 Task: Send an email with the signature Lorenzo Gonzalez with the subject Request for a sponsorship follow-up and the message I would like to follow up on the project risks and mitigation plan. from softage.9@softage.net to softage.3@softage.net and move the email from Sent Items to the folder Business plans
Action: Mouse moved to (945, 70)
Screenshot: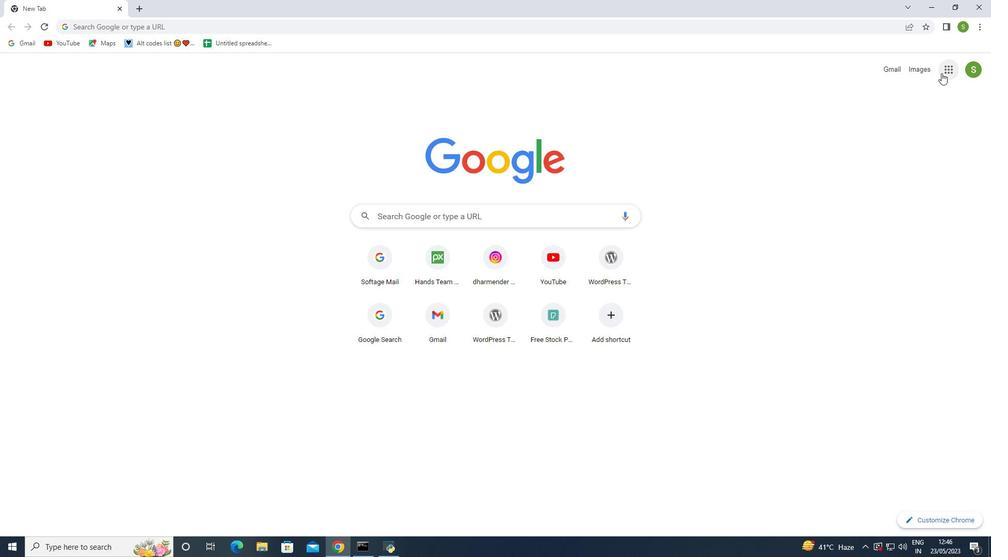 
Action: Mouse pressed left at (945, 70)
Screenshot: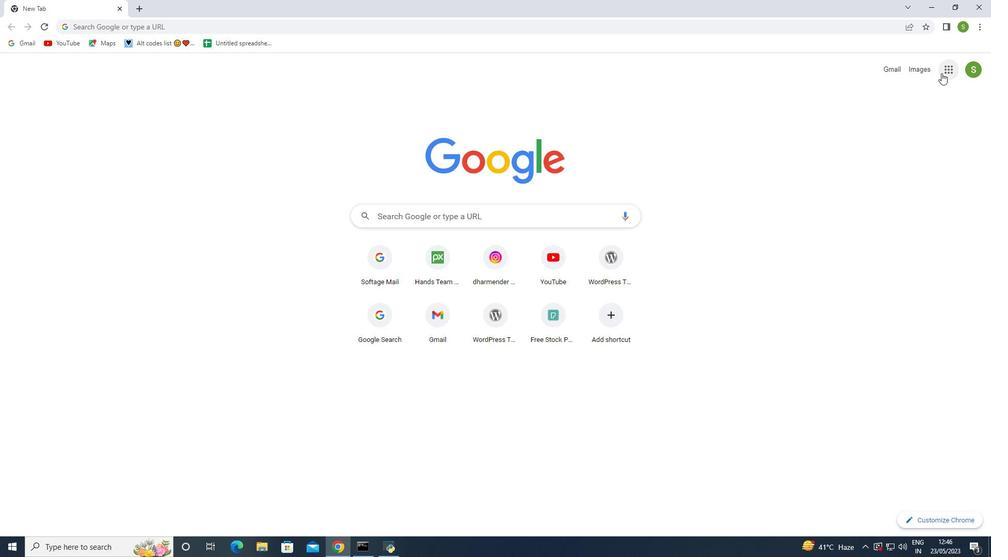 
Action: Mouse moved to (917, 103)
Screenshot: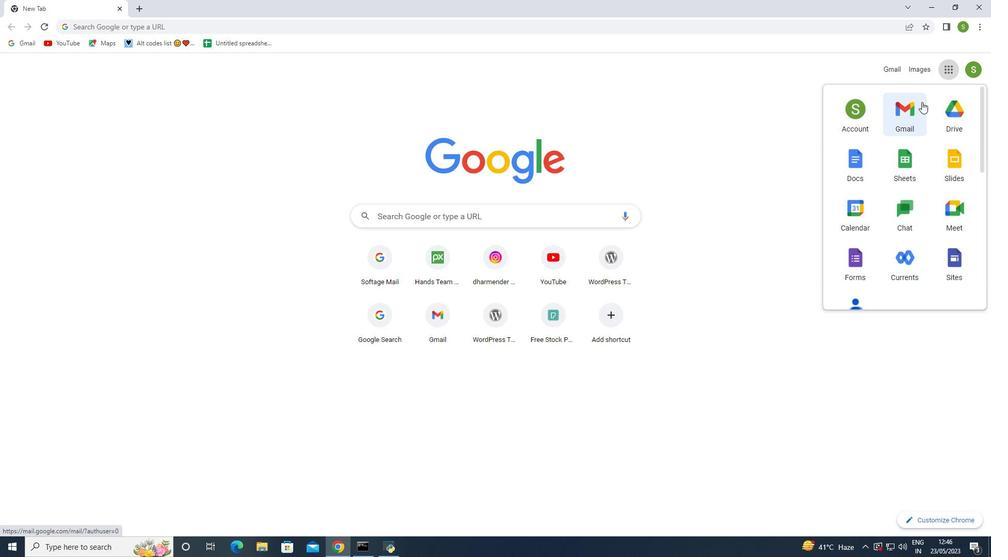 
Action: Mouse pressed left at (917, 103)
Screenshot: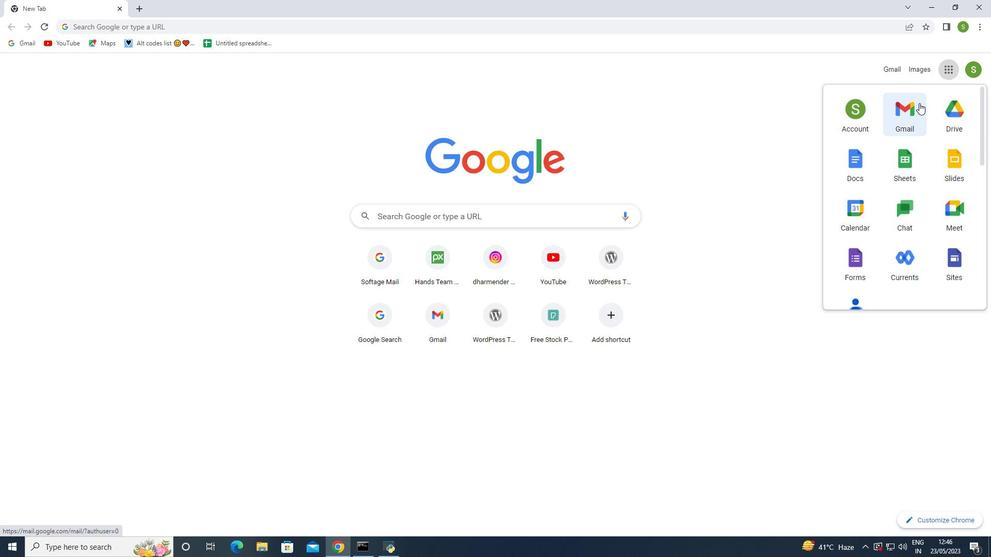 
Action: Mouse moved to (867, 72)
Screenshot: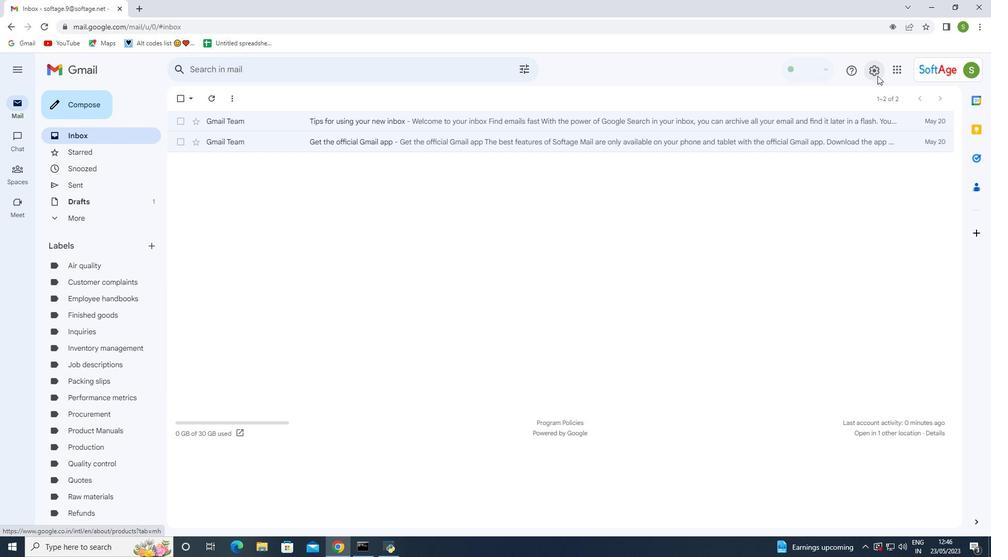 
Action: Mouse pressed left at (867, 72)
Screenshot: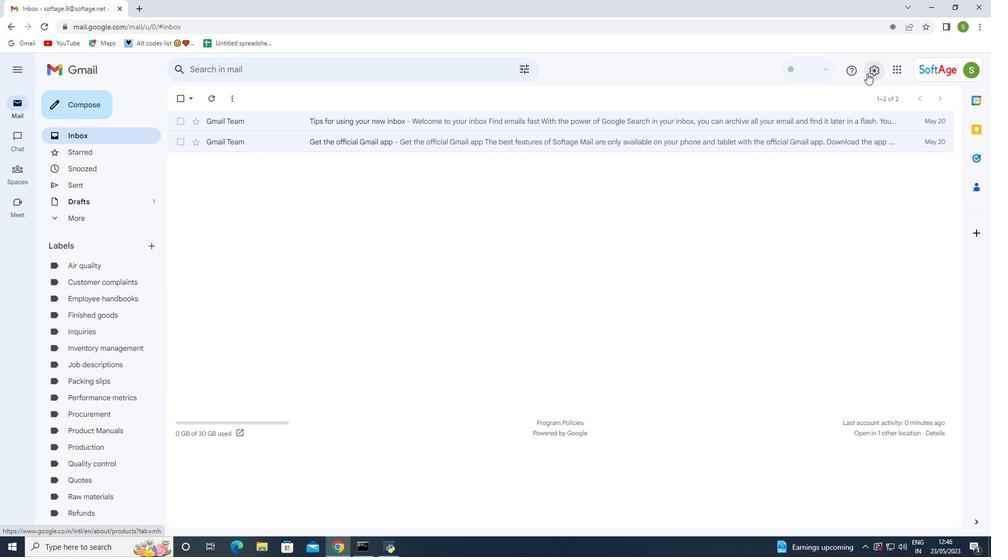 
Action: Mouse moved to (859, 120)
Screenshot: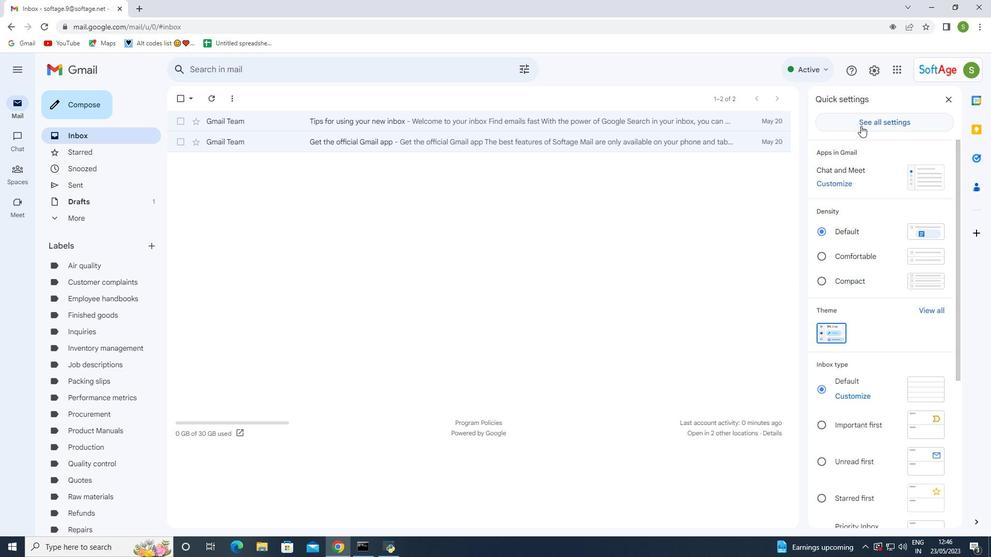 
Action: Mouse pressed left at (859, 120)
Screenshot: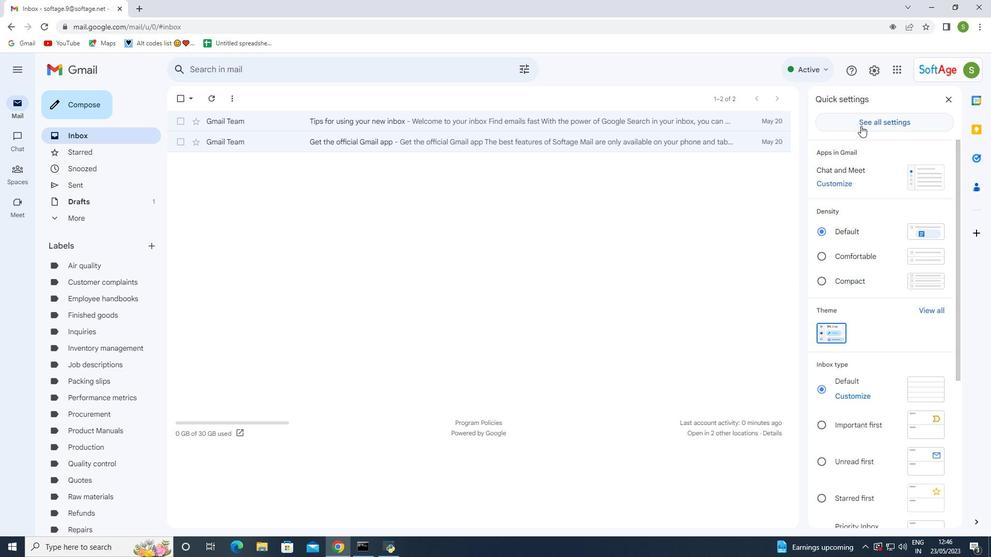 
Action: Mouse moved to (381, 343)
Screenshot: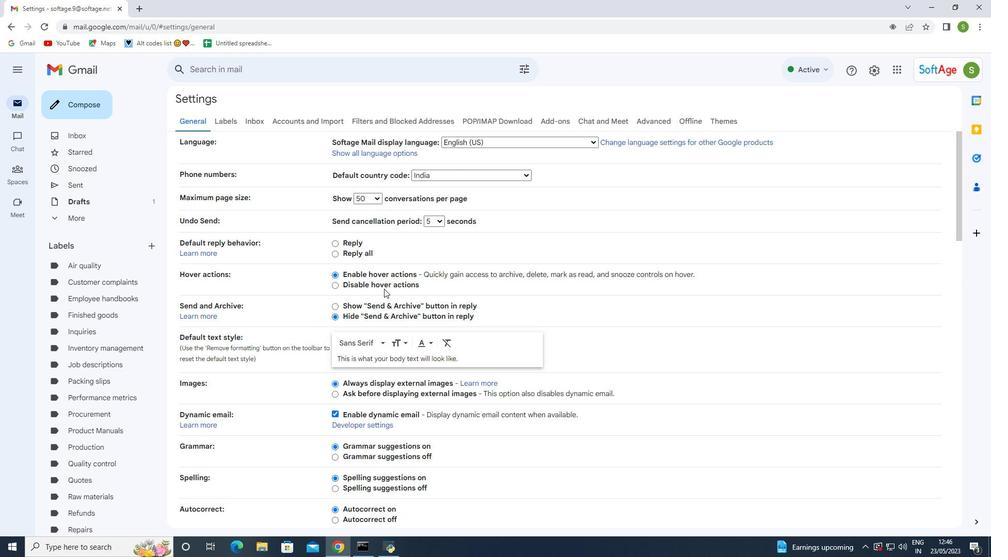 
Action: Mouse scrolled (381, 342) with delta (0, 0)
Screenshot: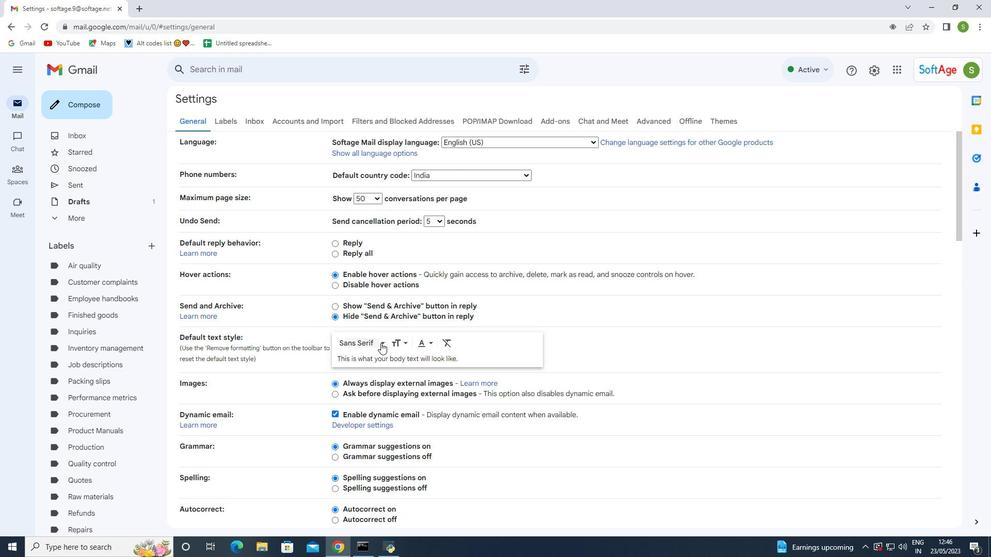 
Action: Mouse scrolled (381, 342) with delta (0, 0)
Screenshot: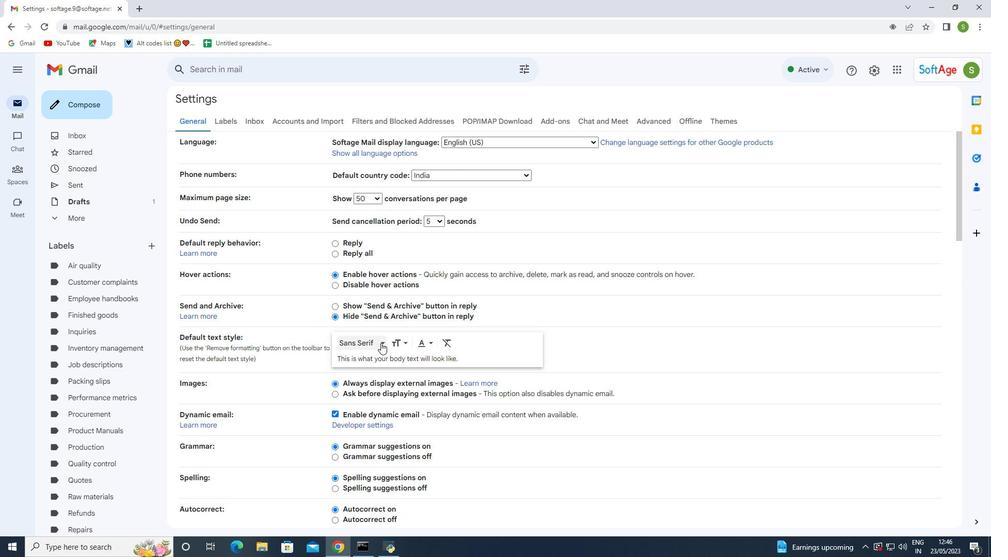 
Action: Mouse scrolled (381, 342) with delta (0, 0)
Screenshot: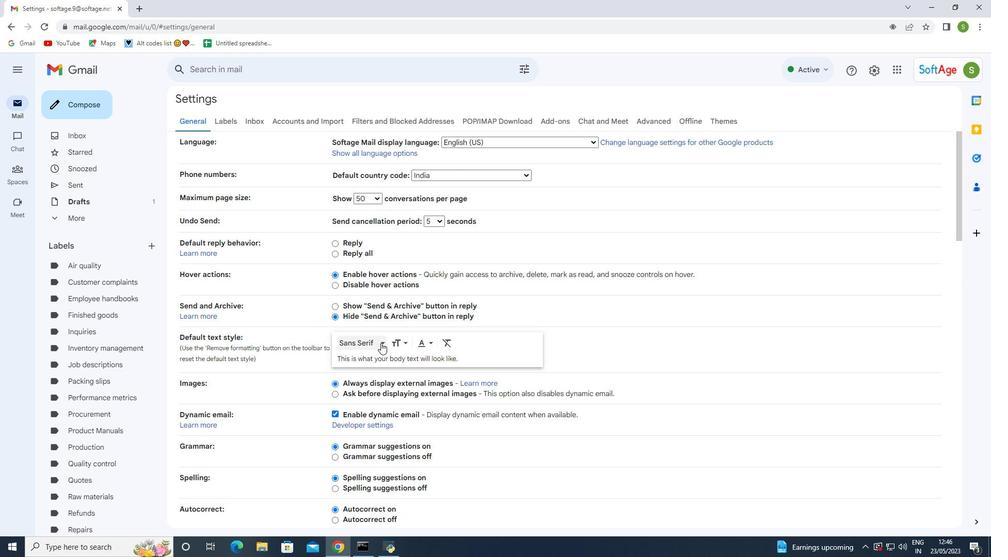 
Action: Mouse scrolled (381, 342) with delta (0, 0)
Screenshot: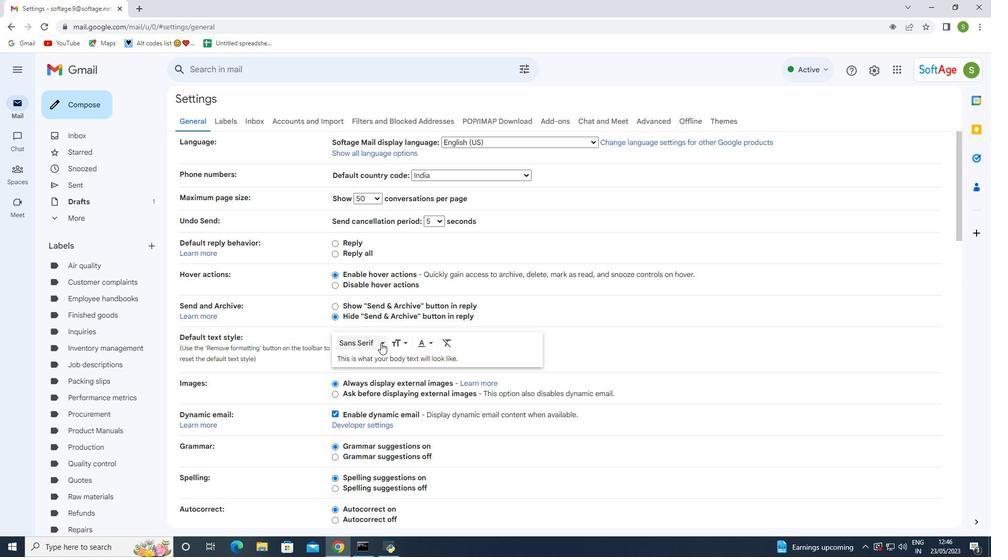 
Action: Mouse scrolled (381, 342) with delta (0, 0)
Screenshot: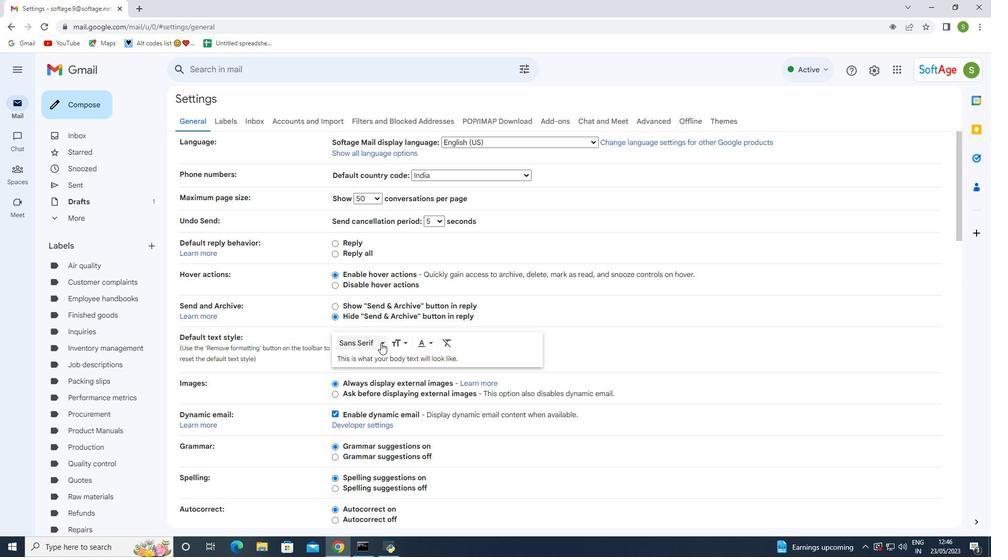 
Action: Mouse scrolled (381, 342) with delta (0, 0)
Screenshot: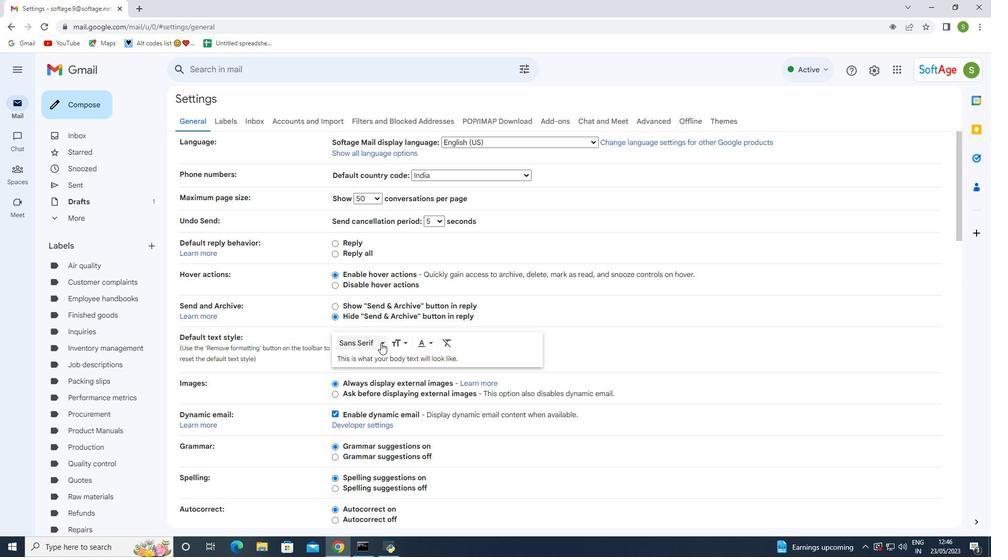 
Action: Mouse moved to (385, 334)
Screenshot: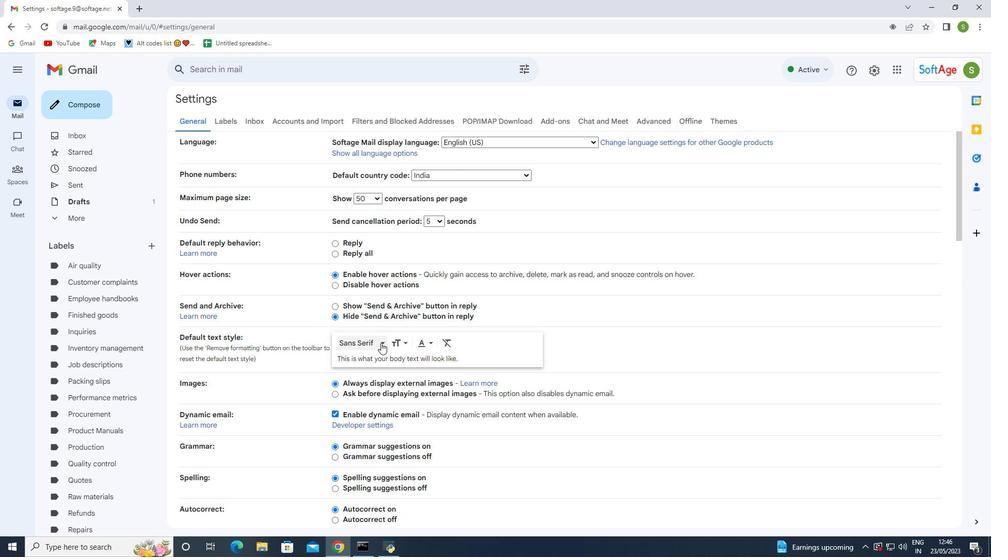 
Action: Mouse scrolled (382, 339) with delta (0, 0)
Screenshot: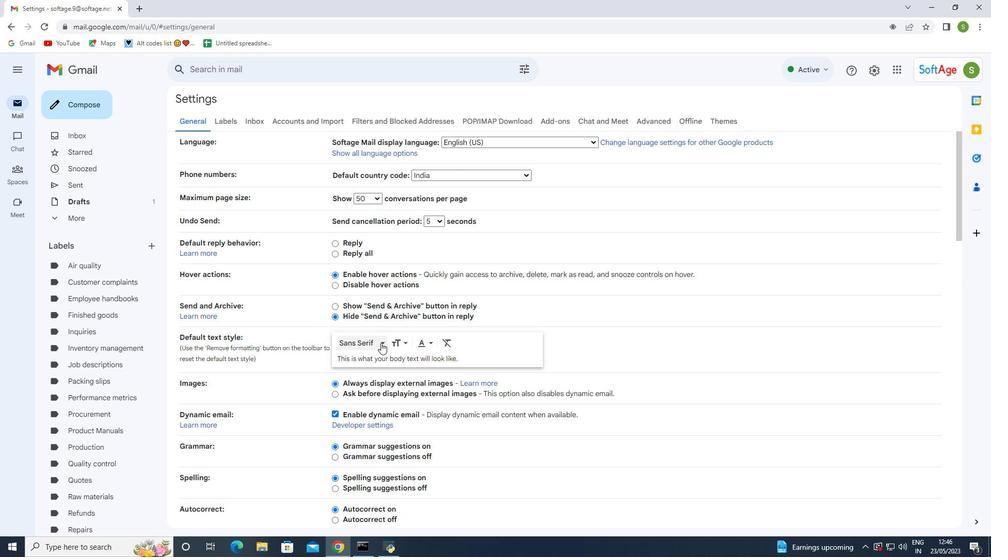 
Action: Mouse moved to (388, 325)
Screenshot: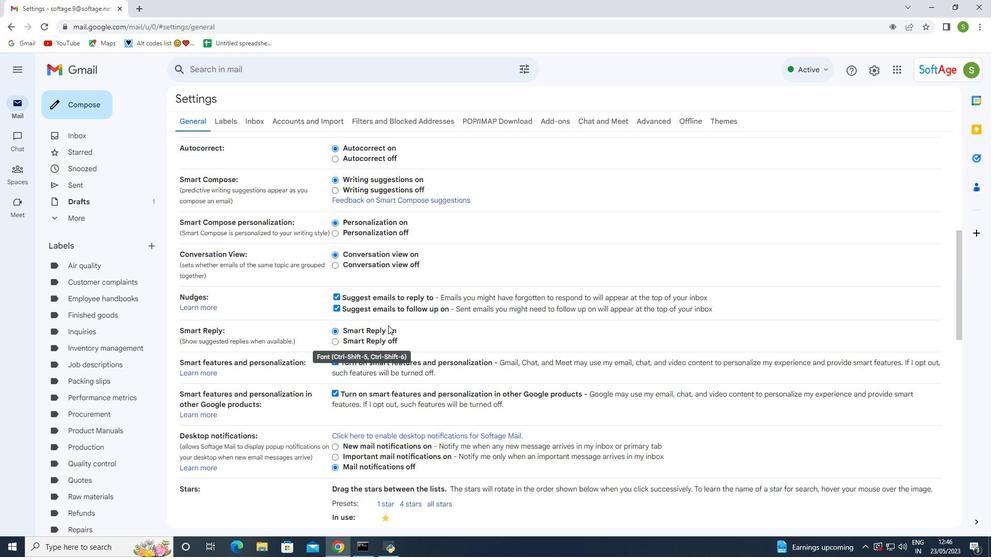 
Action: Mouse scrolled (388, 325) with delta (0, 0)
Screenshot: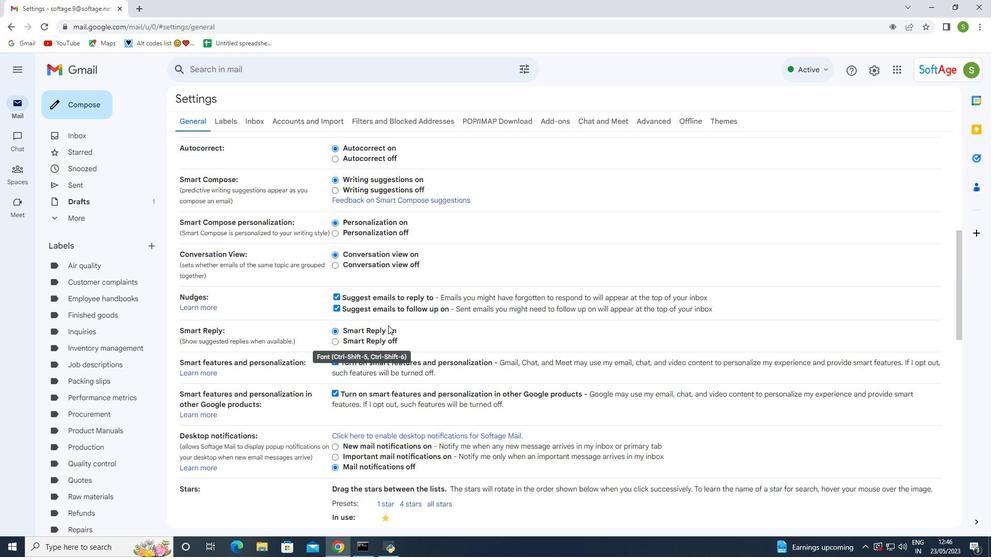 
Action: Mouse moved to (389, 325)
Screenshot: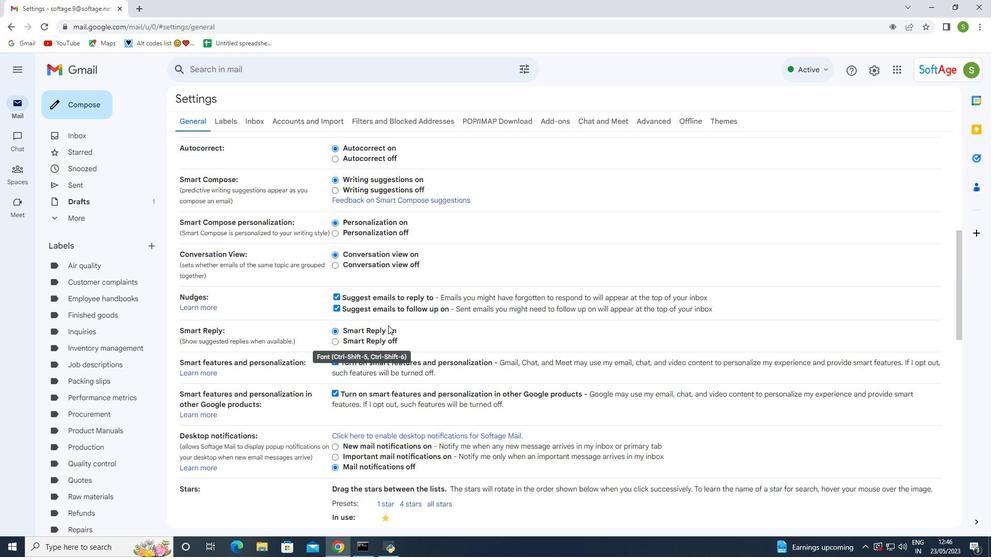 
Action: Mouse scrolled (389, 325) with delta (0, 0)
Screenshot: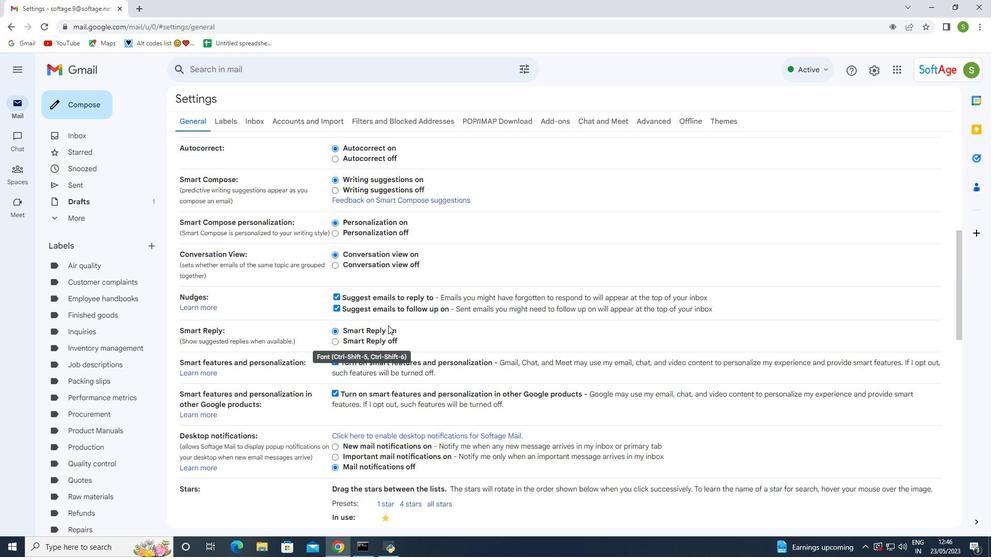 
Action: Mouse moved to (389, 325)
Screenshot: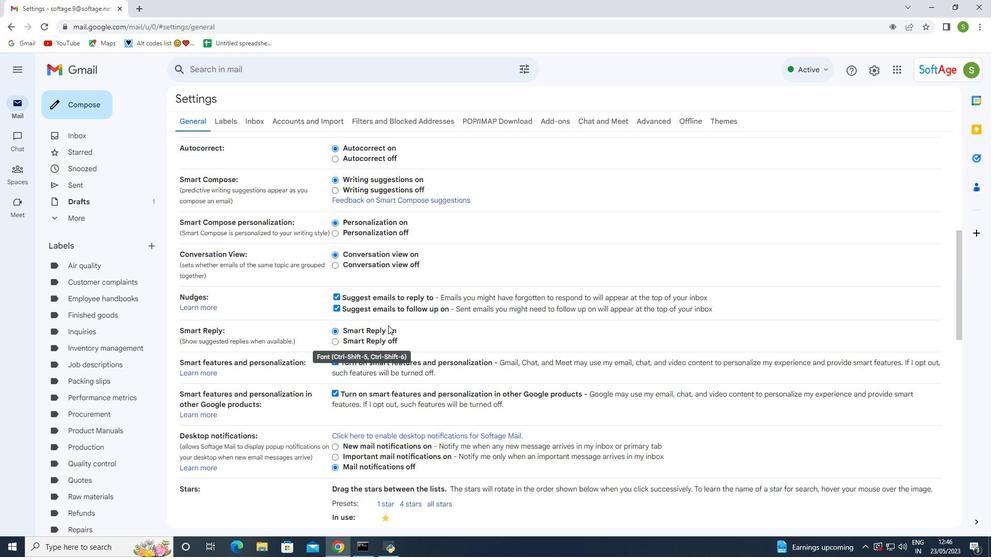 
Action: Mouse scrolled (389, 325) with delta (0, 0)
Screenshot: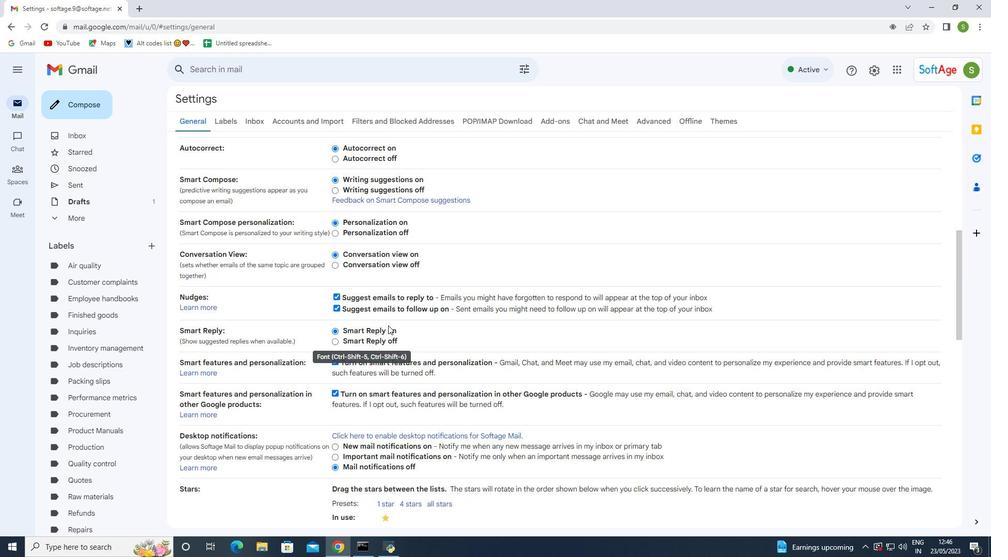 
Action: Mouse moved to (389, 325)
Screenshot: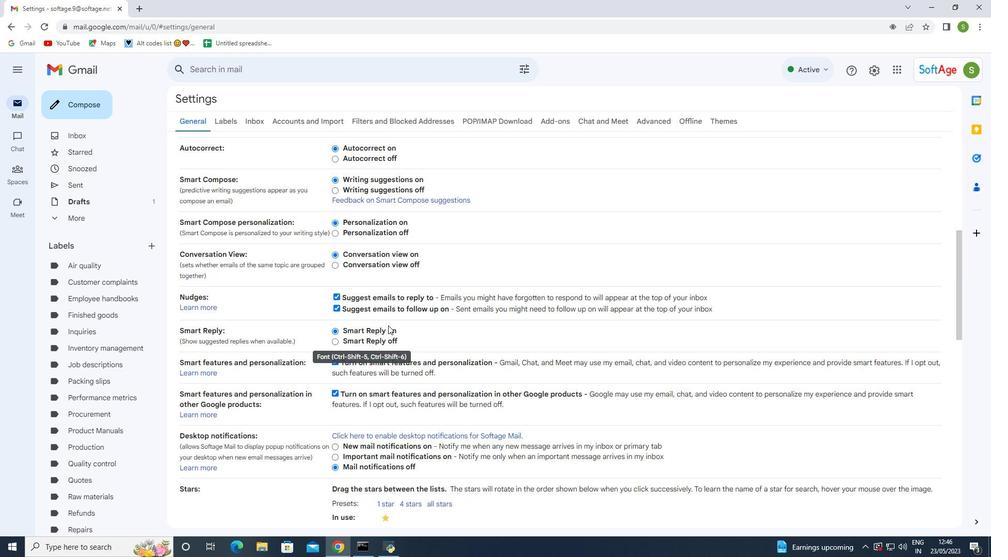 
Action: Mouse scrolled (389, 325) with delta (0, 0)
Screenshot: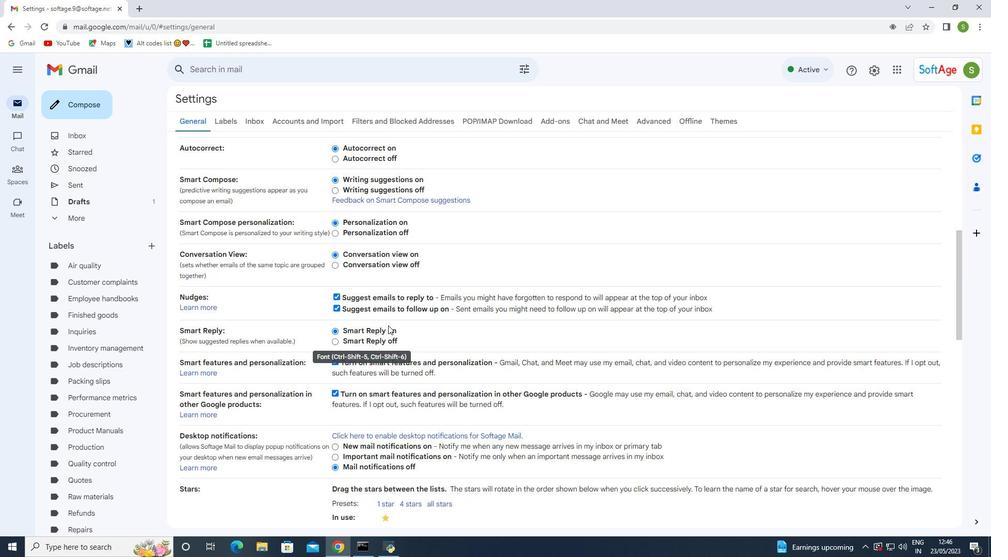 
Action: Mouse scrolled (389, 325) with delta (0, 0)
Screenshot: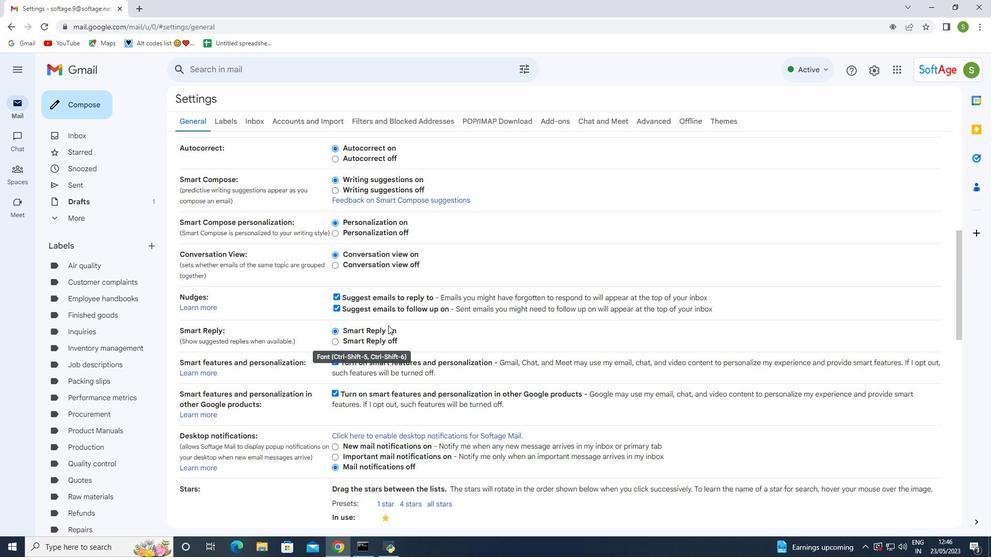 
Action: Mouse moved to (392, 325)
Screenshot: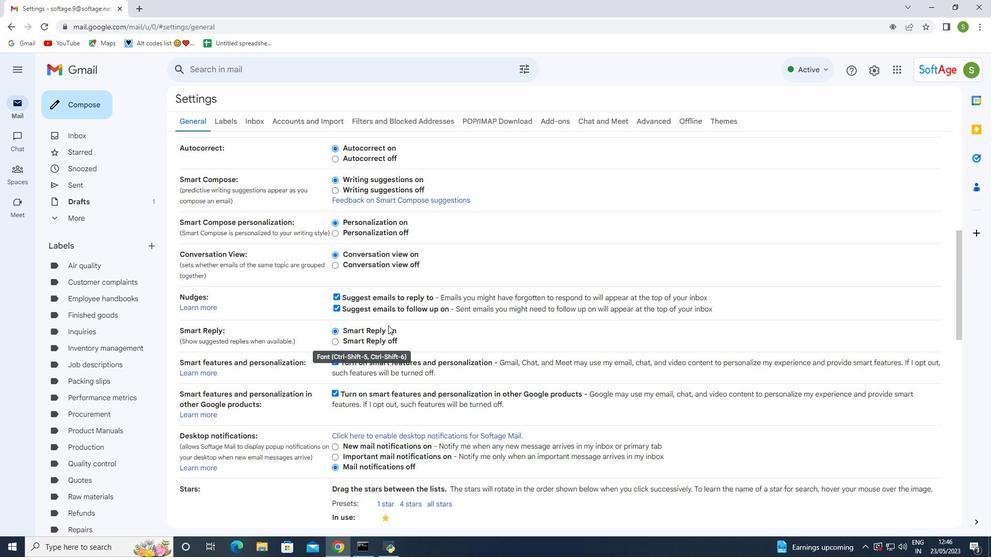 
Action: Mouse scrolled (392, 325) with delta (0, 0)
Screenshot: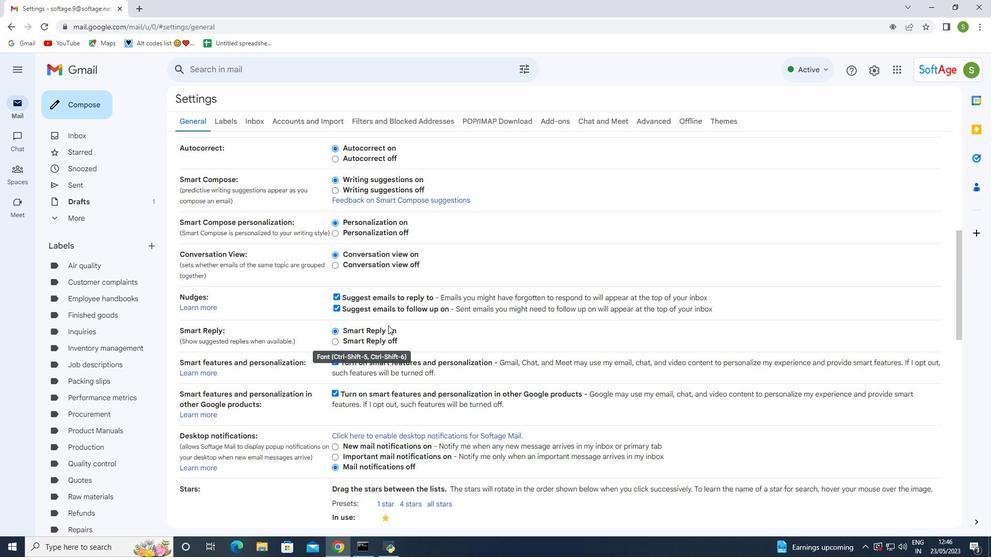 
Action: Mouse moved to (396, 322)
Screenshot: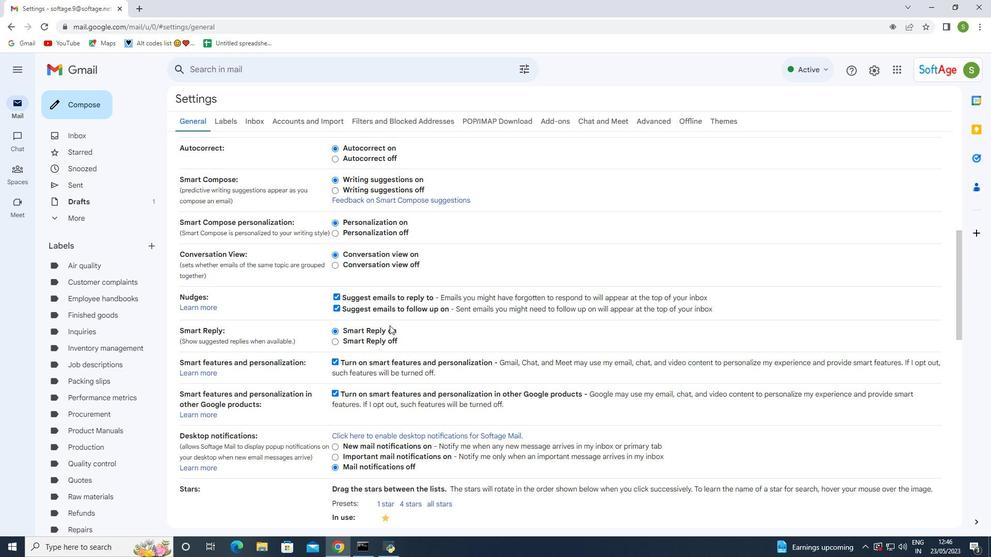 
Action: Mouse scrolled (396, 321) with delta (0, 0)
Screenshot: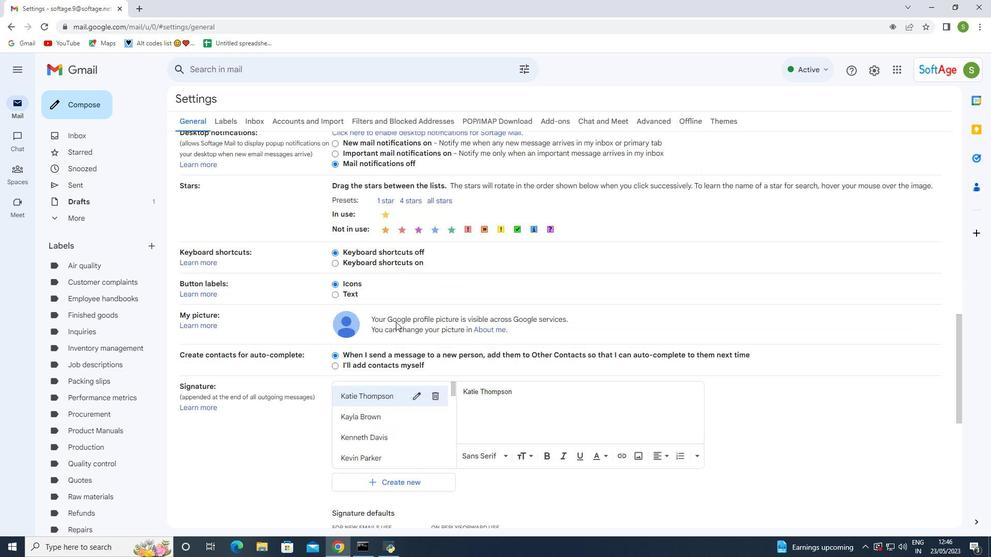 
Action: Mouse scrolled (396, 321) with delta (0, 0)
Screenshot: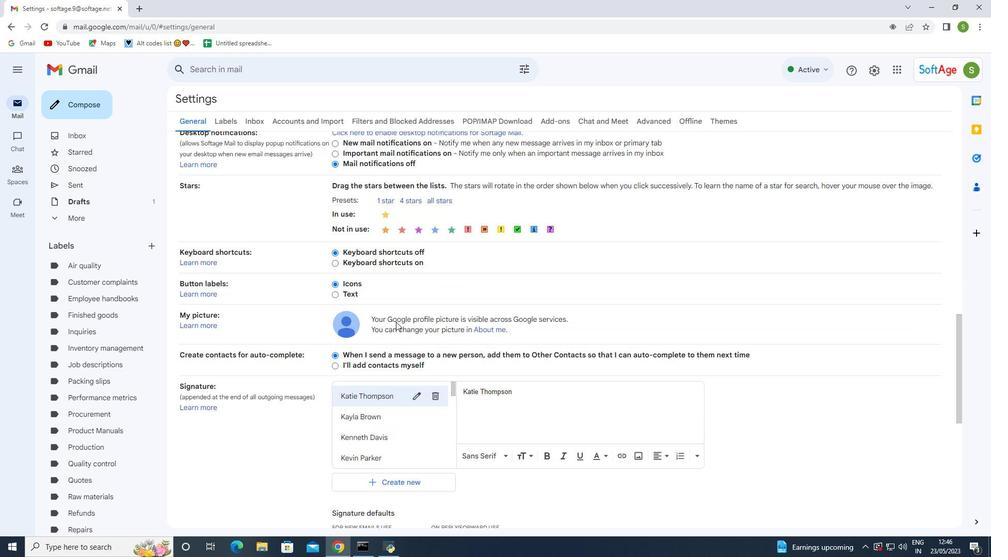 
Action: Mouse scrolled (396, 321) with delta (0, 0)
Screenshot: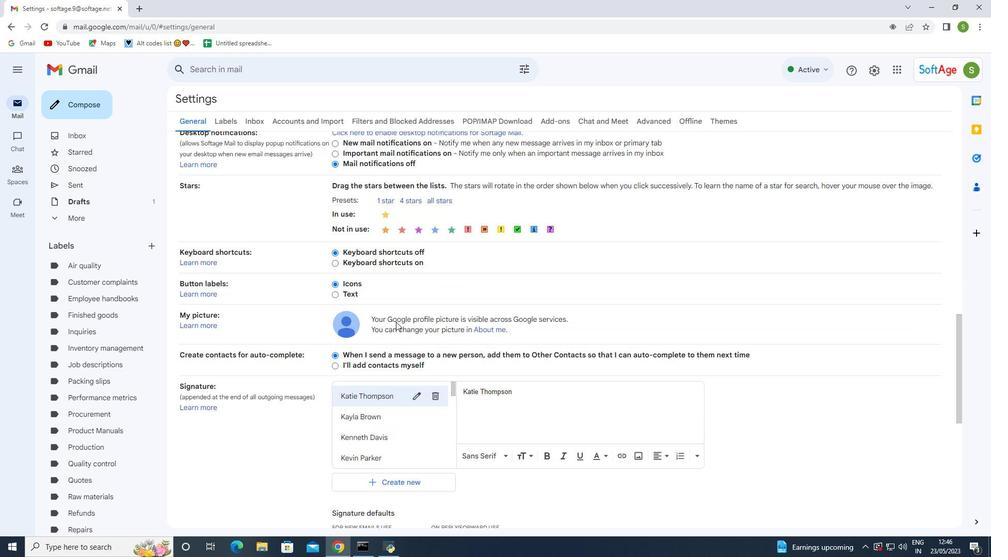 
Action: Mouse scrolled (396, 321) with delta (0, 0)
Screenshot: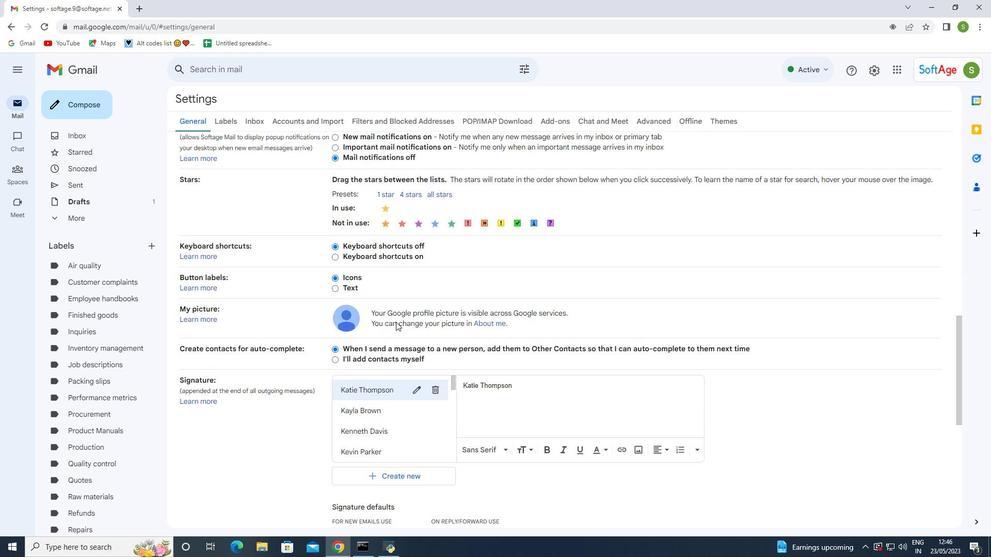 
Action: Mouse scrolled (396, 321) with delta (0, 0)
Screenshot: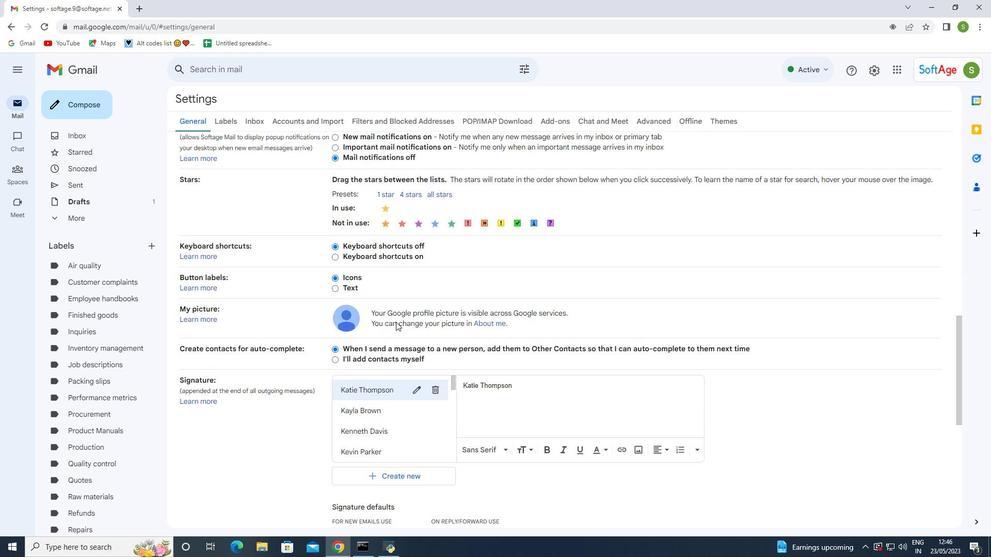 
Action: Mouse scrolled (396, 321) with delta (0, 0)
Screenshot: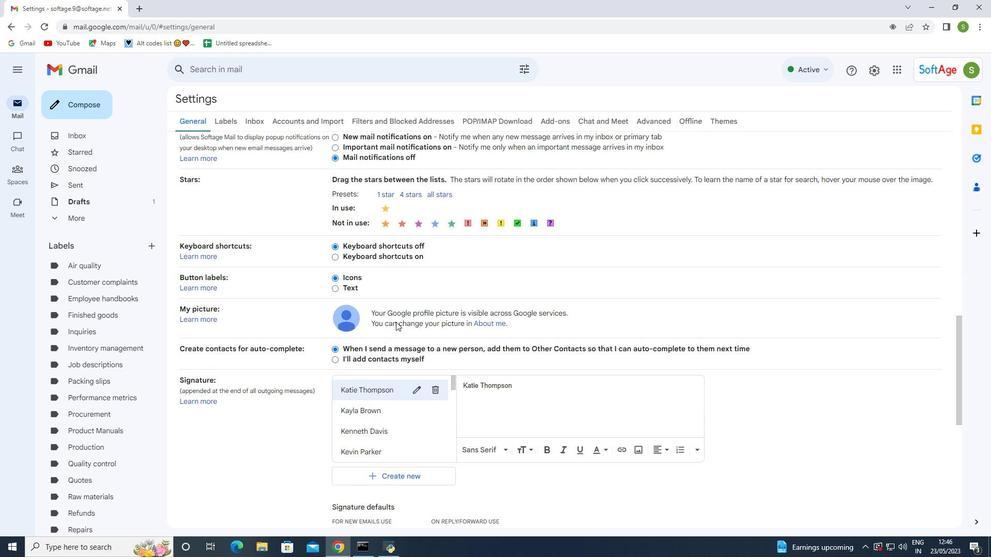
Action: Mouse scrolled (396, 321) with delta (0, 0)
Screenshot: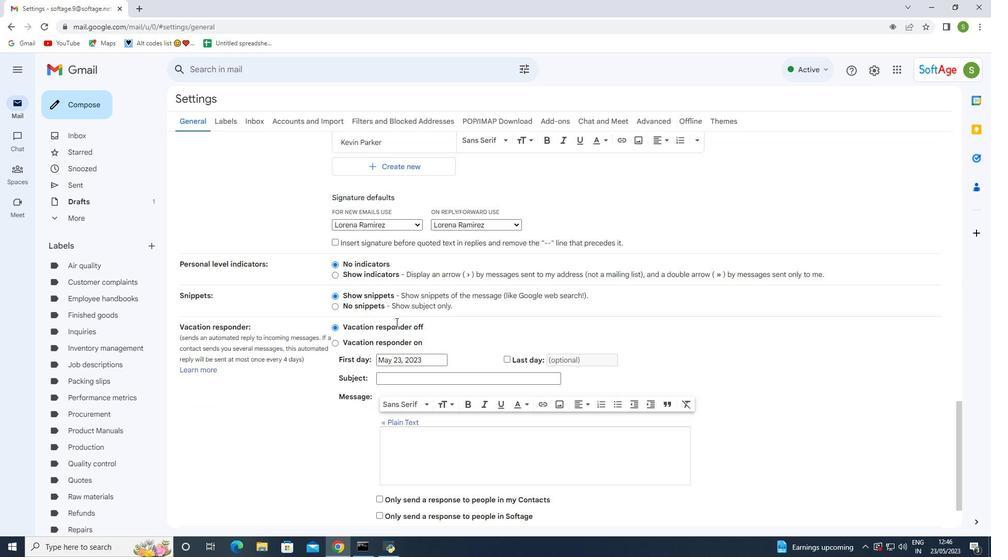 
Action: Mouse scrolled (396, 321) with delta (0, 0)
Screenshot: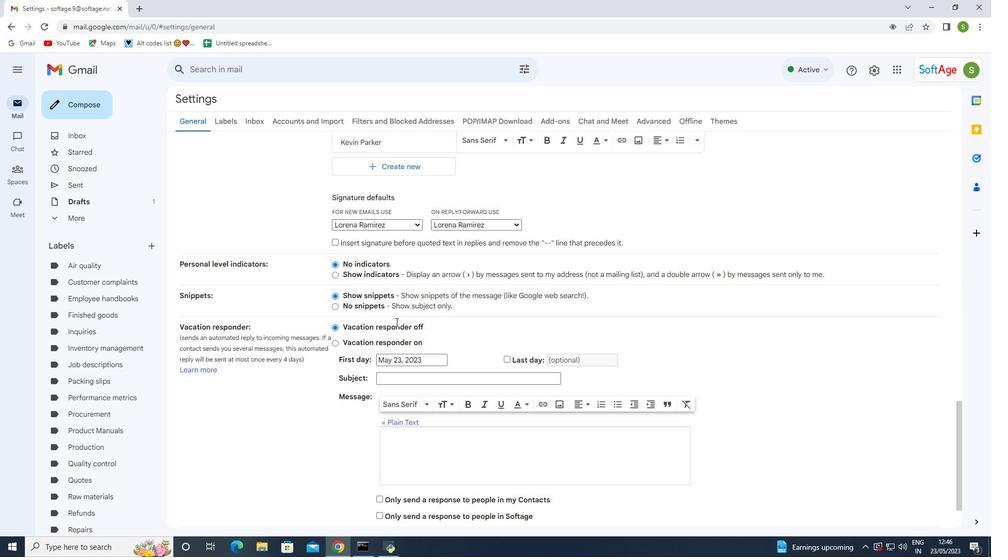 
Action: Mouse scrolled (396, 321) with delta (0, 0)
Screenshot: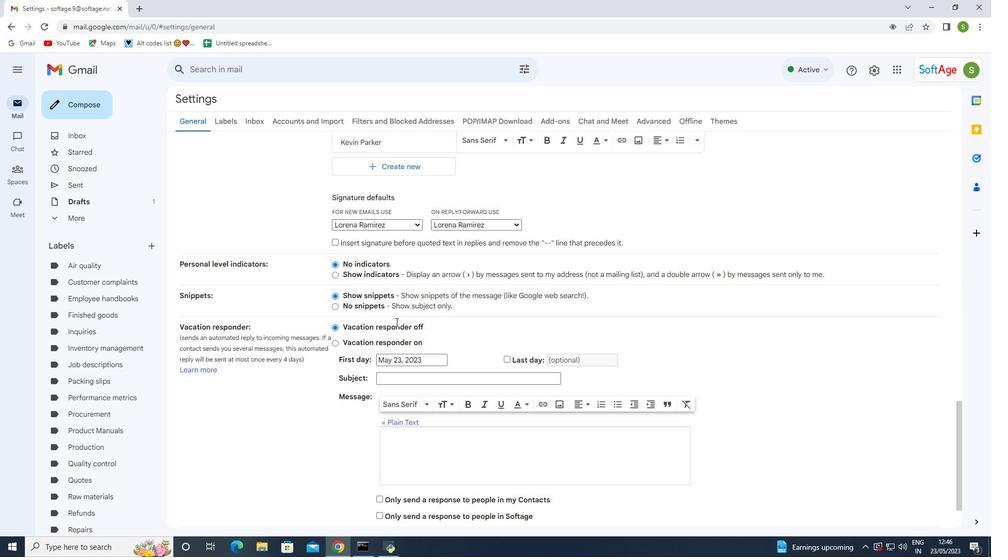
Action: Mouse moved to (394, 313)
Screenshot: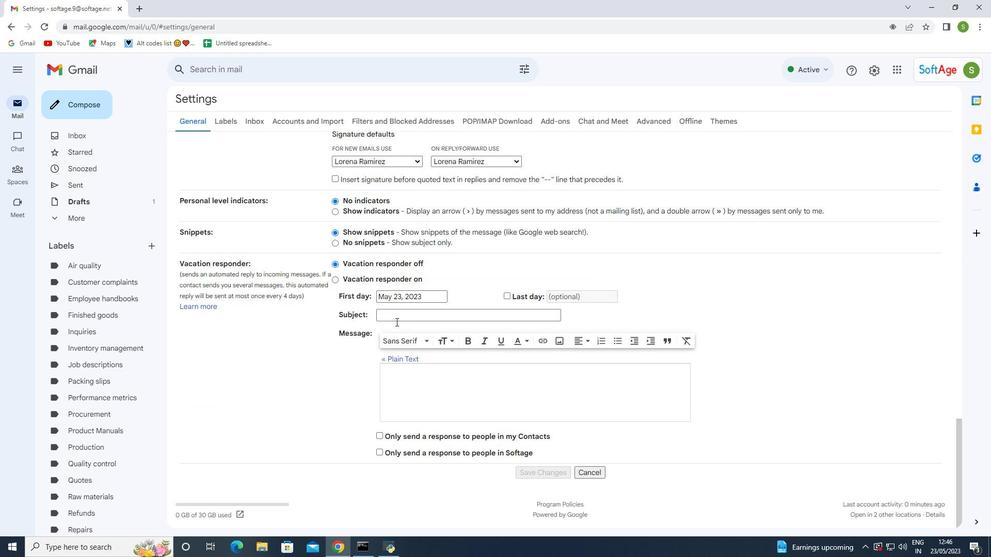 
Action: Mouse scrolled (394, 314) with delta (0, 0)
Screenshot: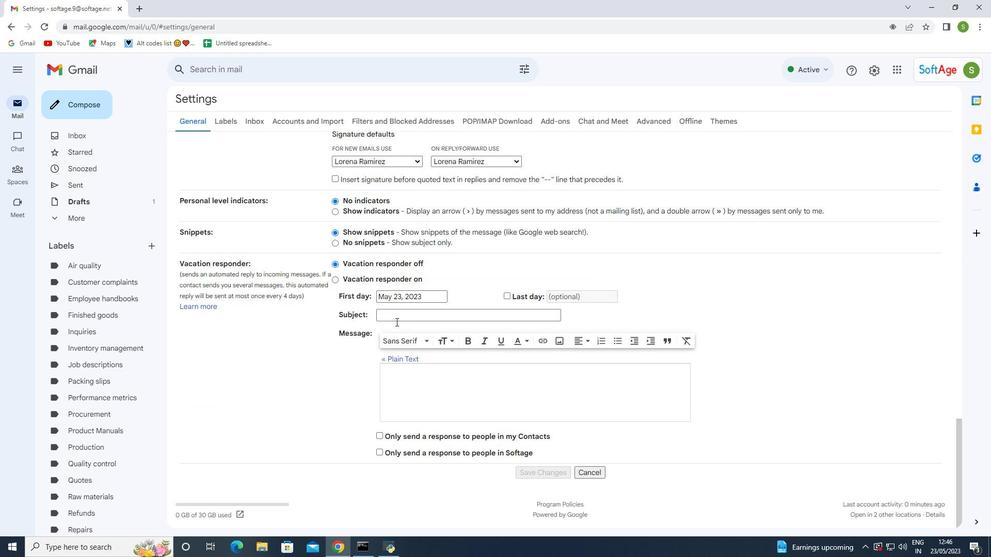 
Action: Mouse moved to (394, 313)
Screenshot: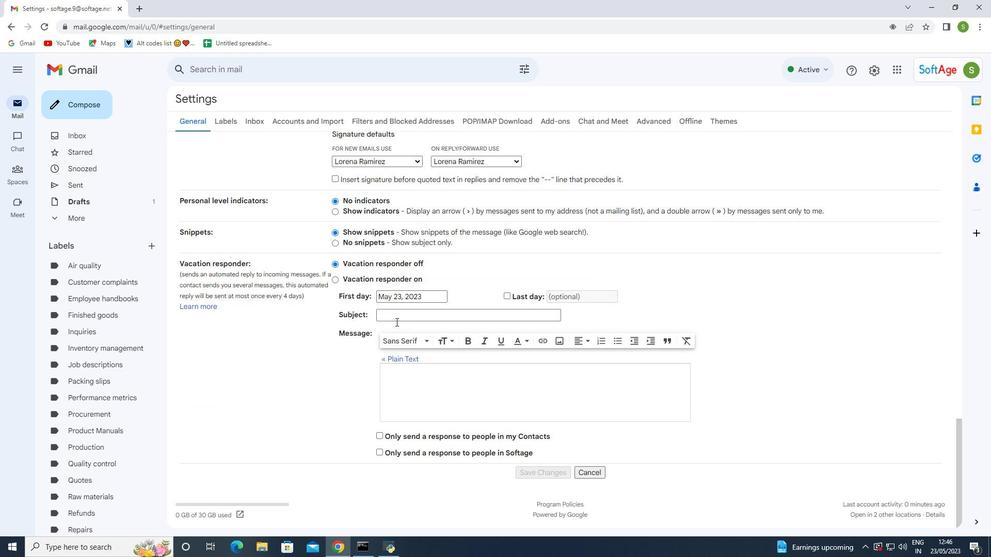 
Action: Mouse scrolled (394, 314) with delta (0, 0)
Screenshot: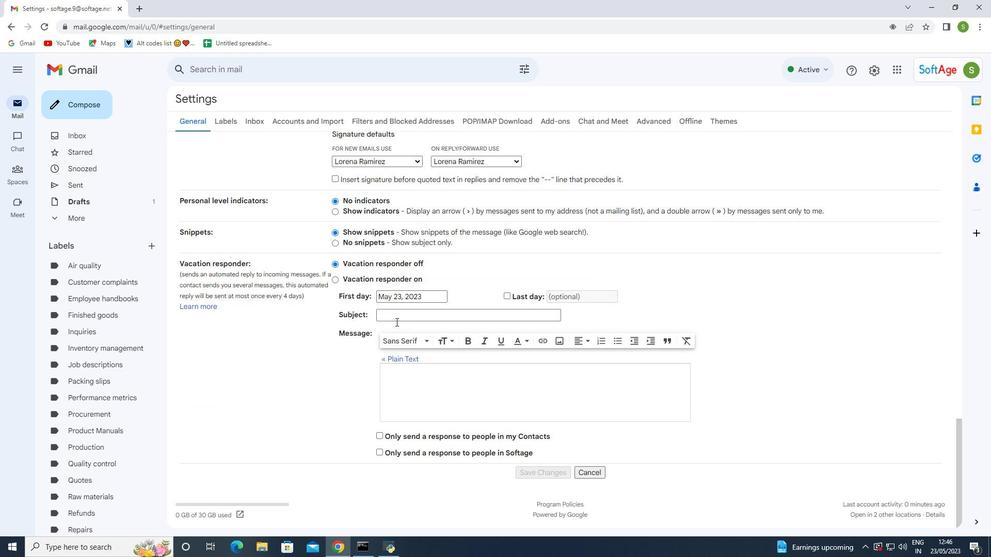 
Action: Mouse scrolled (394, 314) with delta (0, 0)
Screenshot: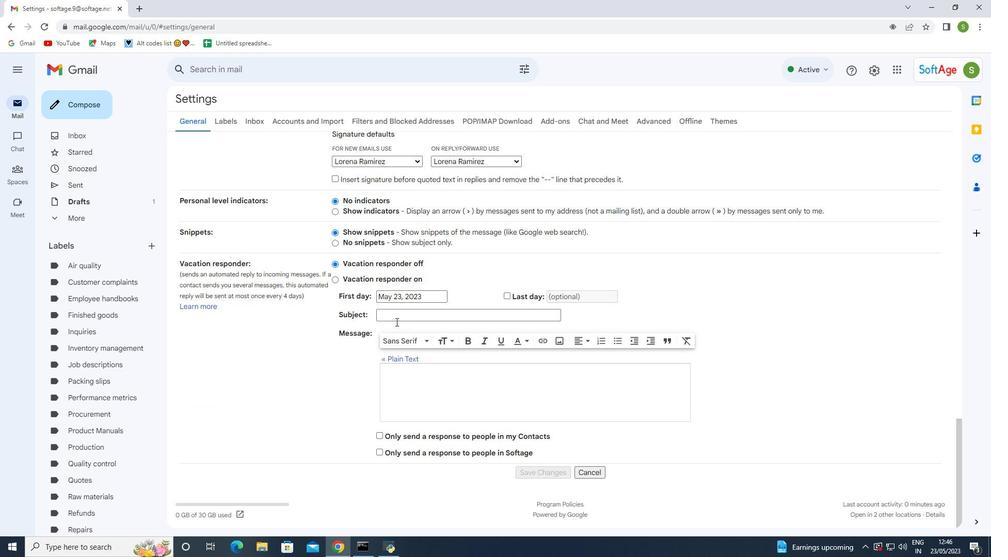 
Action: Mouse scrolled (394, 314) with delta (0, 0)
Screenshot: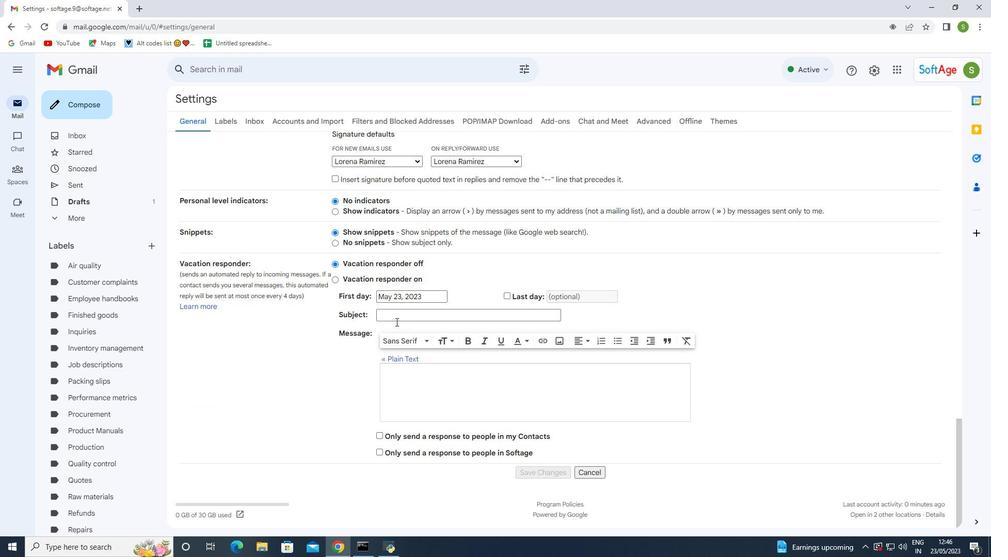 
Action: Mouse moved to (403, 308)
Screenshot: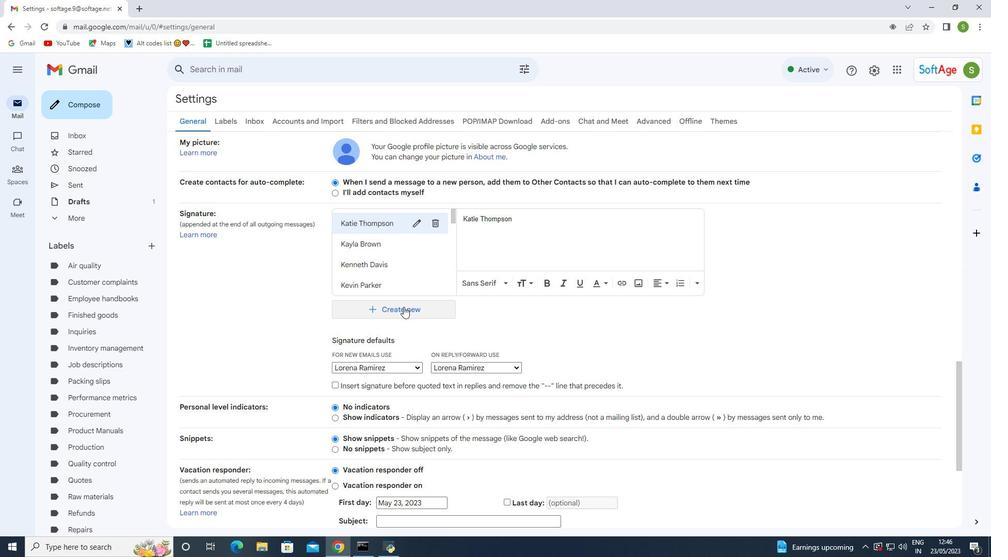 
Action: Mouse pressed left at (403, 308)
Screenshot: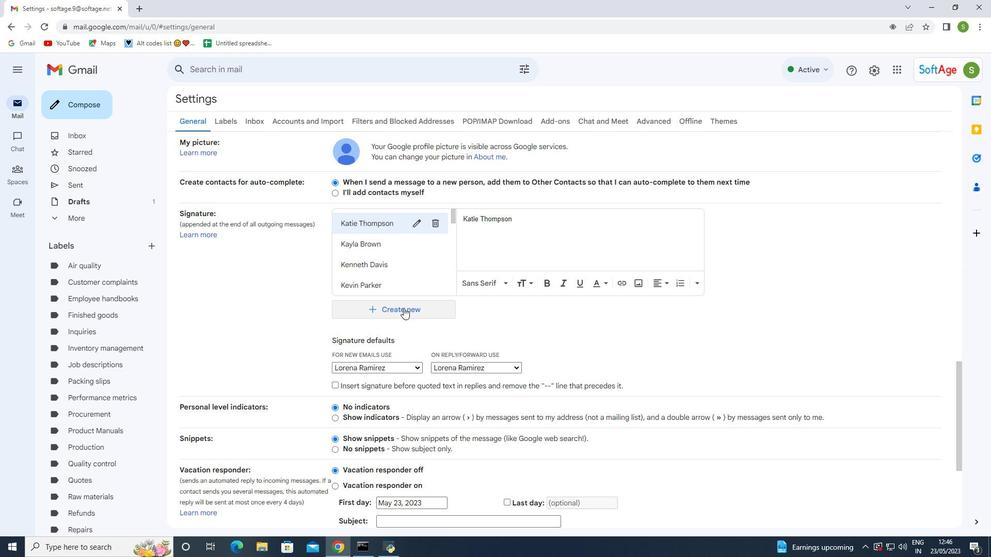 
Action: Mouse moved to (412, 291)
Screenshot: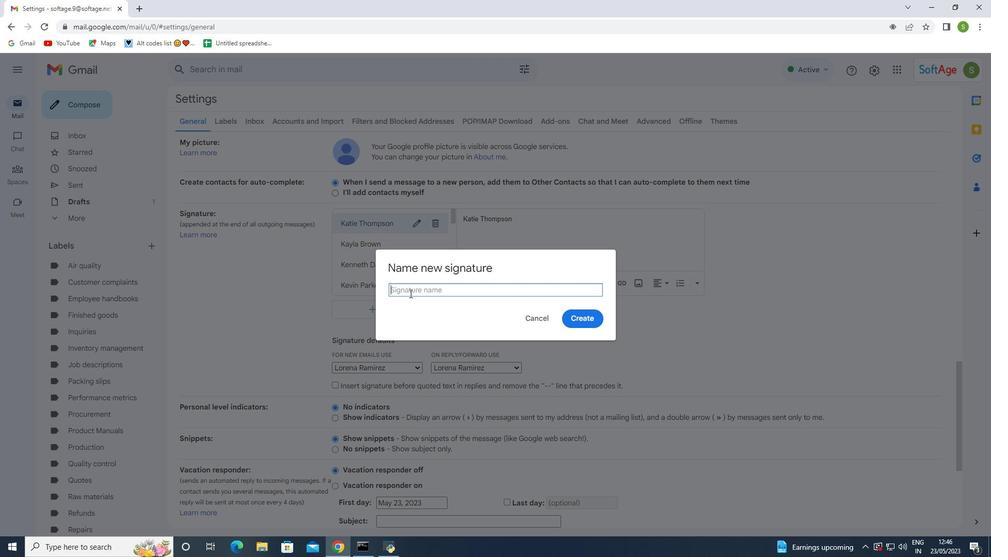 
Action: Mouse pressed left at (412, 291)
Screenshot: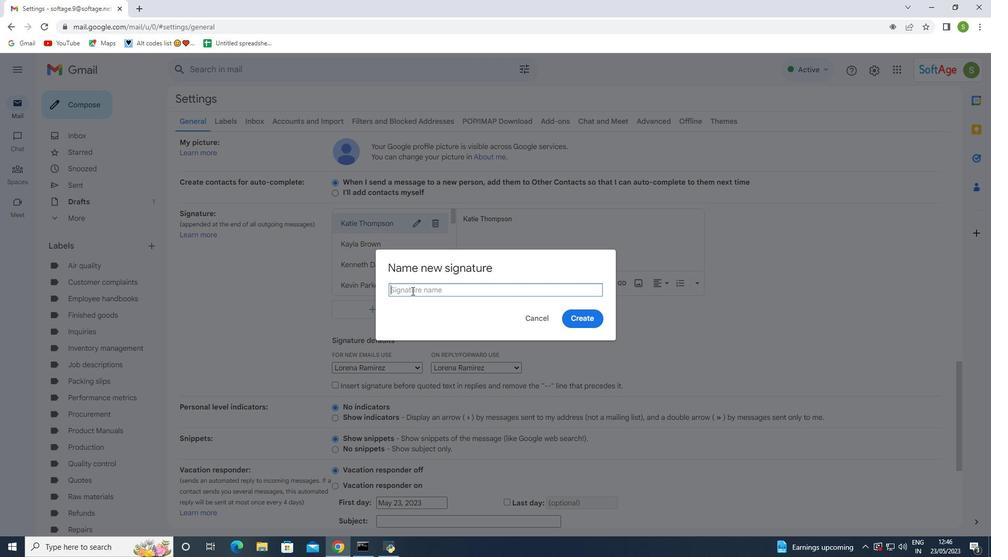 
Action: Key pressed <Key.shift><Key.shift><Key.shift><Key.shift><Key.shift><Key.shift><Key.shift><Key.shift><Key.shift><Key.shift><Key.shift><Key.shift><Key.shift><Key.shift><Key.shift><Key.shift><Key.shift><Key.shift><Key.shift><Key.shift><Key.shift><Key.shift><Key.shift><Key.shift>Le<Key.backspace>orenzo<Key.space><Key.shift>Gonzalez
Screenshot: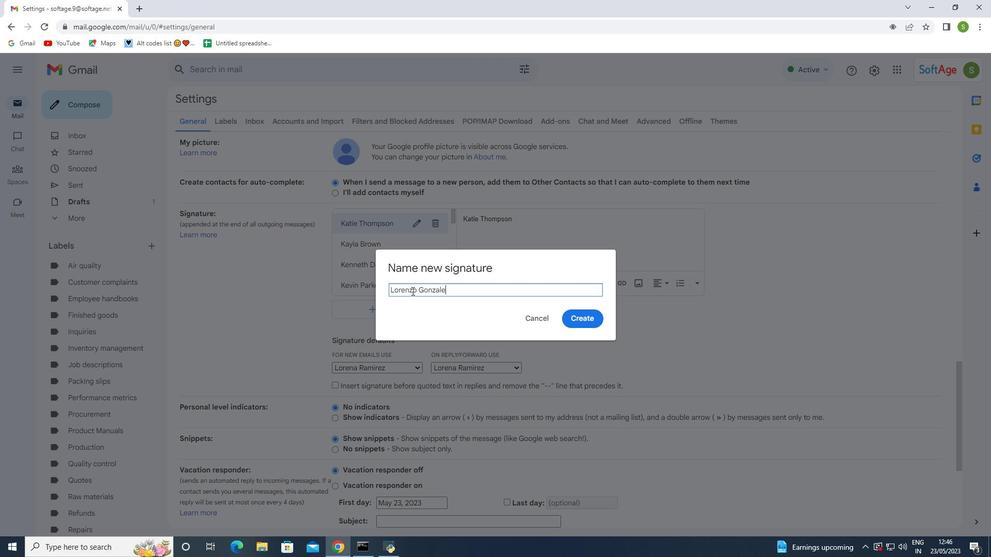
Action: Mouse moved to (586, 320)
Screenshot: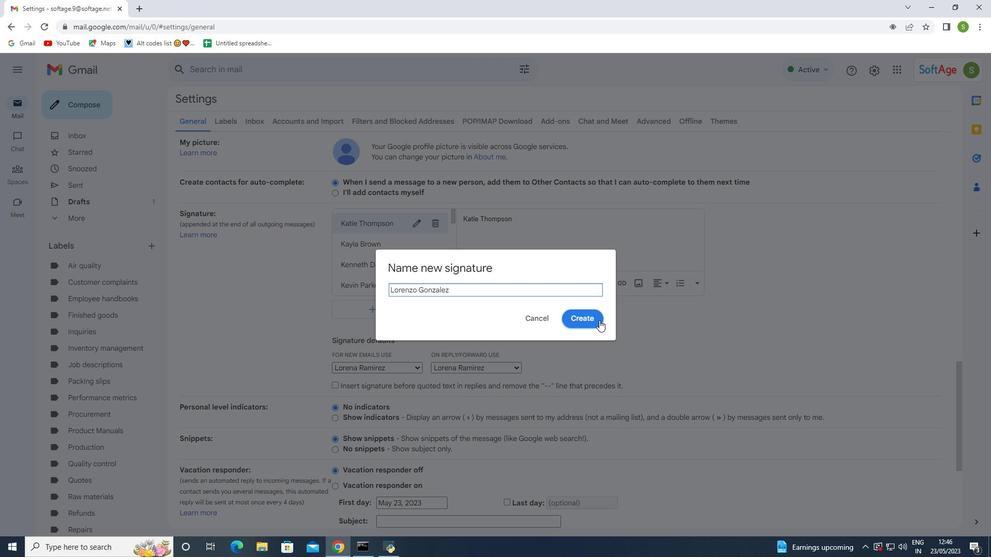 
Action: Mouse pressed left at (586, 320)
Screenshot: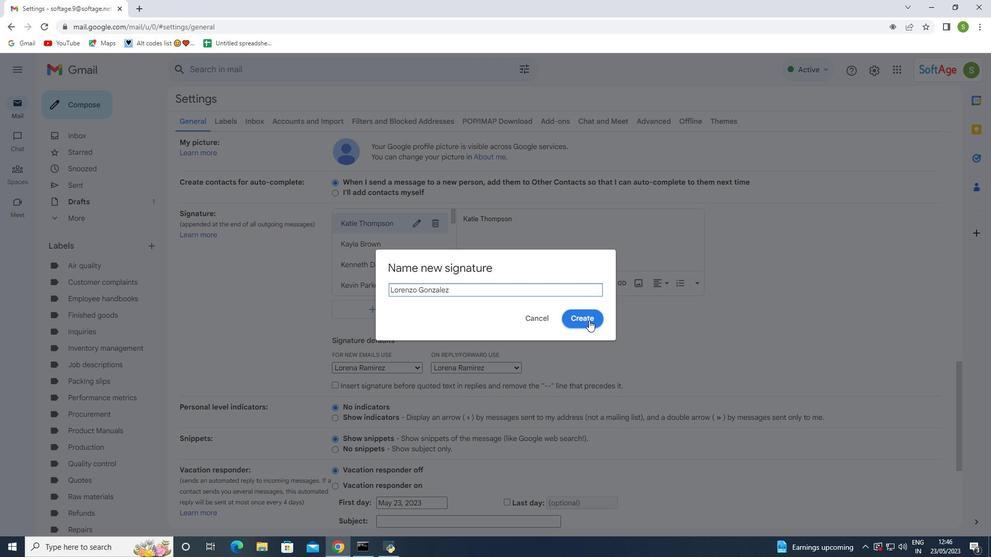 
Action: Mouse moved to (451, 347)
Screenshot: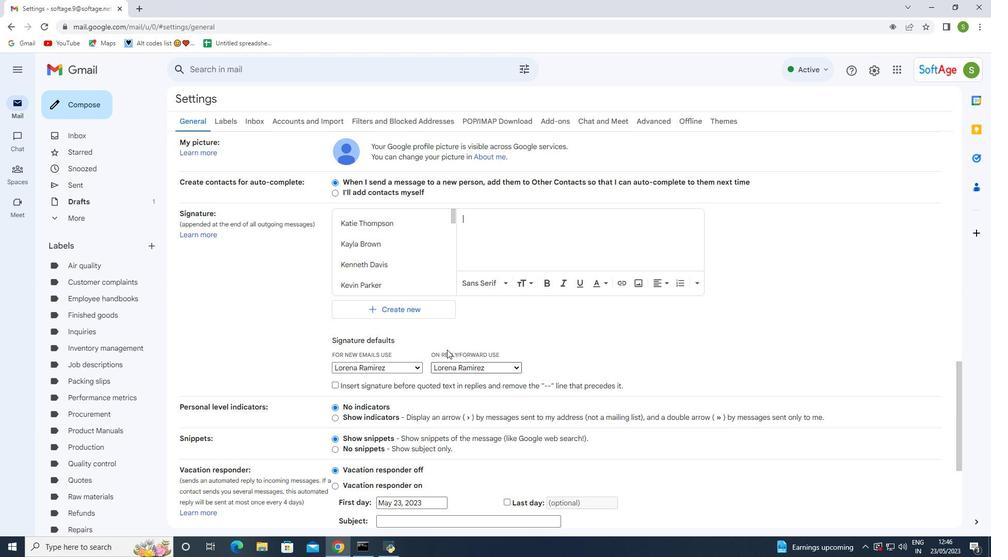 
Action: Mouse scrolled (451, 346) with delta (0, 0)
Screenshot: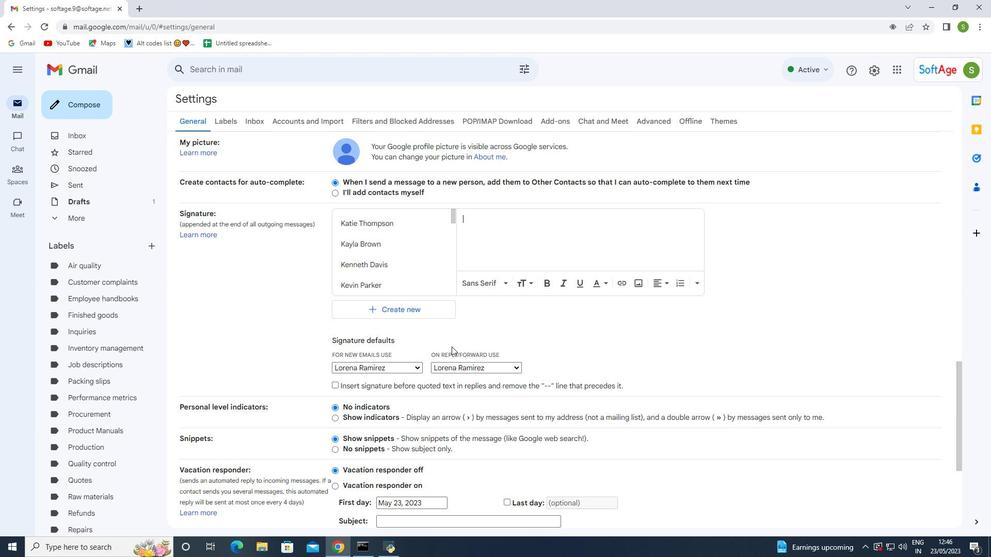 
Action: Mouse moved to (451, 347)
Screenshot: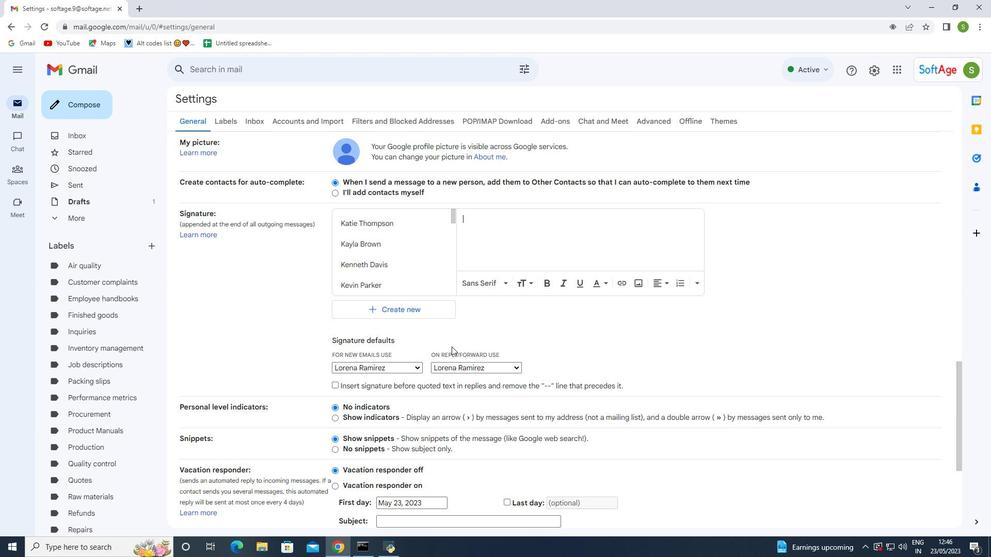 
Action: Mouse scrolled (451, 346) with delta (0, 0)
Screenshot: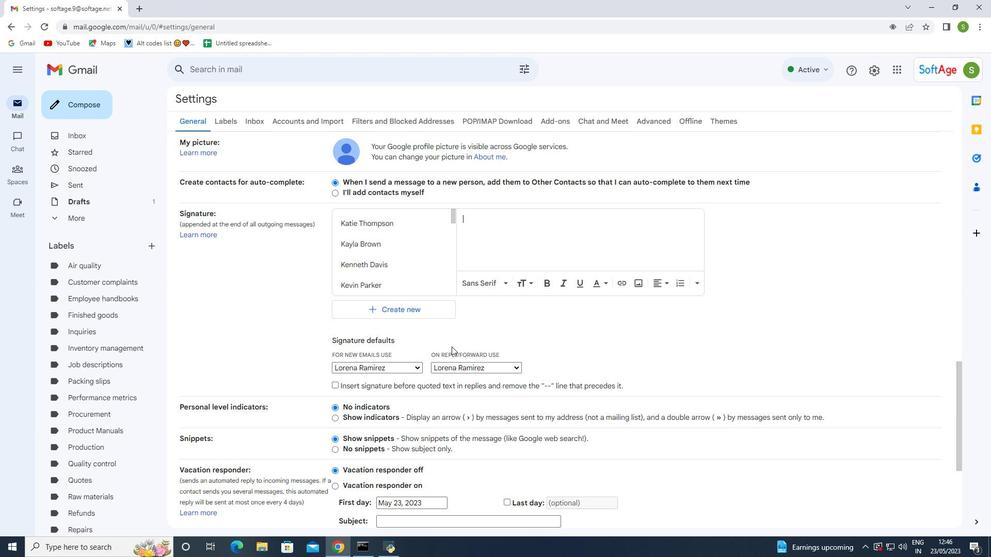 
Action: Mouse moved to (477, 233)
Screenshot: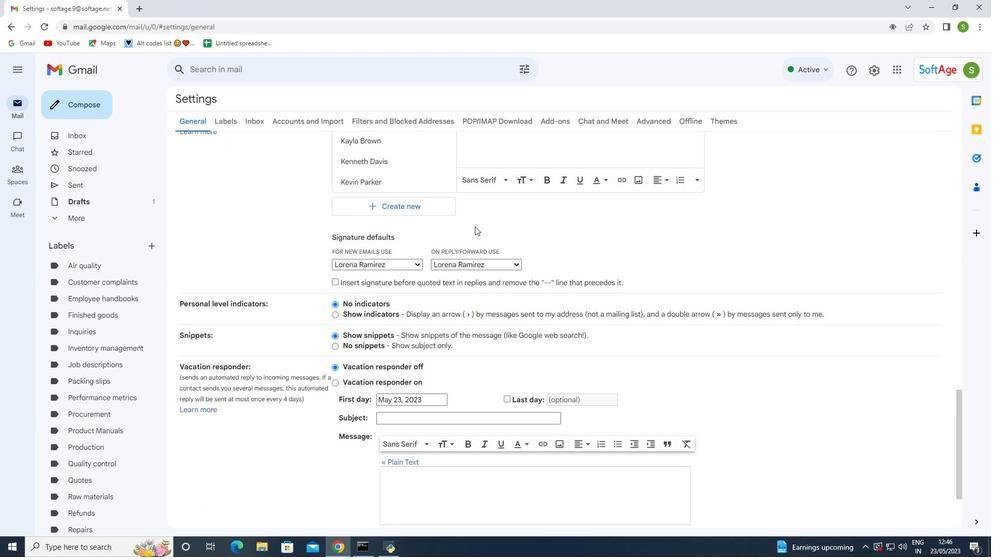 
Action: Mouse scrolled (477, 234) with delta (0, 0)
Screenshot: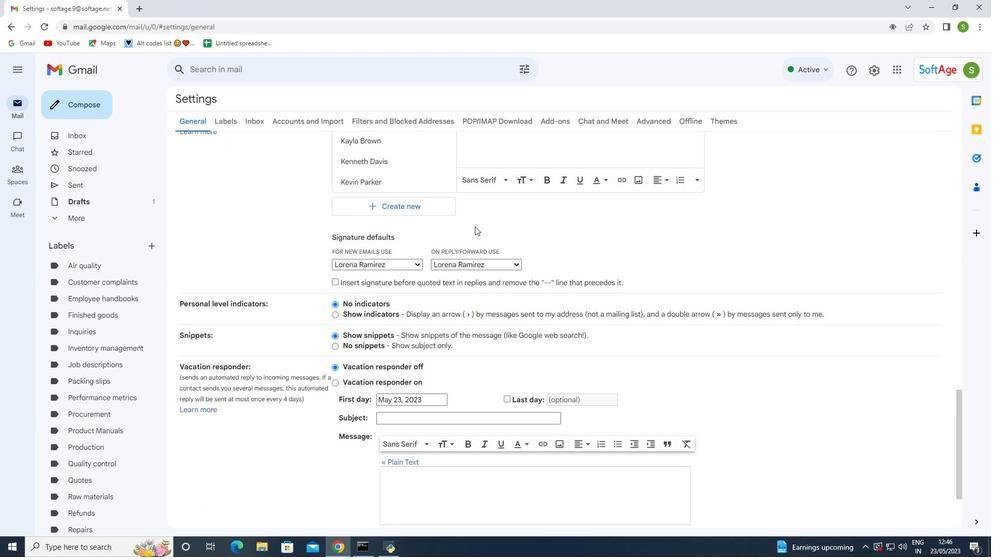 
Action: Mouse moved to (477, 234)
Screenshot: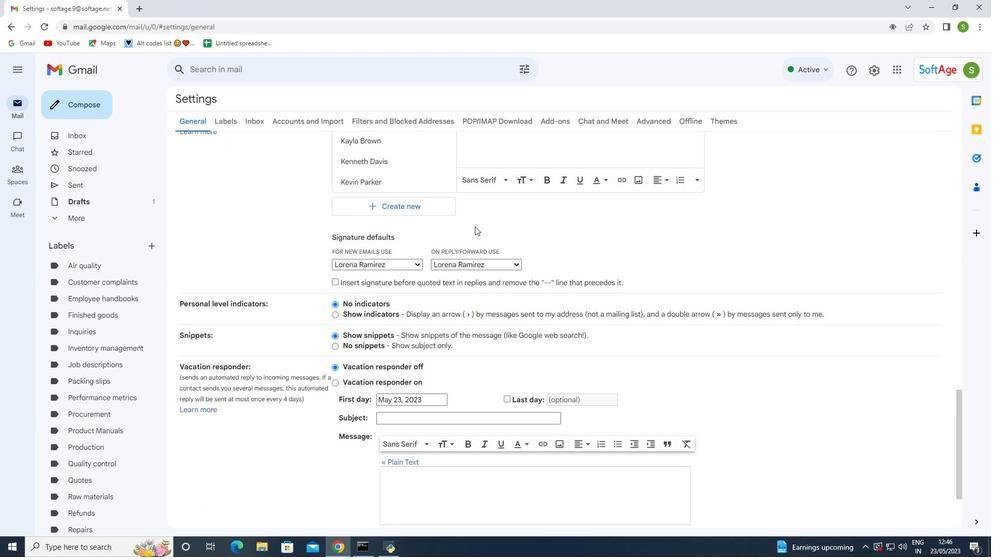 
Action: Mouse scrolled (477, 235) with delta (0, 0)
Screenshot: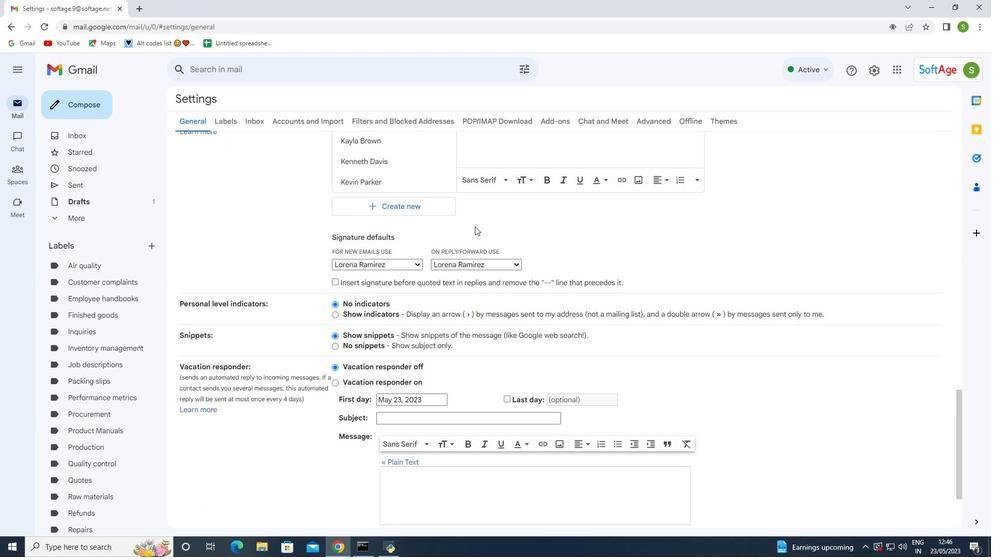 
Action: Mouse moved to (479, 230)
Screenshot: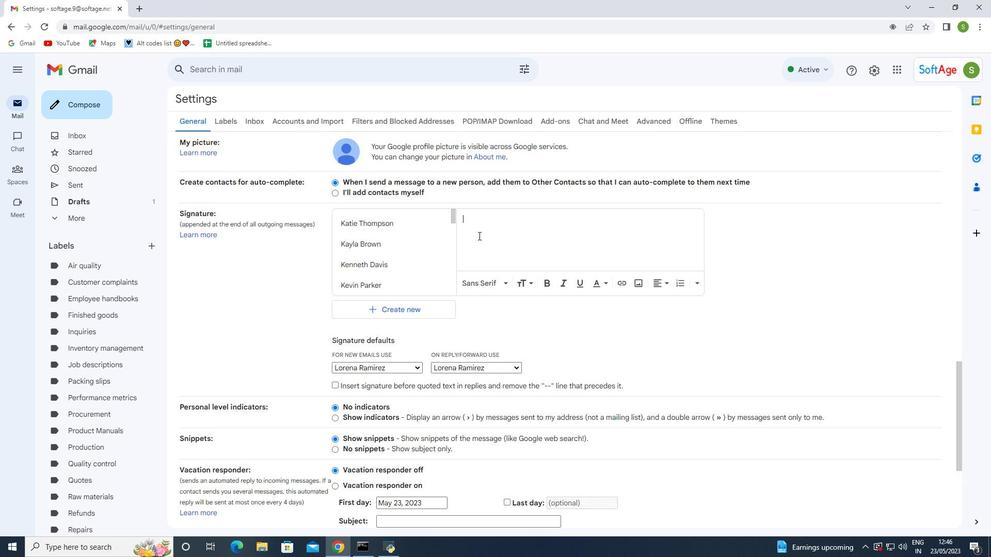
Action: Key pressed <Key.shift>Lorenzo<Key.space><Key.shift><Key.shift>Gonzalez
Screenshot: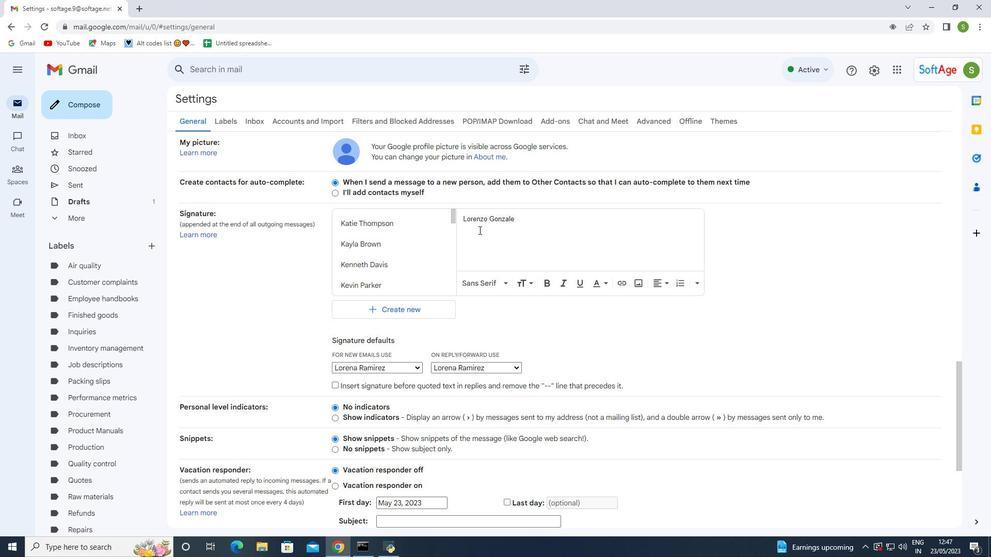 
Action: Mouse moved to (416, 365)
Screenshot: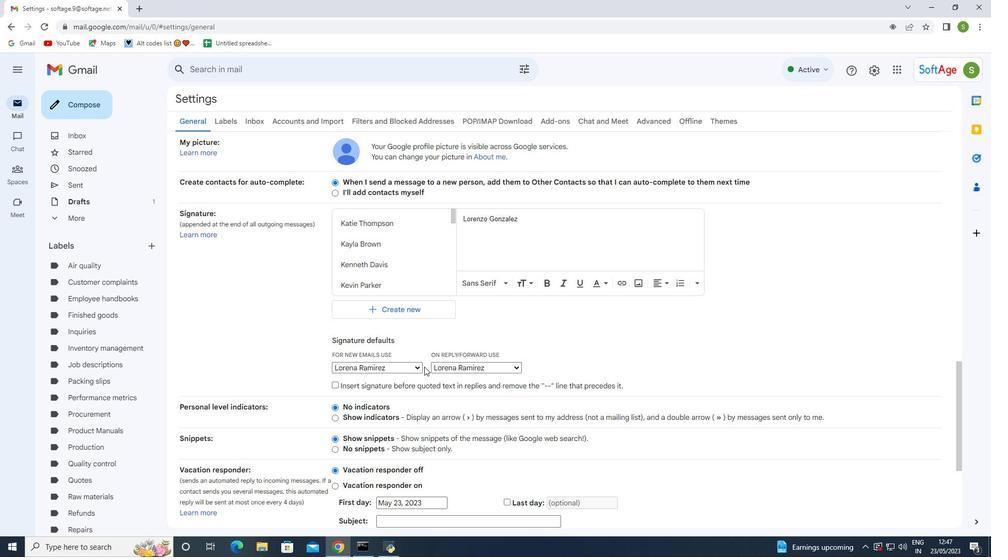 
Action: Mouse pressed left at (416, 365)
Screenshot: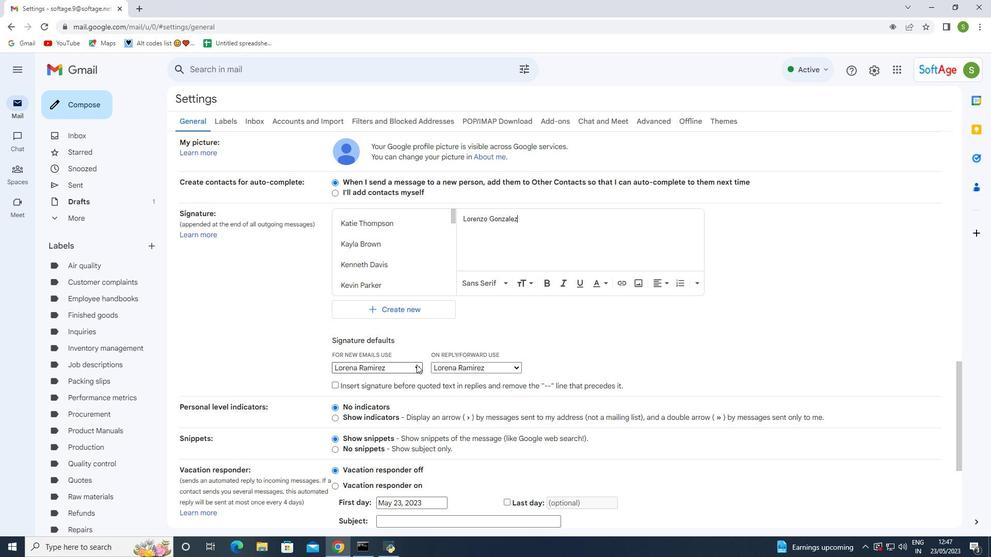 
Action: Mouse moved to (419, 354)
Screenshot: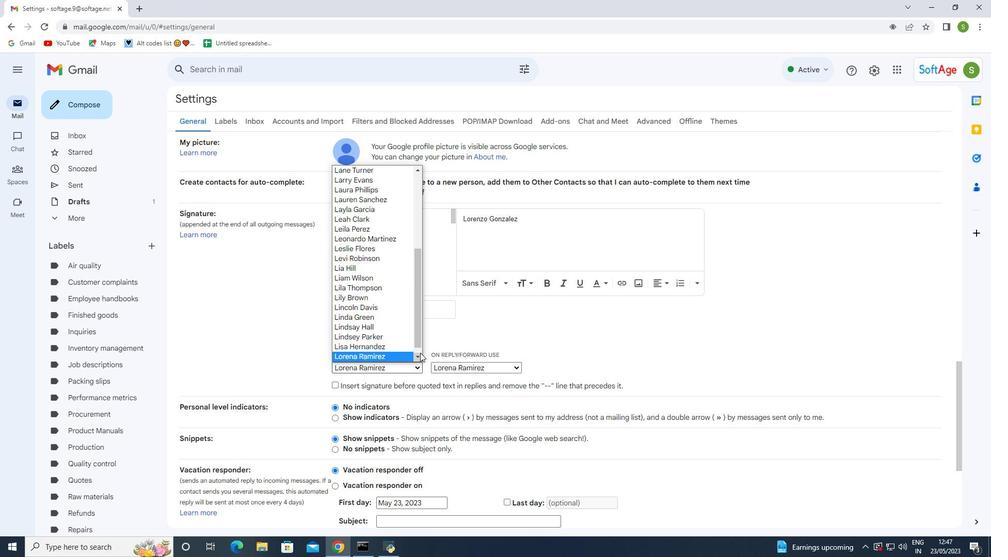 
Action: Mouse pressed left at (419, 354)
Screenshot: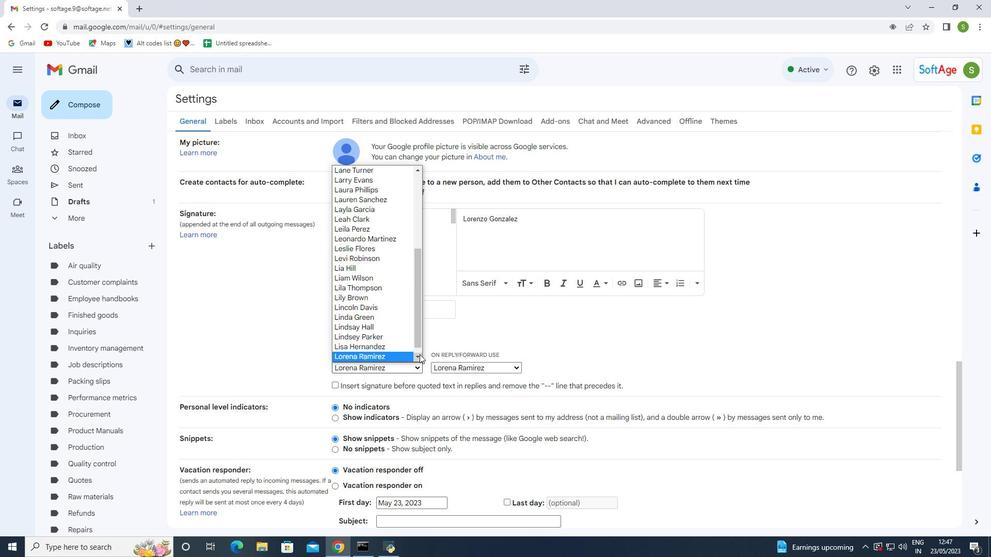 
Action: Mouse pressed left at (419, 354)
Screenshot: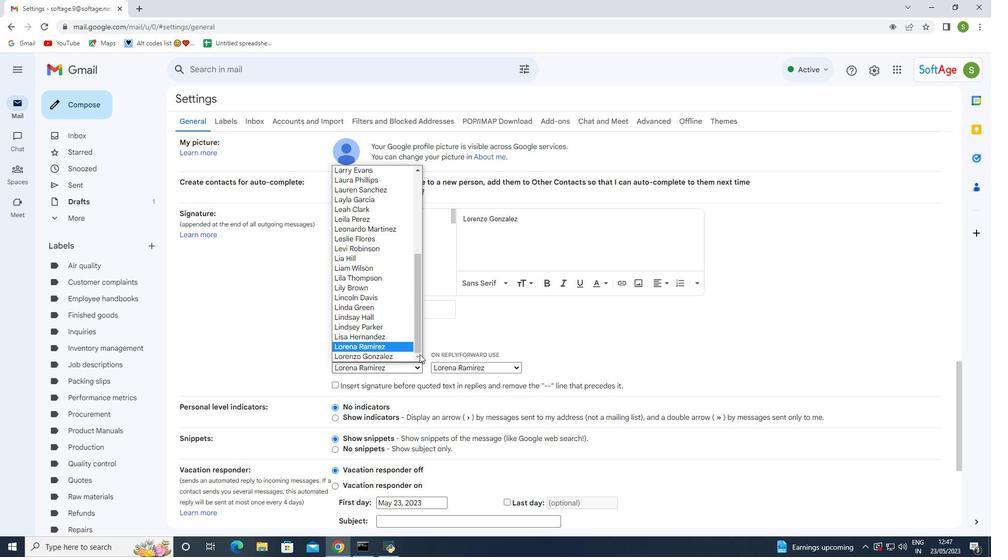 
Action: Mouse moved to (411, 358)
Screenshot: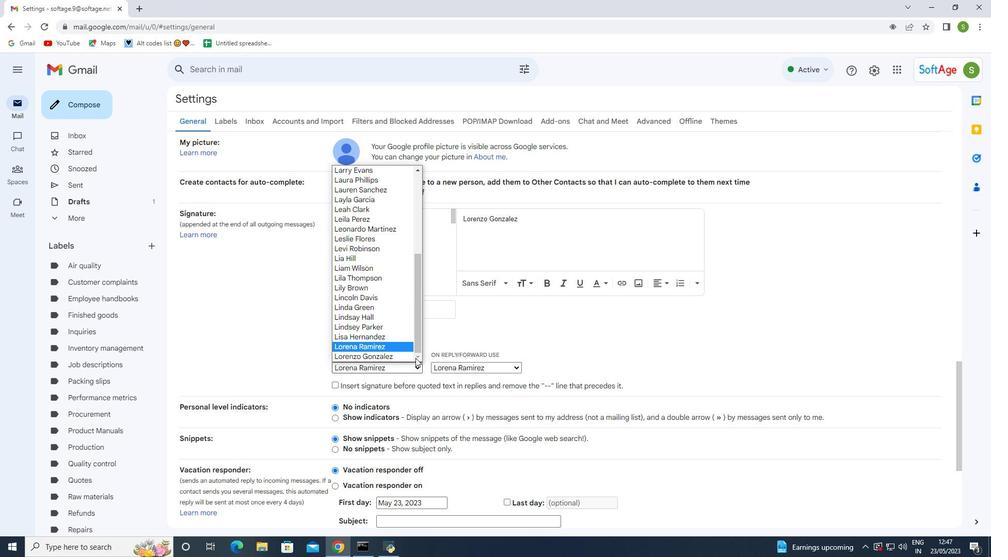 
Action: Mouse pressed left at (411, 358)
Screenshot: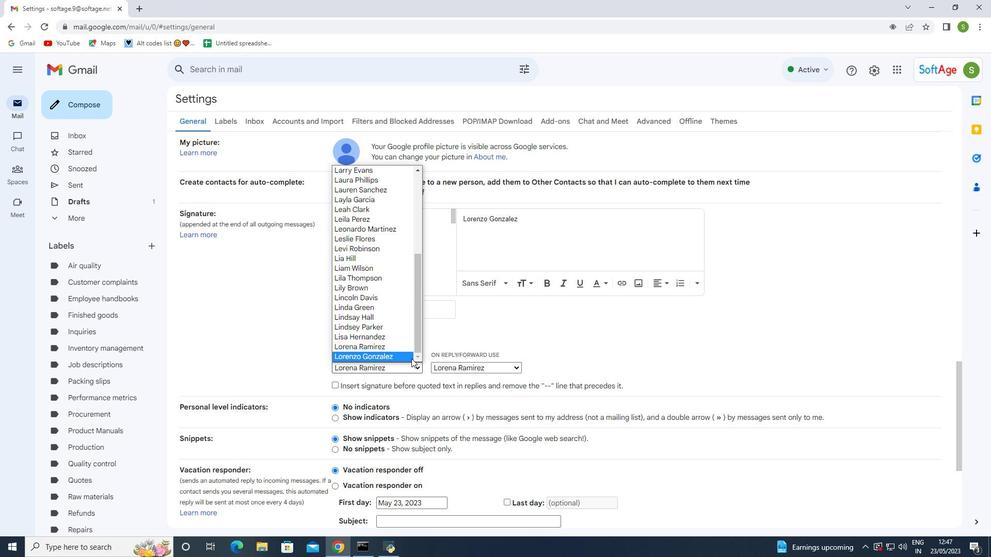 
Action: Mouse moved to (515, 368)
Screenshot: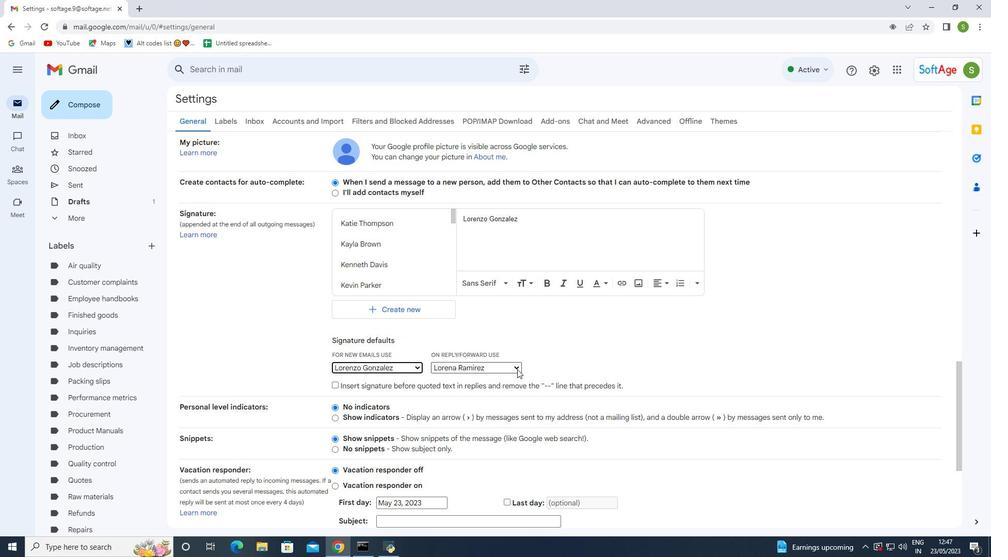 
Action: Mouse pressed left at (515, 368)
Screenshot: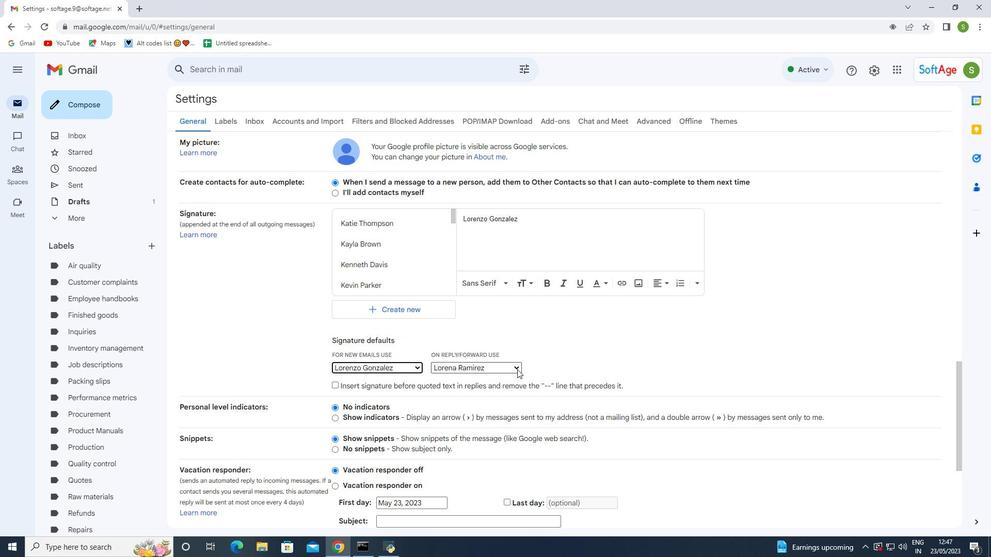 
Action: Mouse moved to (518, 355)
Screenshot: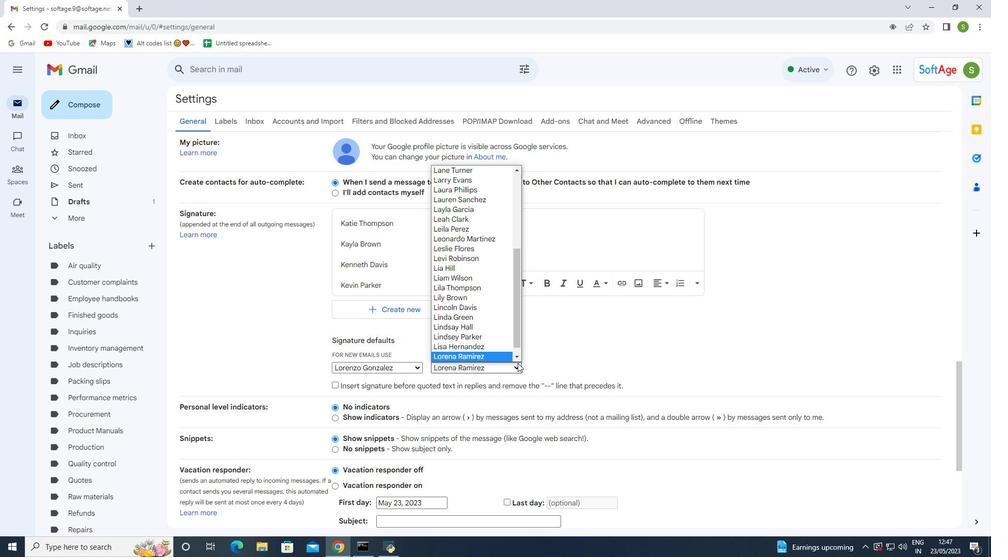 
Action: Mouse pressed left at (518, 355)
Screenshot: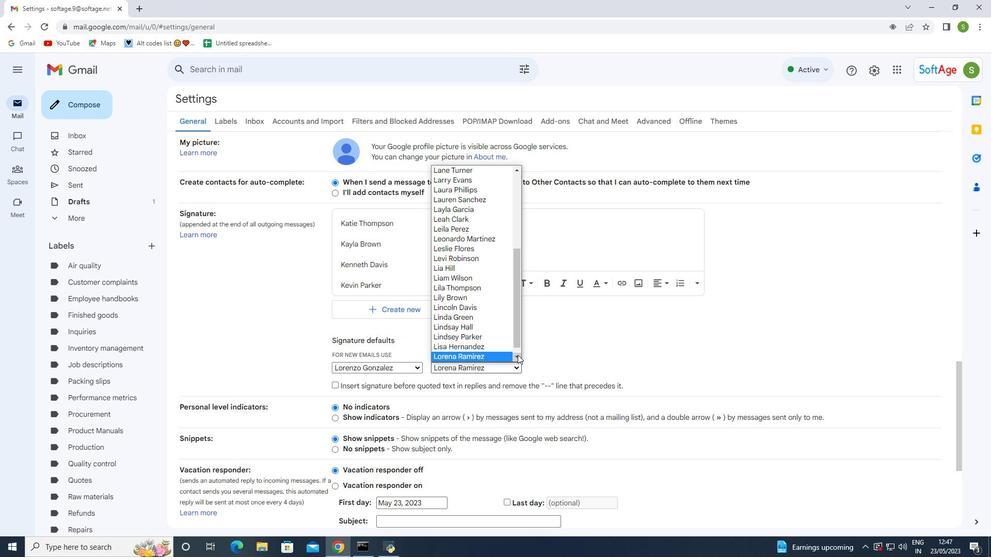
Action: Mouse moved to (474, 357)
Screenshot: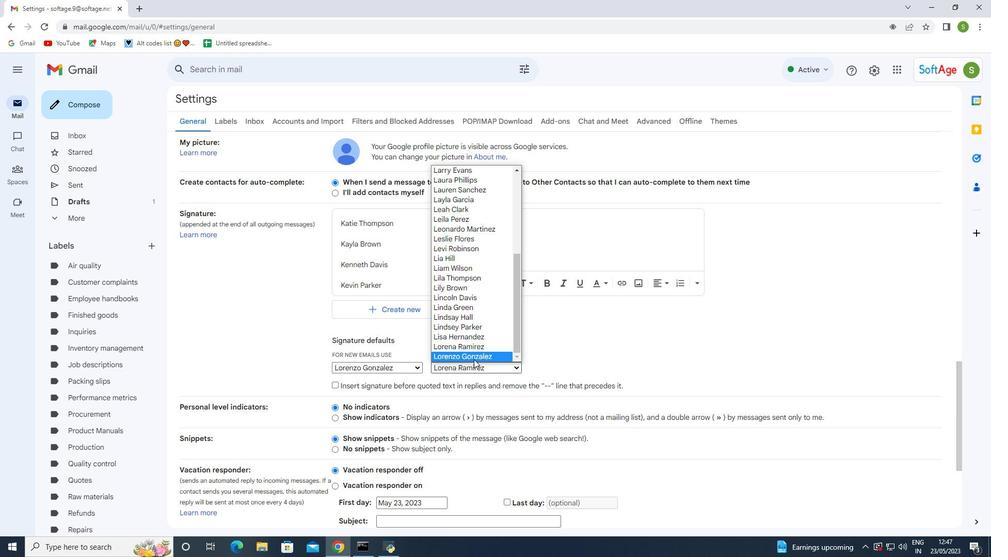 
Action: Mouse pressed left at (474, 357)
Screenshot: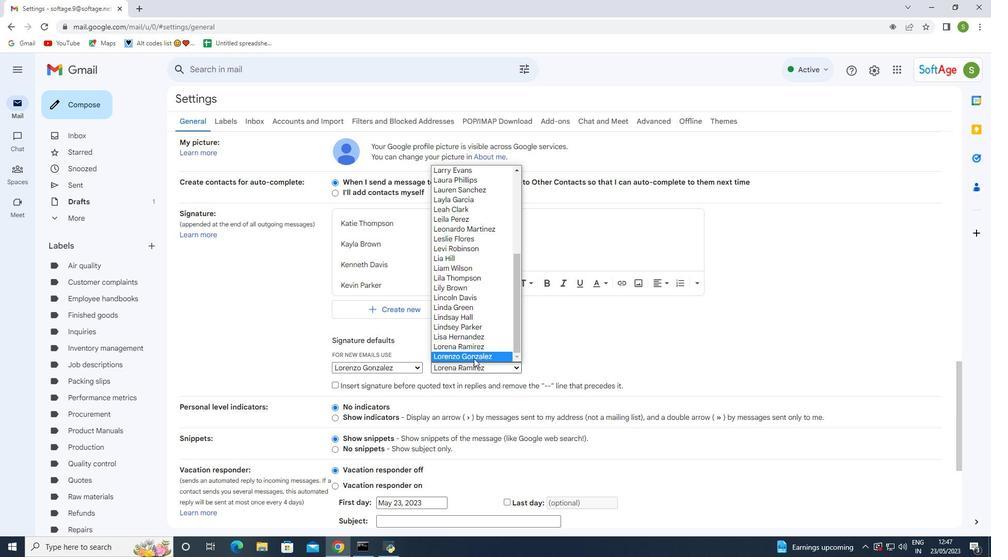 
Action: Mouse moved to (474, 363)
Screenshot: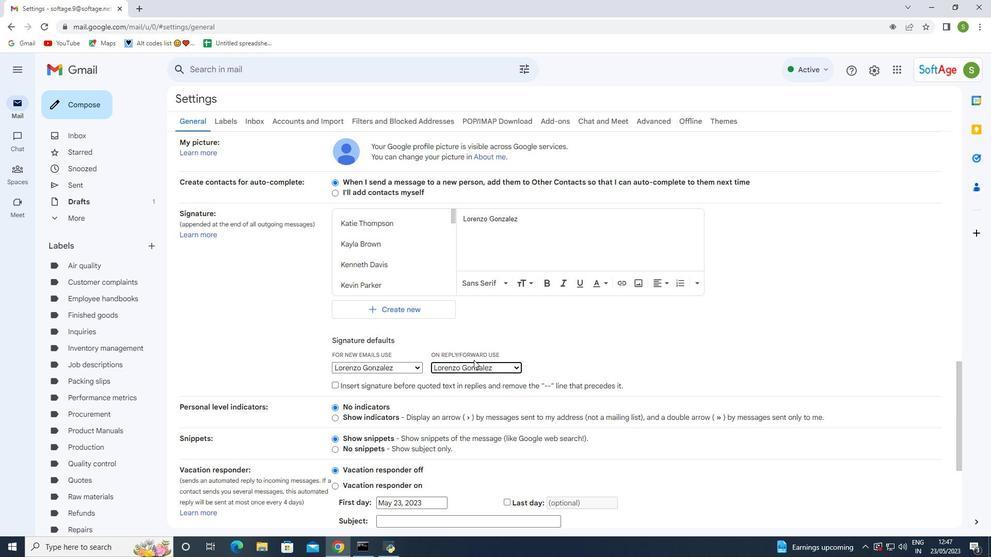 
Action: Mouse scrolled (474, 362) with delta (0, 0)
Screenshot: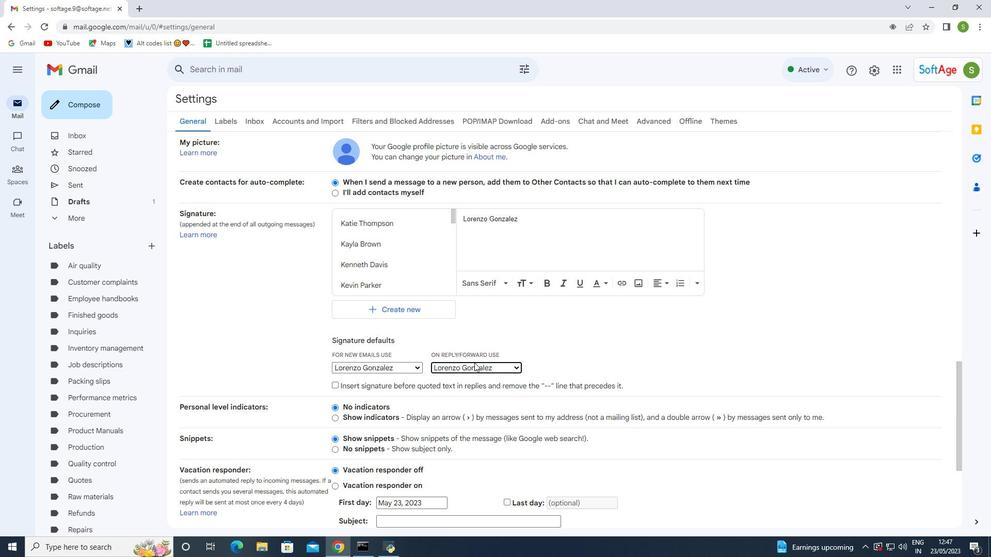 
Action: Mouse scrolled (474, 362) with delta (0, 0)
Screenshot: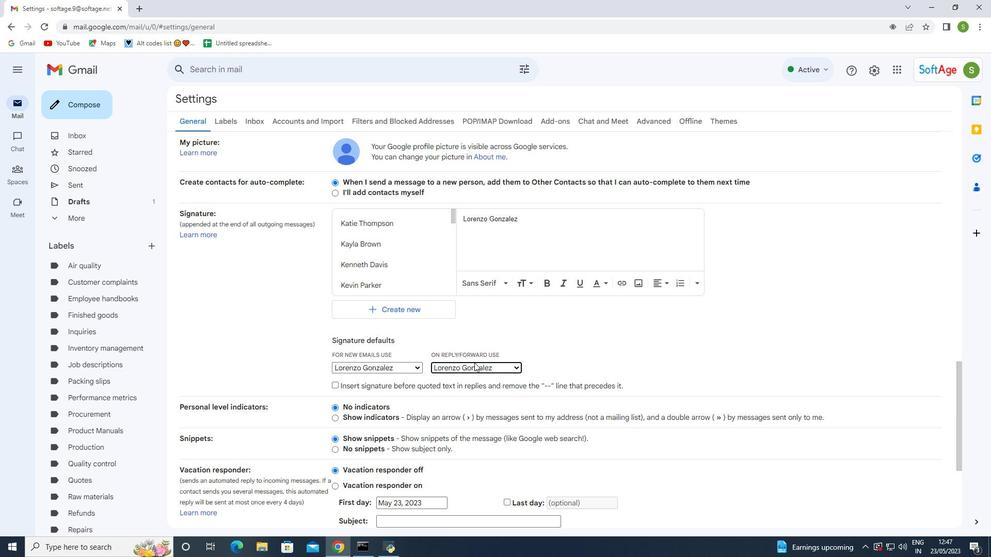 
Action: Mouse moved to (474, 364)
Screenshot: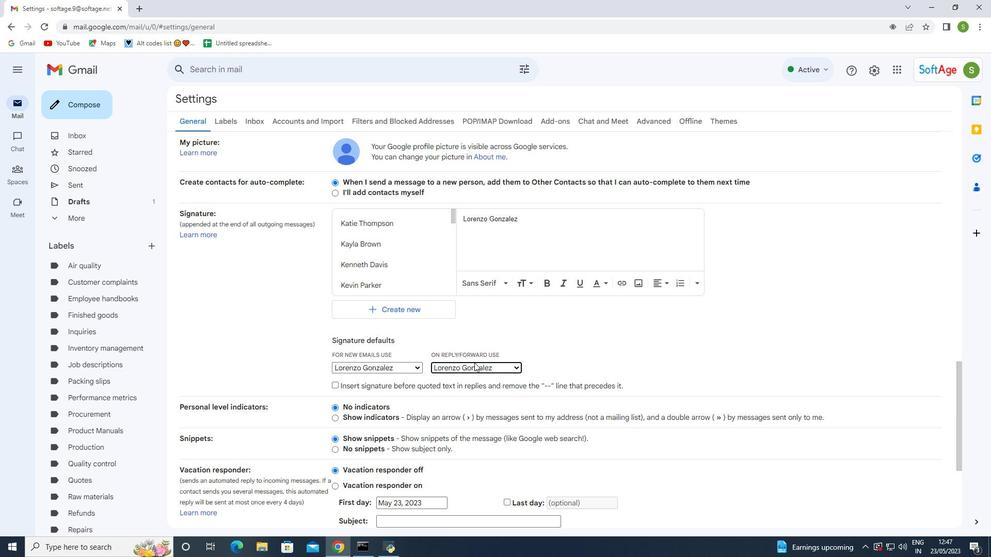 
Action: Mouse scrolled (474, 364) with delta (0, 0)
Screenshot: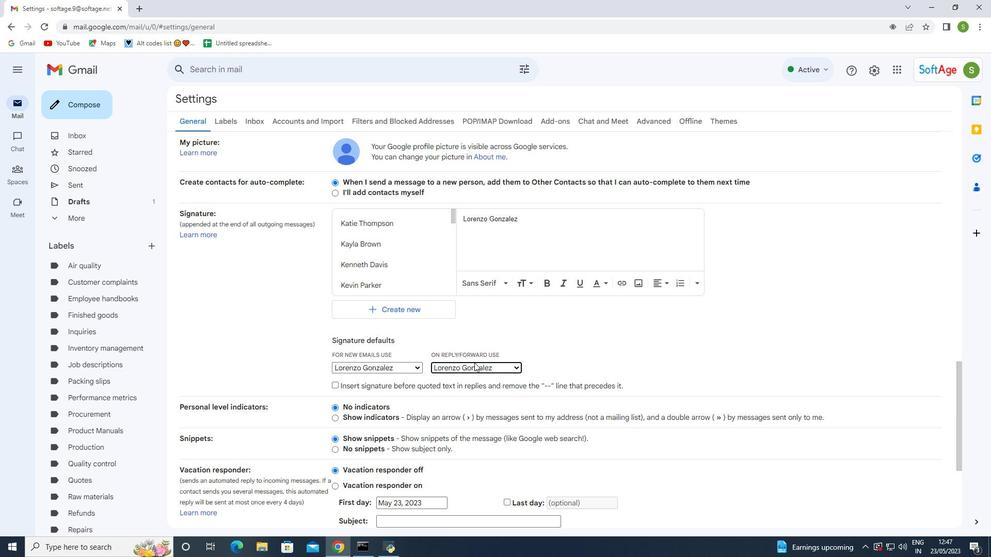 
Action: Mouse moved to (474, 366)
Screenshot: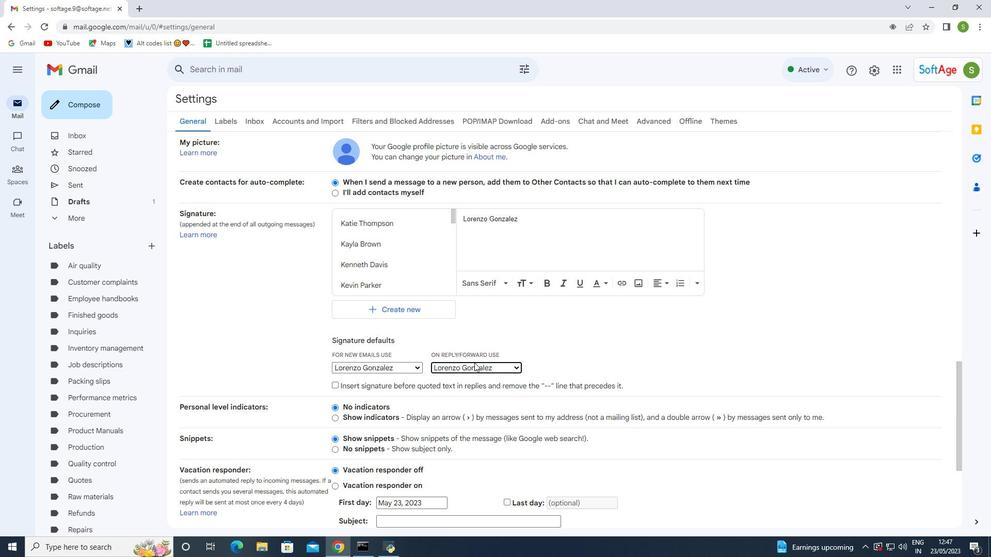 
Action: Mouse scrolled (474, 365) with delta (0, 0)
Screenshot: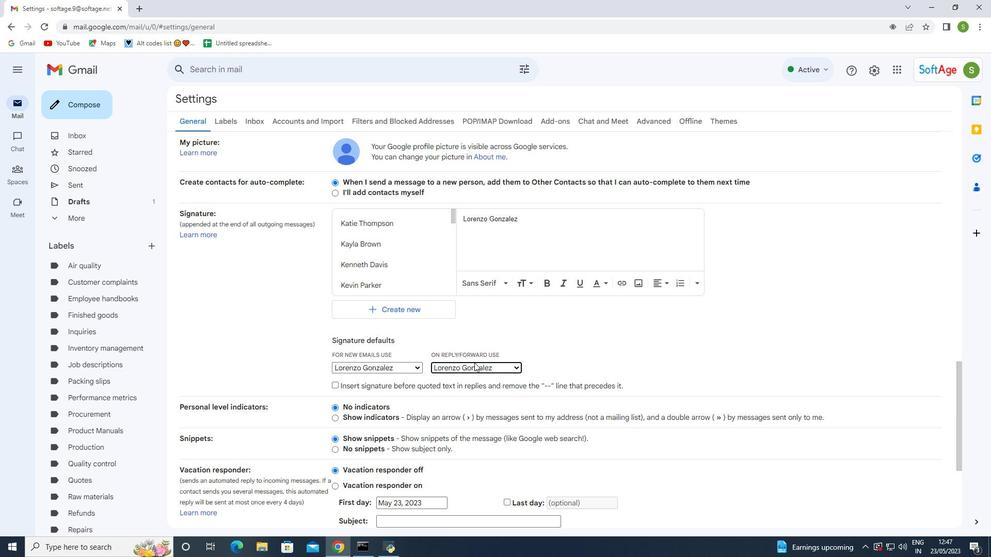 
Action: Mouse moved to (429, 366)
Screenshot: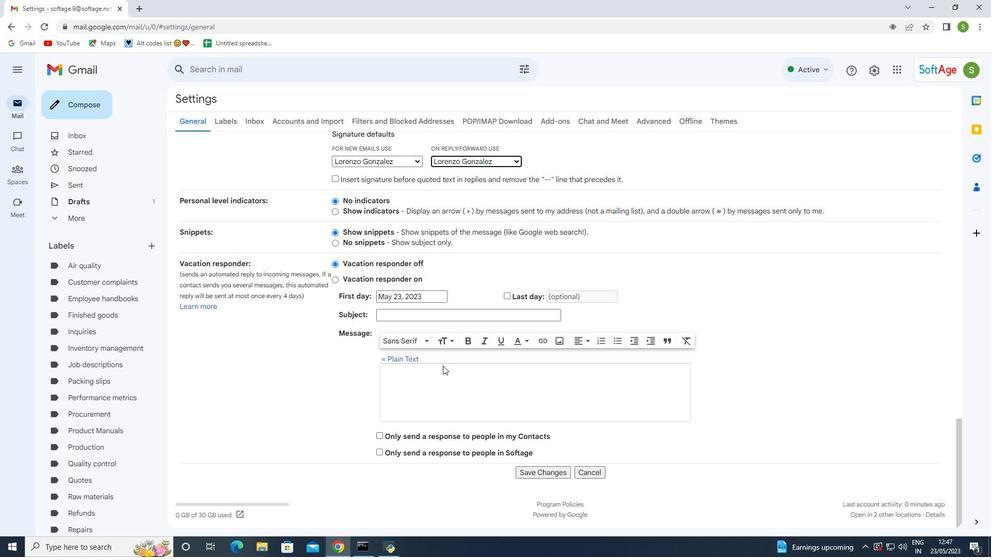 
Action: Mouse scrolled (429, 366) with delta (0, 0)
Screenshot: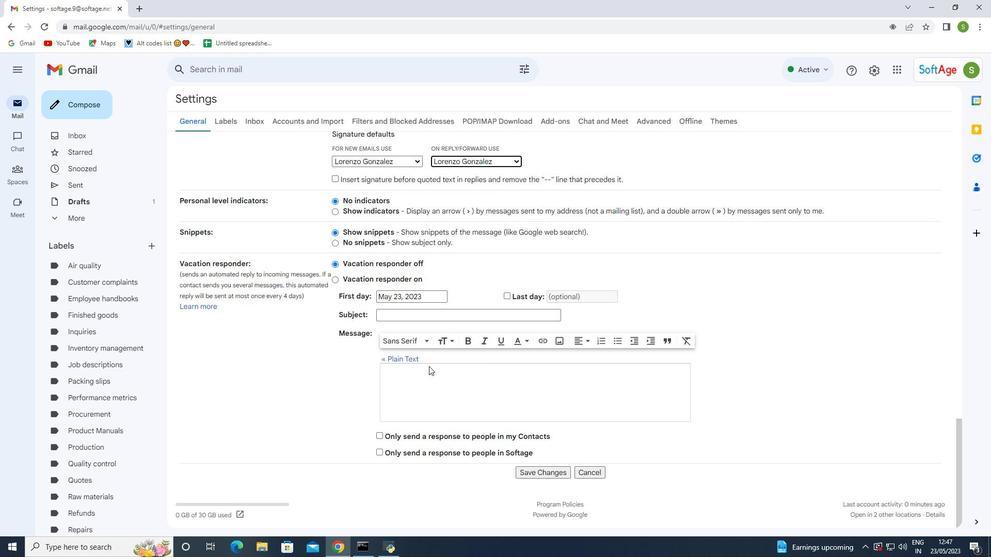 
Action: Mouse scrolled (429, 366) with delta (0, 0)
Screenshot: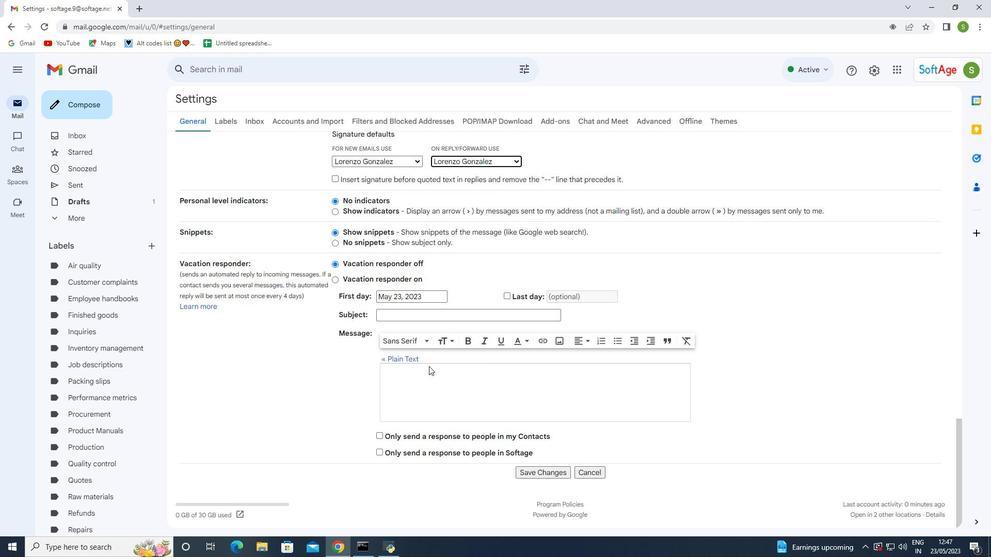 
Action: Mouse scrolled (429, 366) with delta (0, 0)
Screenshot: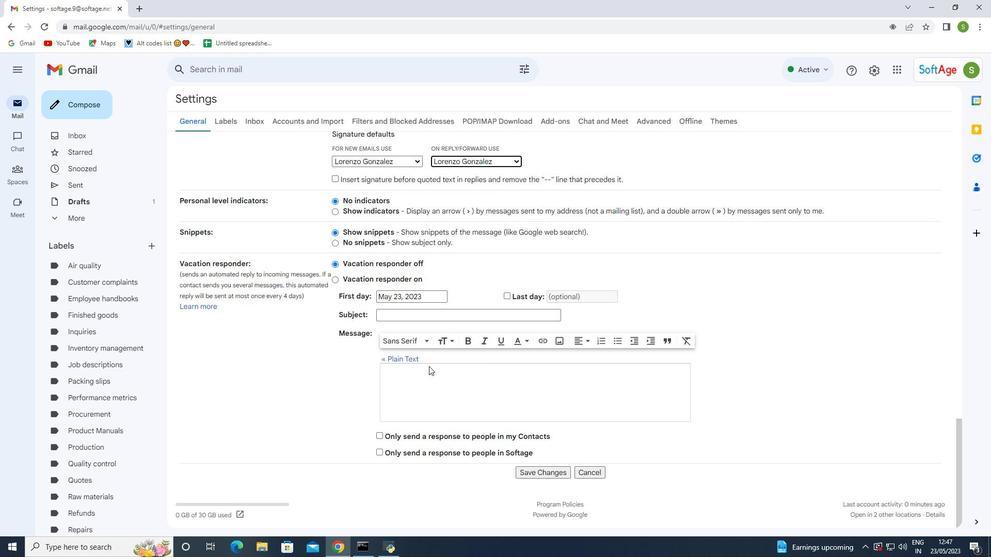 
Action: Mouse moved to (560, 467)
Screenshot: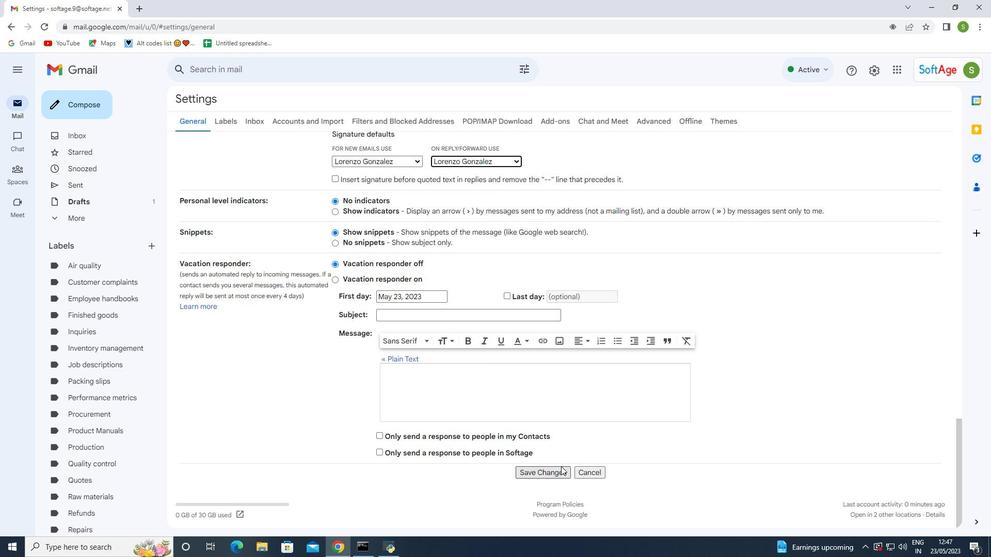 
Action: Mouse pressed left at (560, 467)
Screenshot: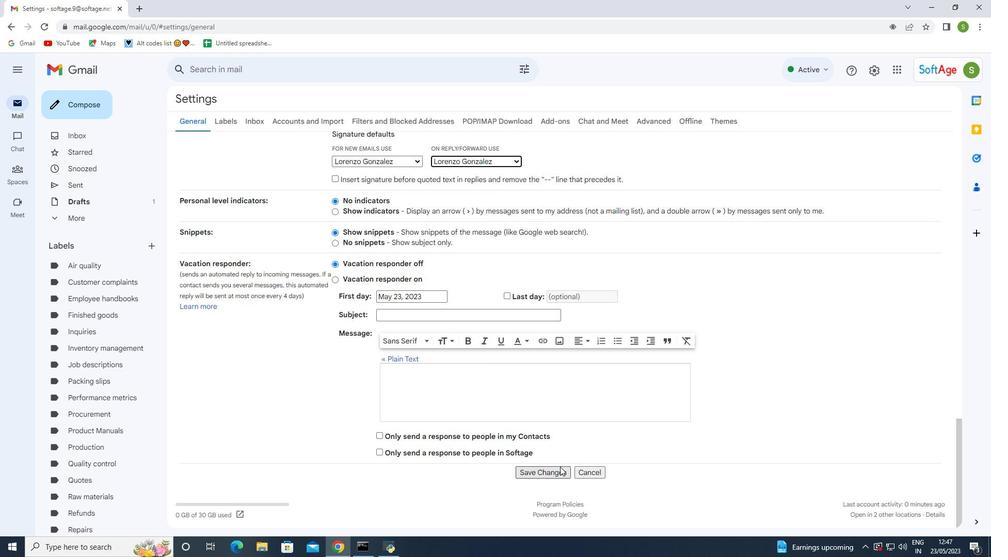 
Action: Mouse moved to (92, 108)
Screenshot: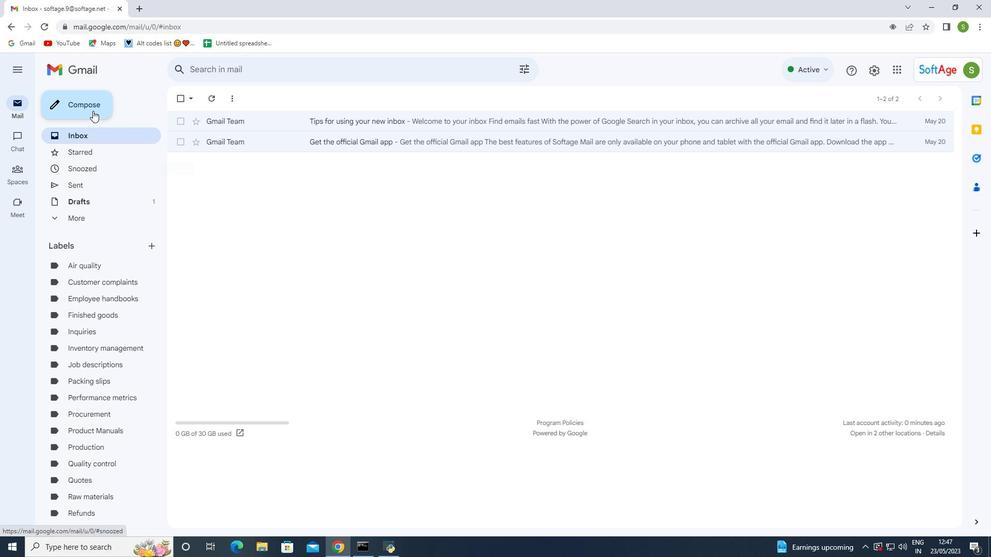 
Action: Mouse pressed left at (92, 108)
Screenshot: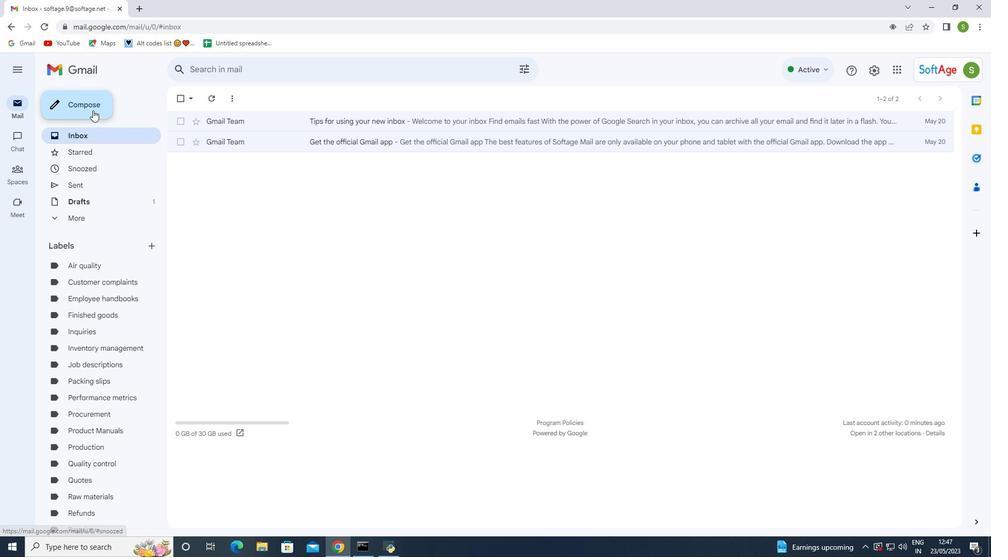 
Action: Mouse moved to (674, 248)
Screenshot: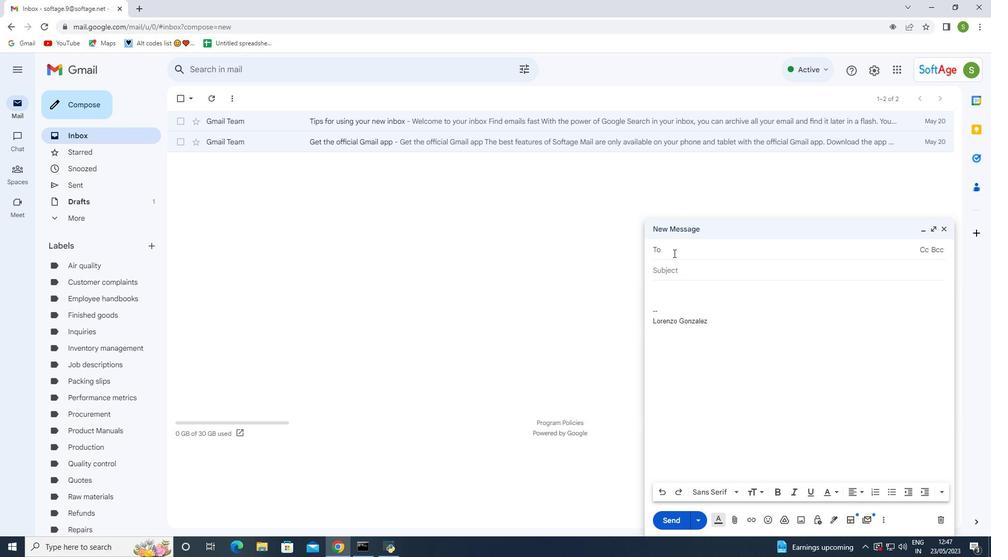 
Action: Mouse pressed left at (674, 248)
Screenshot: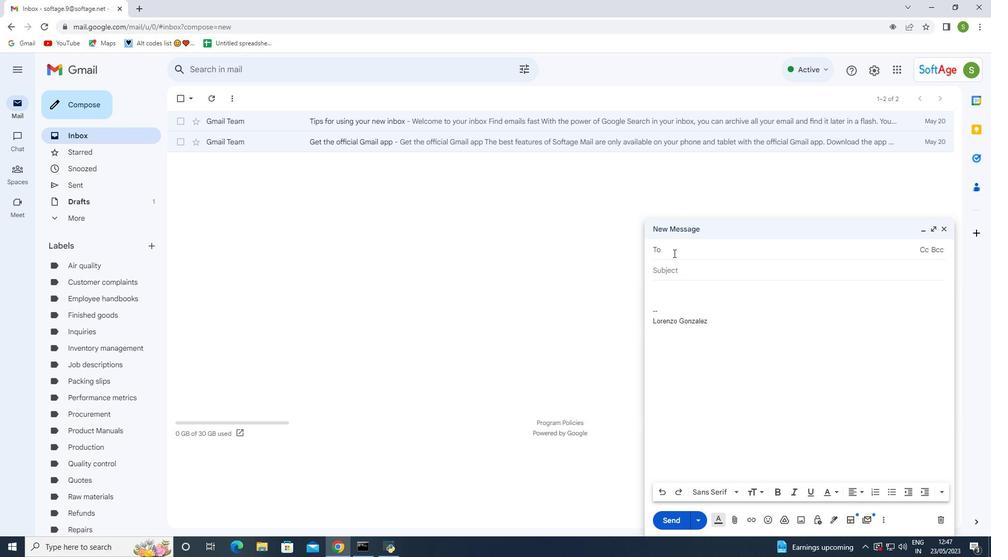 
Action: Key pressed sotage.3<Key.shift>@softage.net
Screenshot: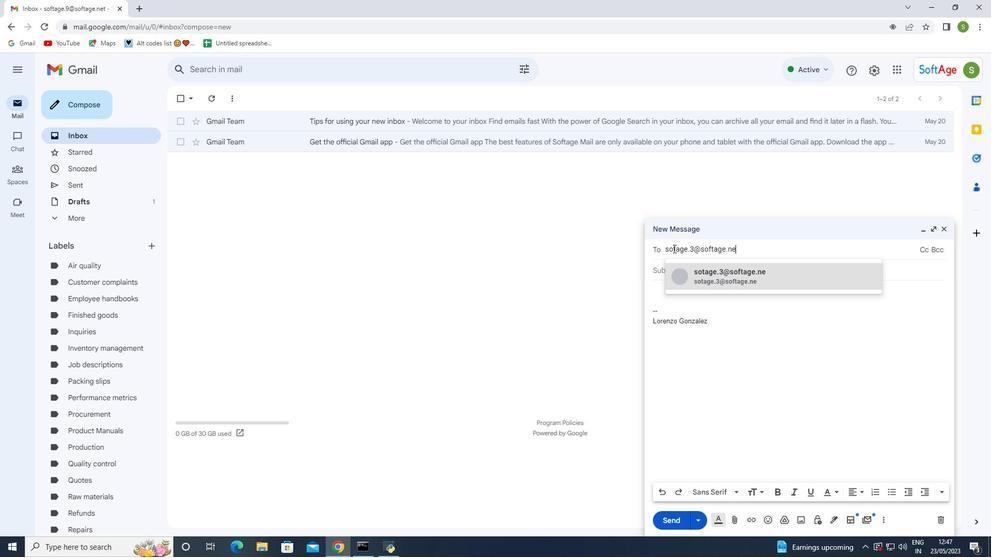 
Action: Mouse moved to (744, 281)
Screenshot: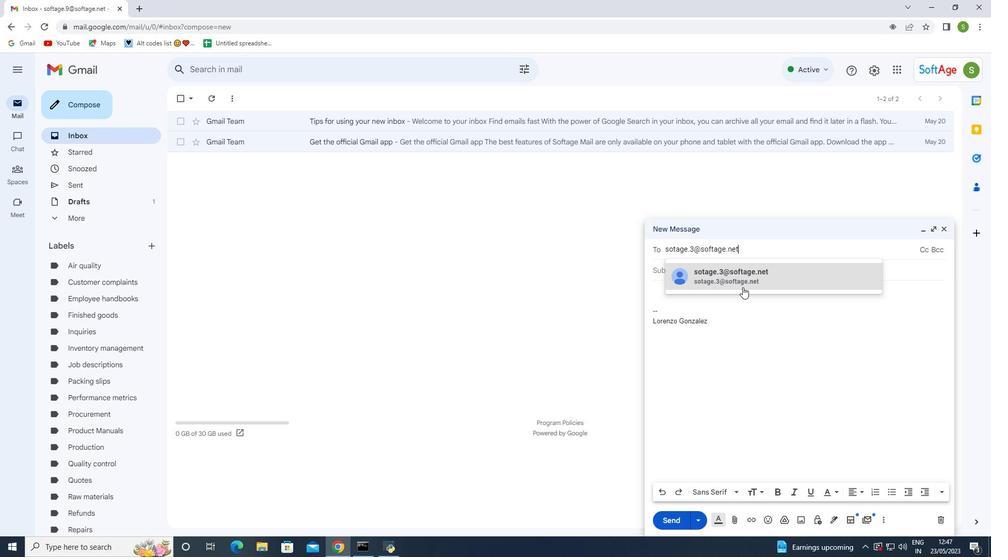 
Action: Mouse pressed left at (744, 281)
Screenshot: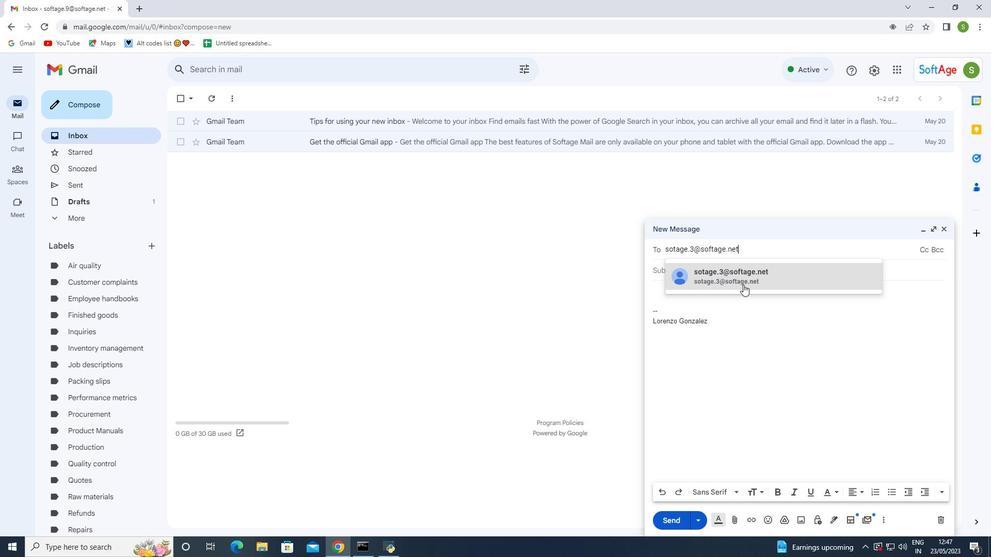 
Action: Mouse moved to (697, 283)
Screenshot: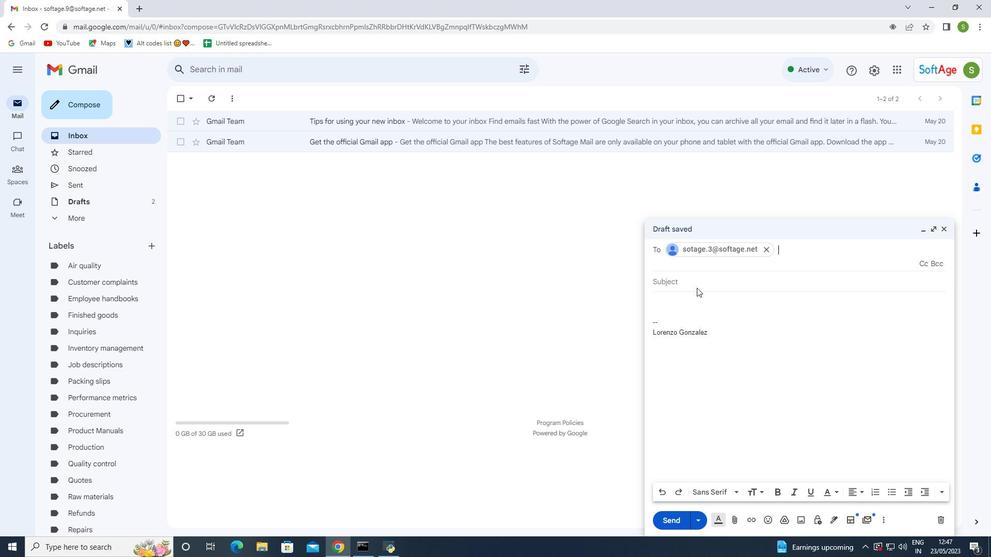 
Action: Mouse pressed left at (697, 283)
Screenshot: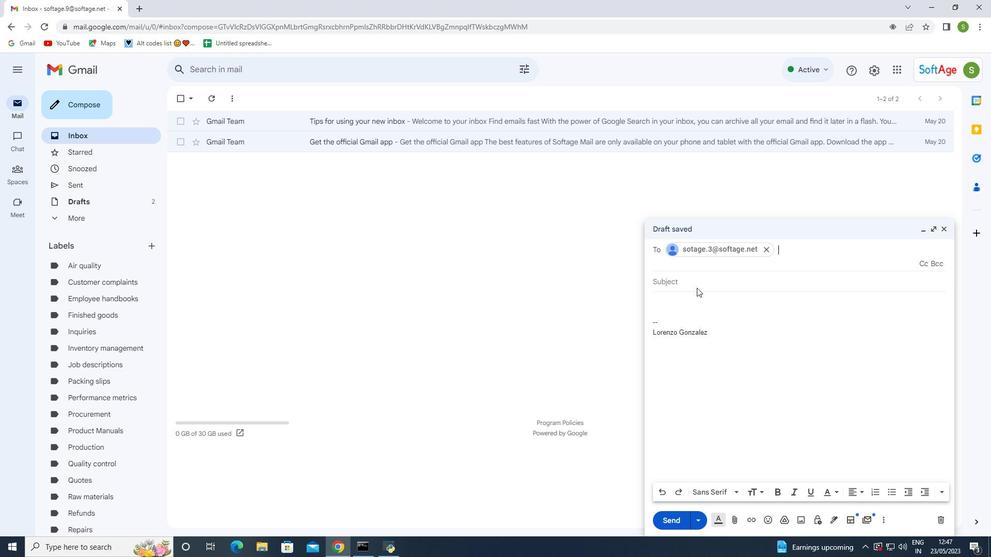 
Action: Key pressed <Key.shift>Request<Key.space>for<Key.space>a<Key.space>sponsorship
Screenshot: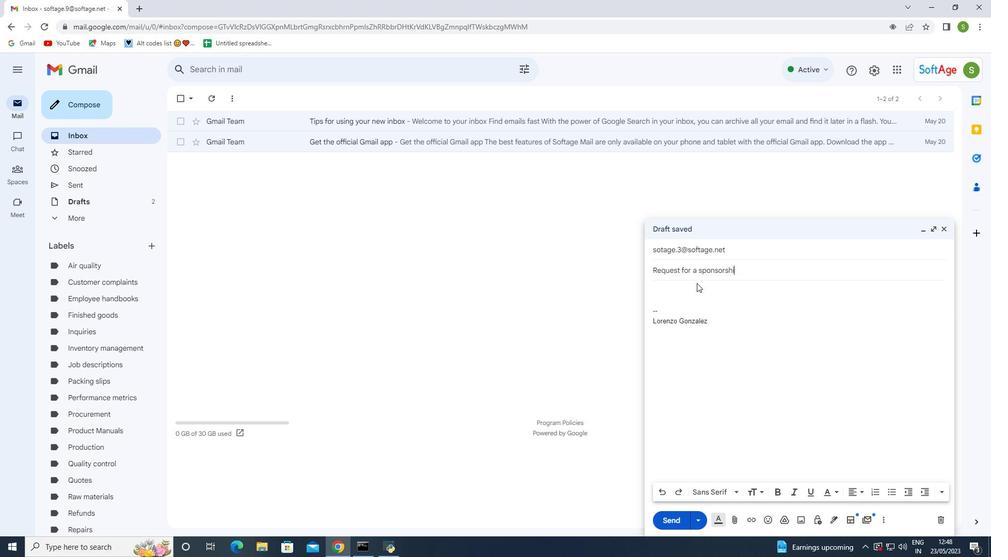 
Action: Mouse moved to (696, 300)
Screenshot: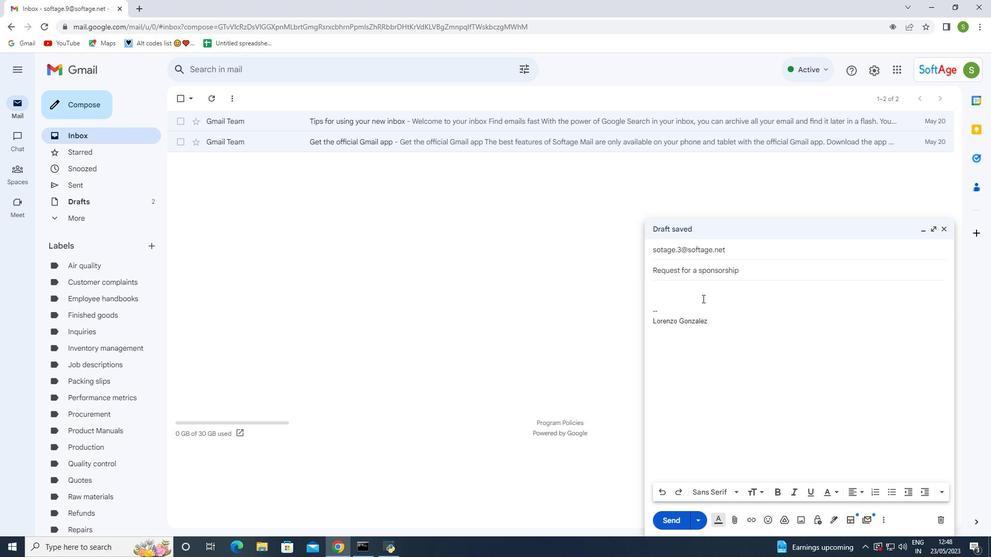
Action: Key pressed <Key.space>follow<Key.space>up
Screenshot: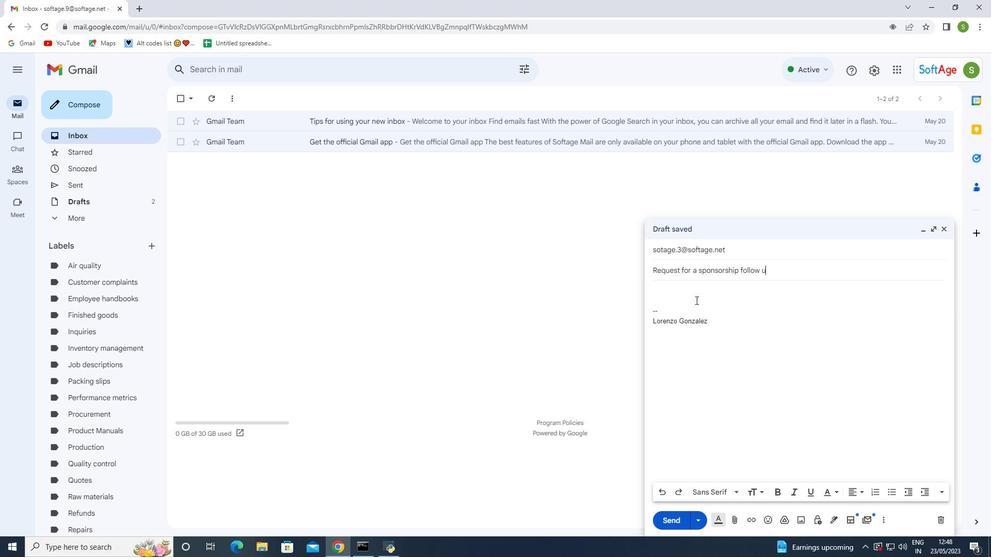 
Action: Mouse moved to (670, 309)
Screenshot: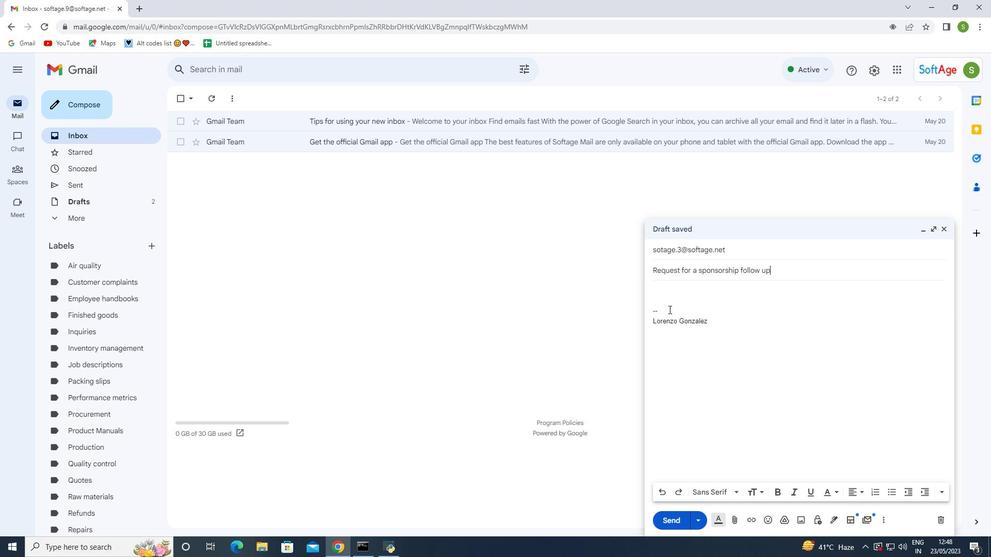 
Action: Mouse pressed left at (670, 309)
Screenshot: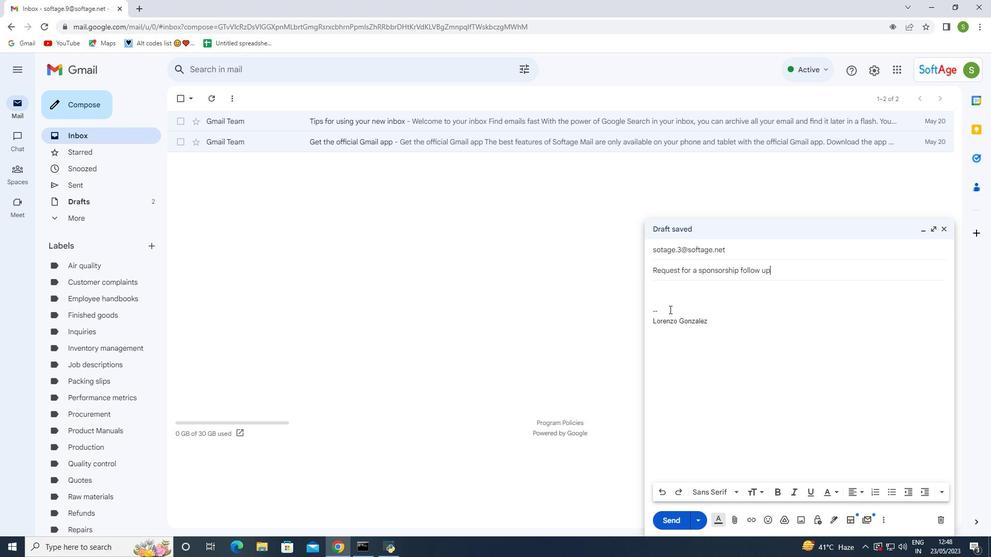 
Action: Mouse moved to (624, 281)
Screenshot: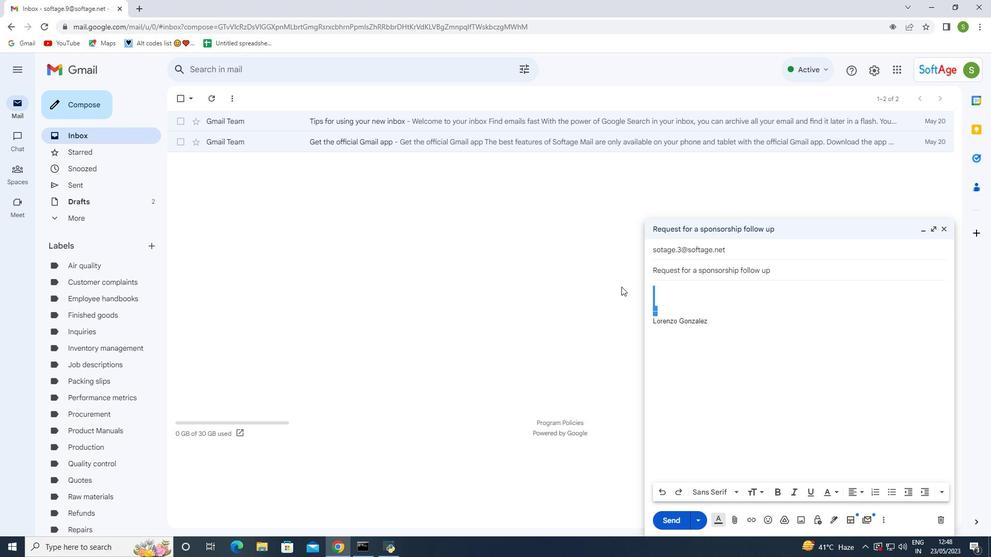 
Action: Key pressed <Key.backspace><Key.enter><Key.up><Key.shift>I<Key.space>would<Key.space>like<Key.space>to<Key.space>follow<Key.space>up<Key.space>on<Key.space>the<Key.space>project<Key.space>risks<Key.space>and<Key.space>mitigation<Key.space>plan,<Key.space><Key.backspace>.
Screenshot: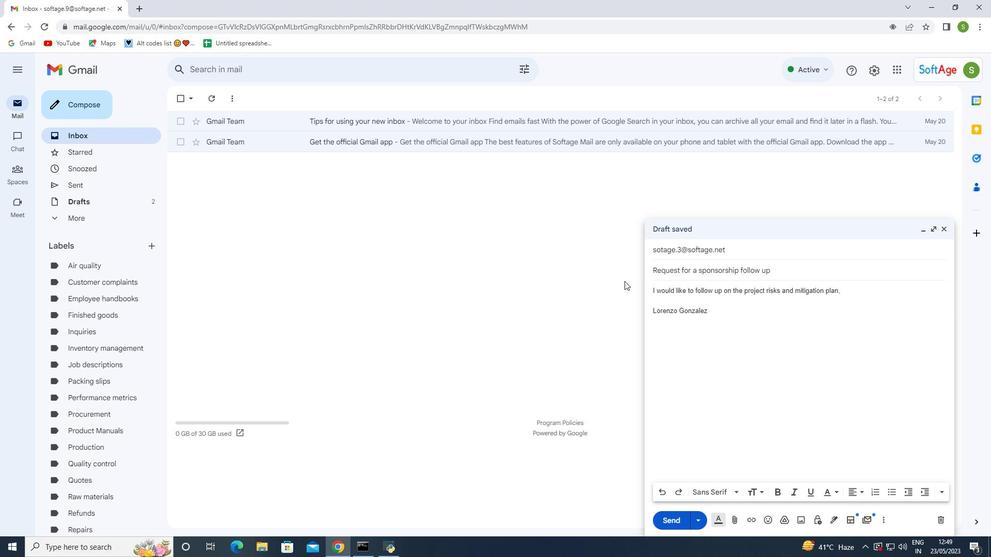 
Action: Mouse moved to (868, 333)
Screenshot: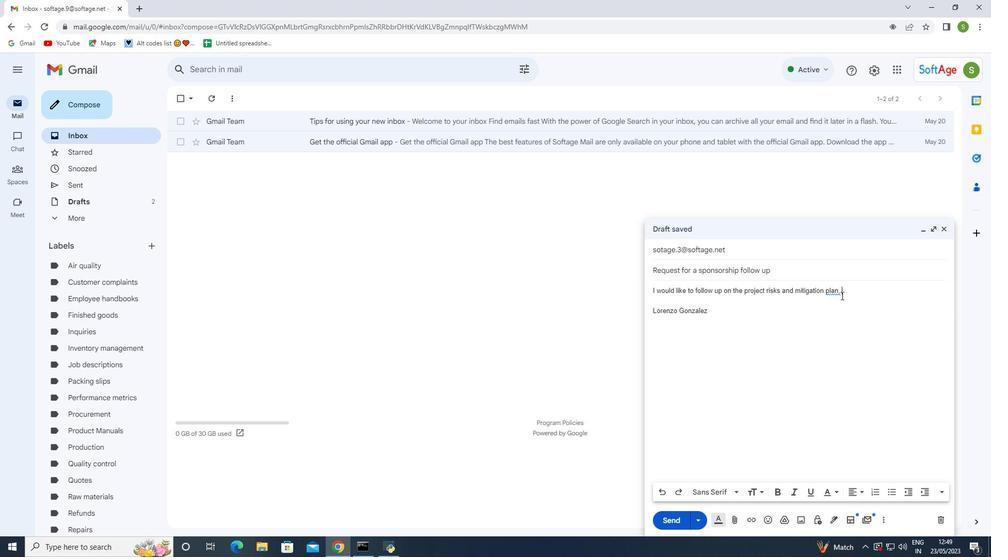 
Action: Key pressed <Key.backspace>
Screenshot: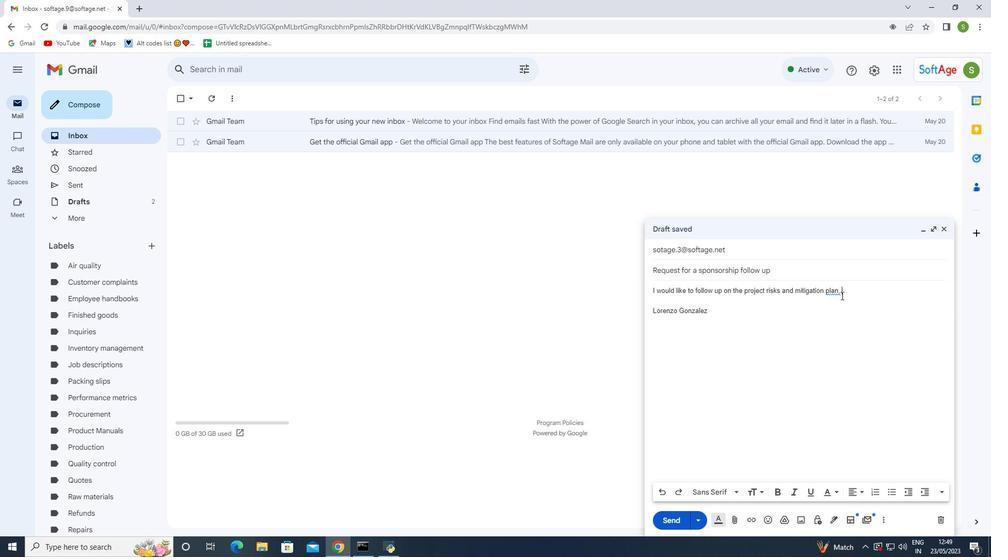 
Action: Mouse moved to (867, 332)
Screenshot: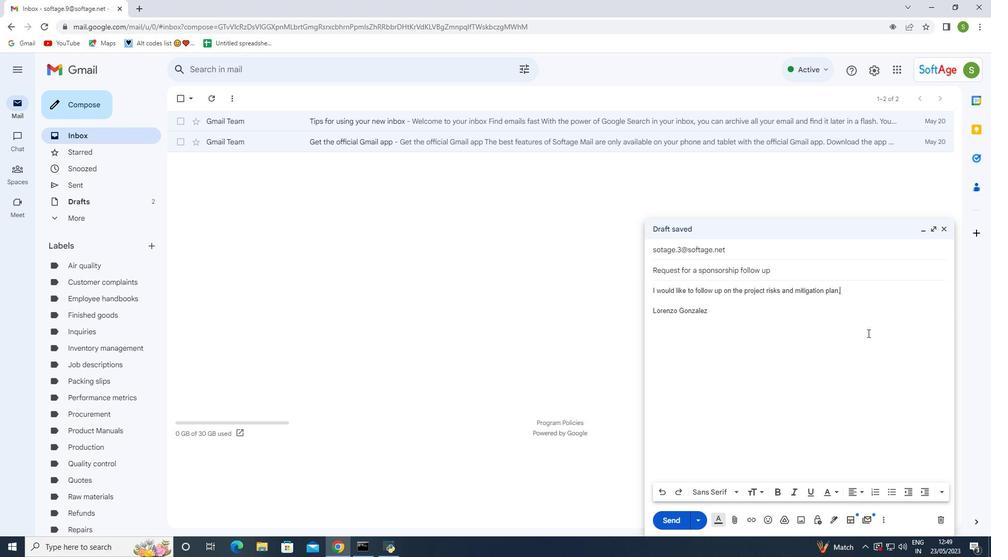 
Action: Key pressed <Key.backspace>
Screenshot: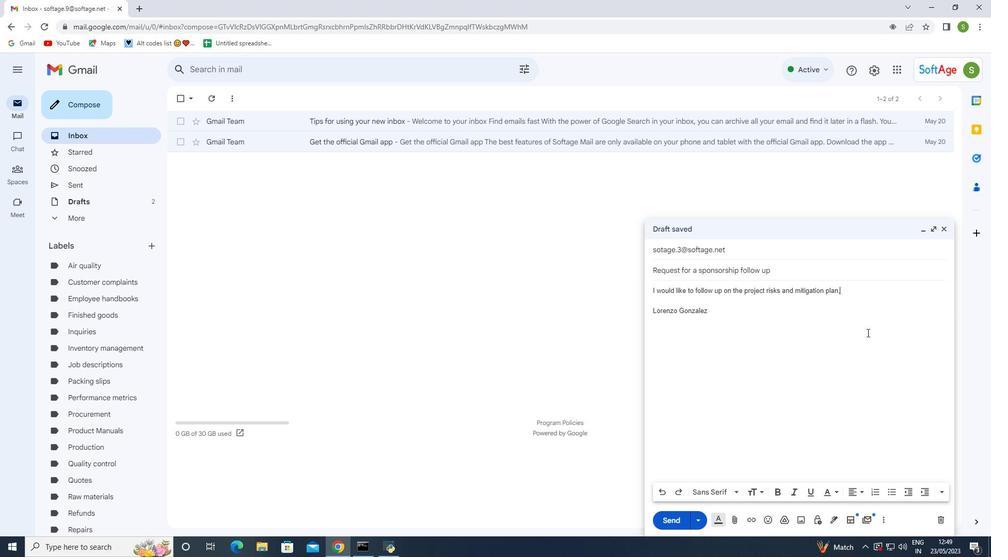 
Action: Mouse moved to (868, 326)
Screenshot: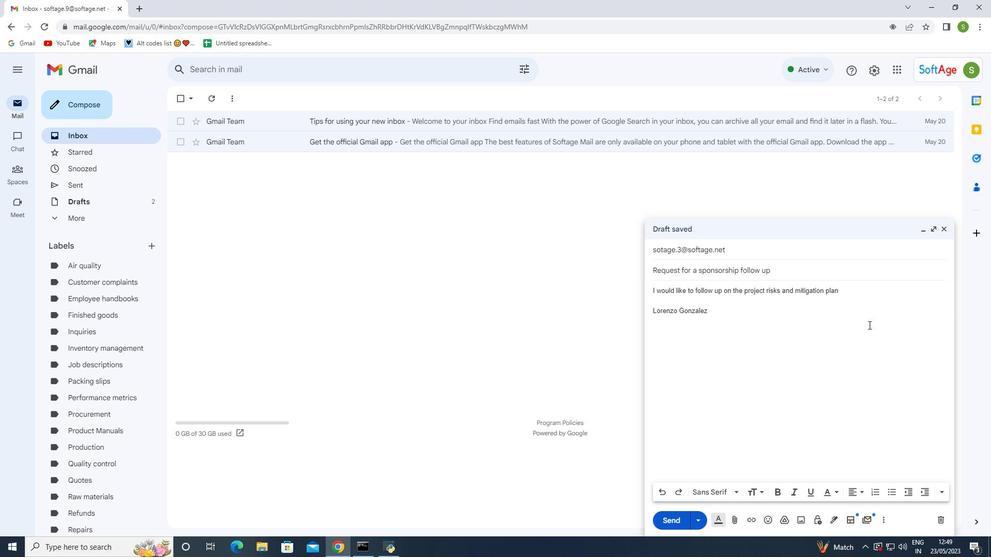 
Action: Key pressed .
Screenshot: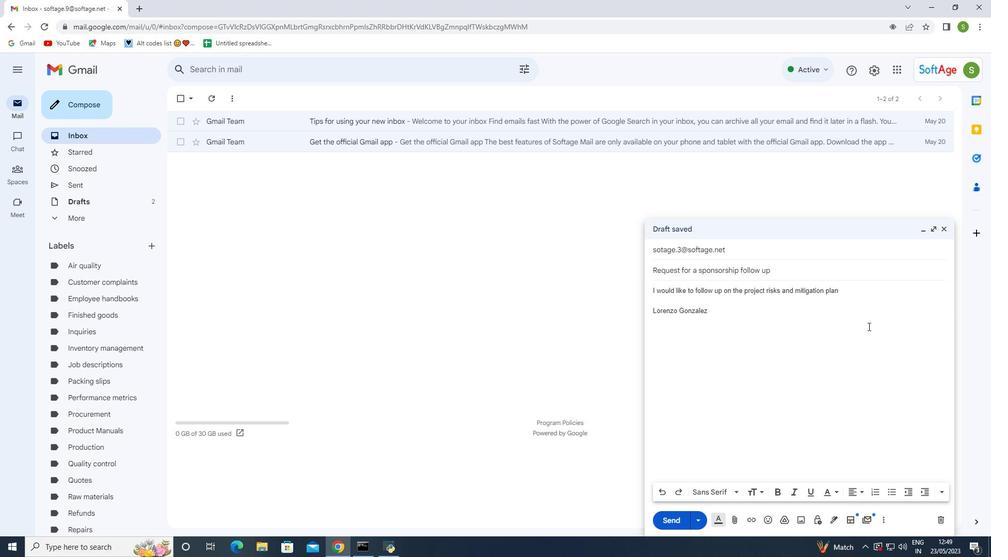 
Action: Mouse moved to (666, 517)
Screenshot: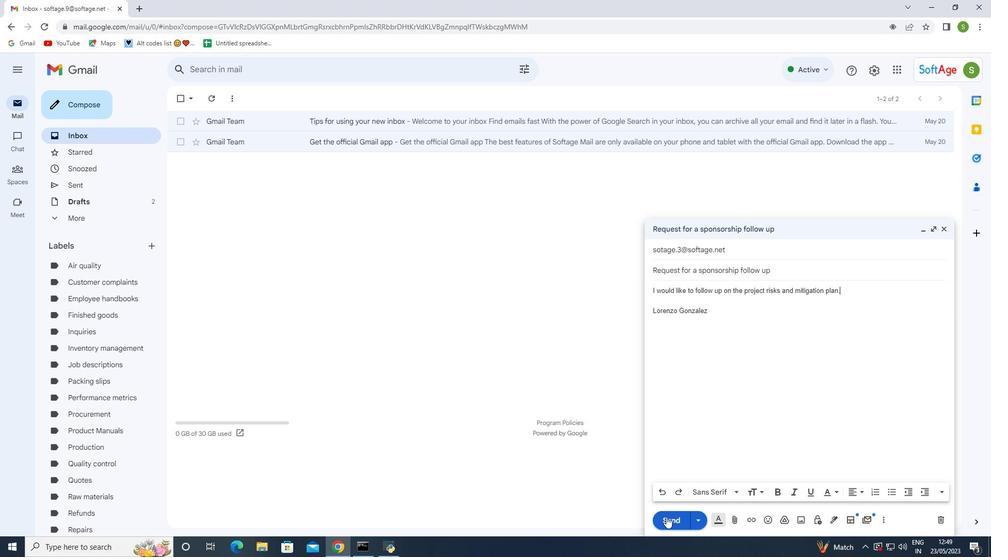 
Action: Mouse pressed left at (666, 517)
Screenshot: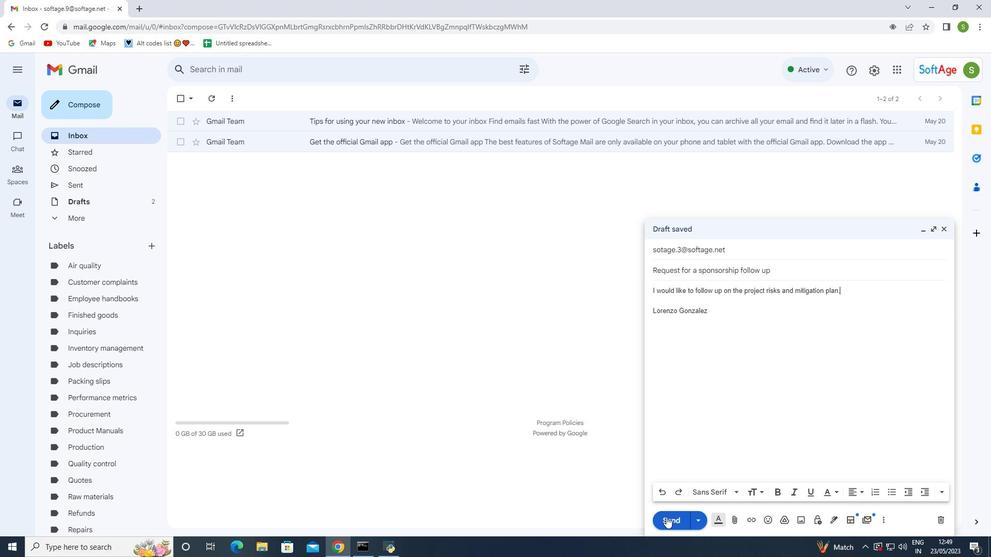 
Action: Mouse moved to (75, 182)
Screenshot: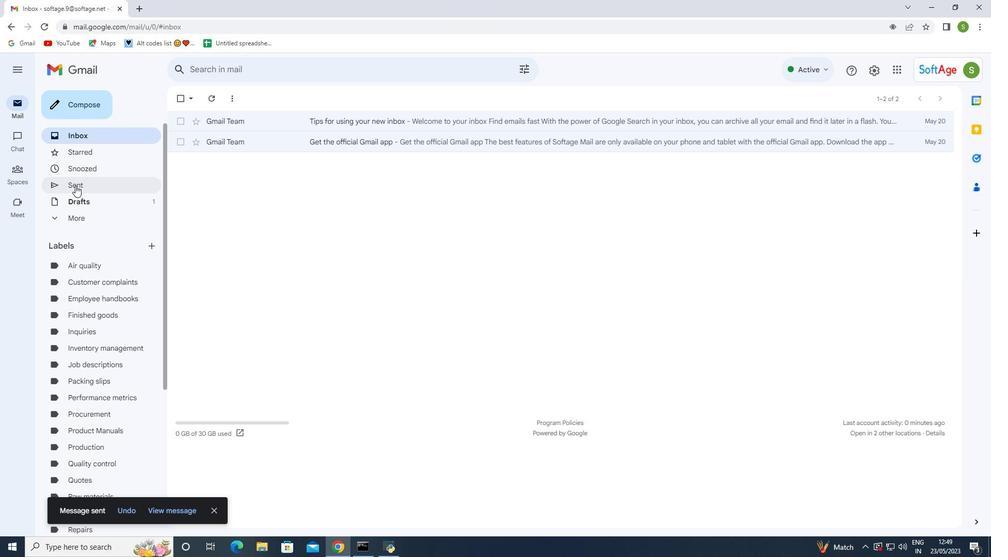 
Action: Mouse pressed left at (75, 182)
Screenshot: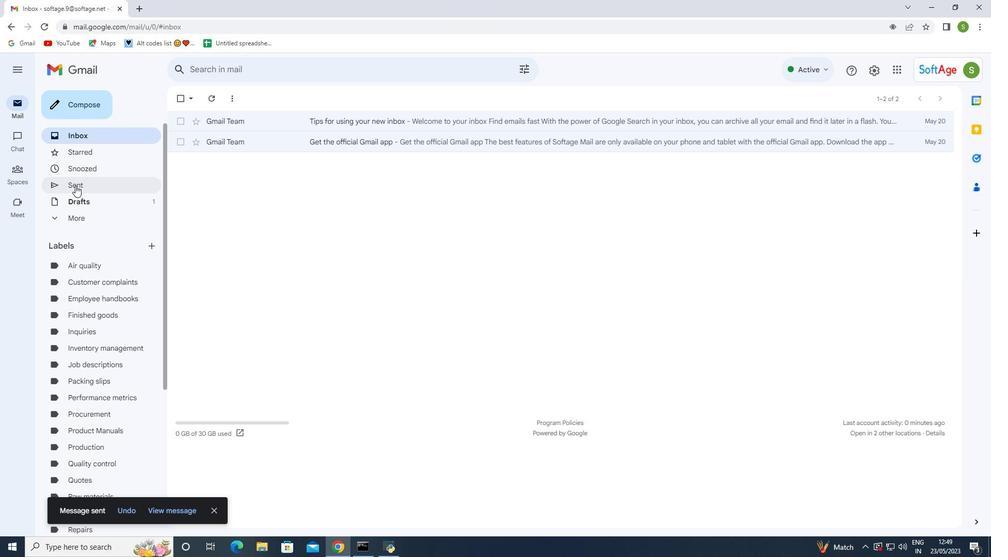 
Action: Mouse moved to (180, 150)
Screenshot: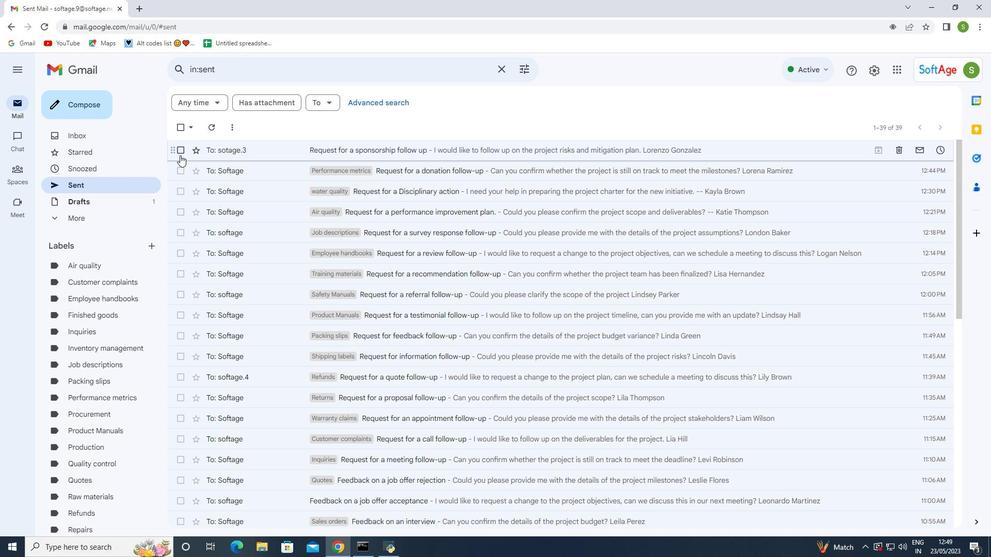 
Action: Mouse pressed left at (180, 150)
Screenshot: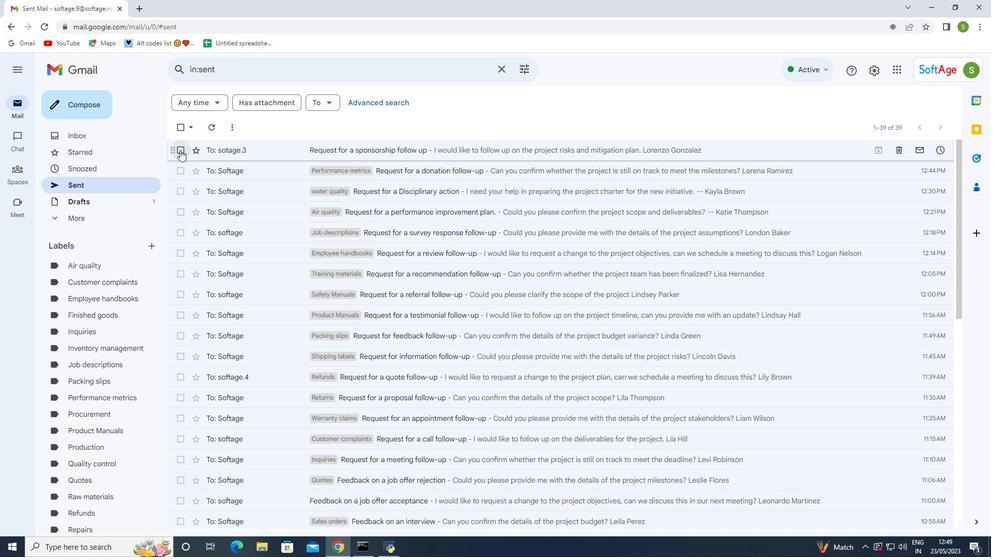 
Action: Mouse moved to (266, 149)
Screenshot: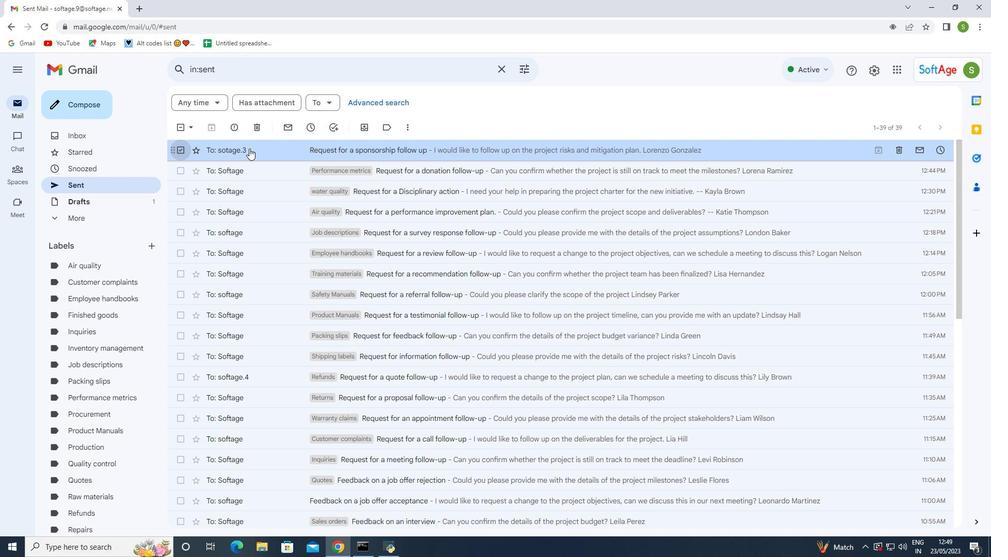 
Action: Mouse pressed right at (266, 149)
Screenshot: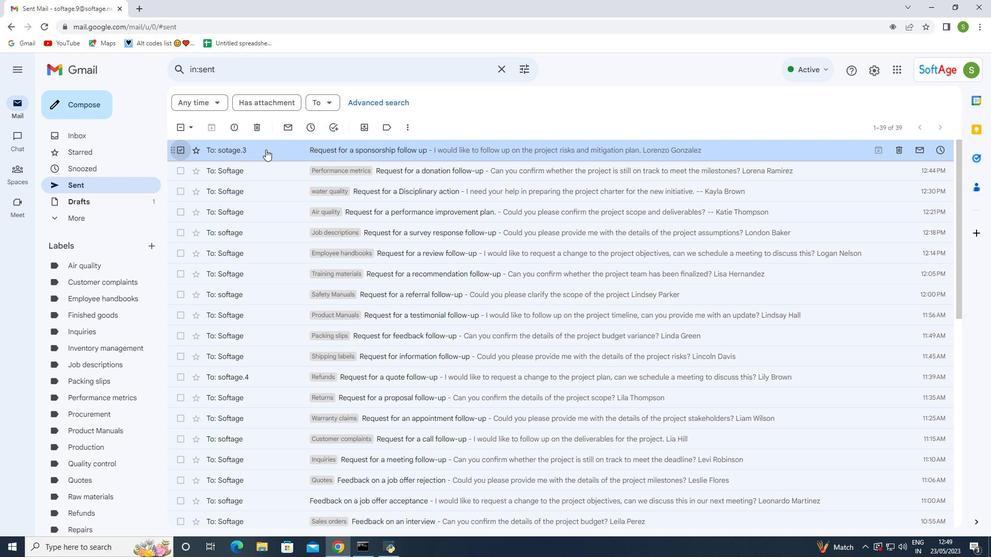 
Action: Mouse moved to (436, 307)
Screenshot: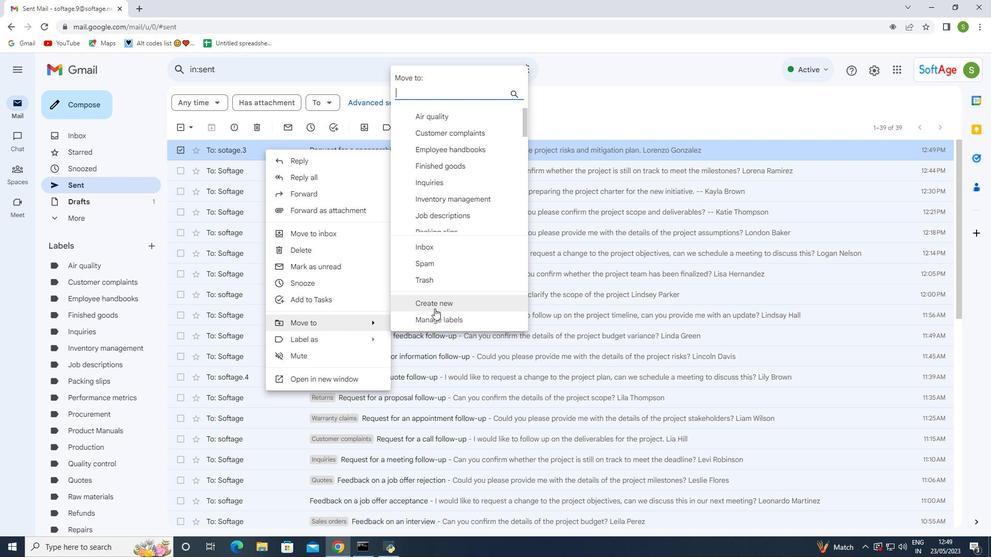
Action: Mouse pressed left at (436, 307)
Screenshot: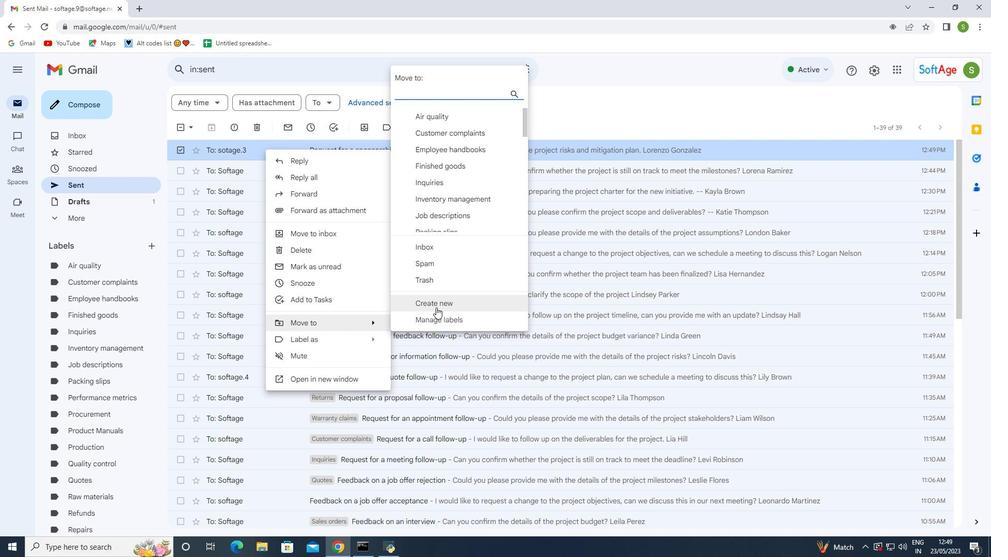 
Action: Mouse moved to (403, 285)
Screenshot: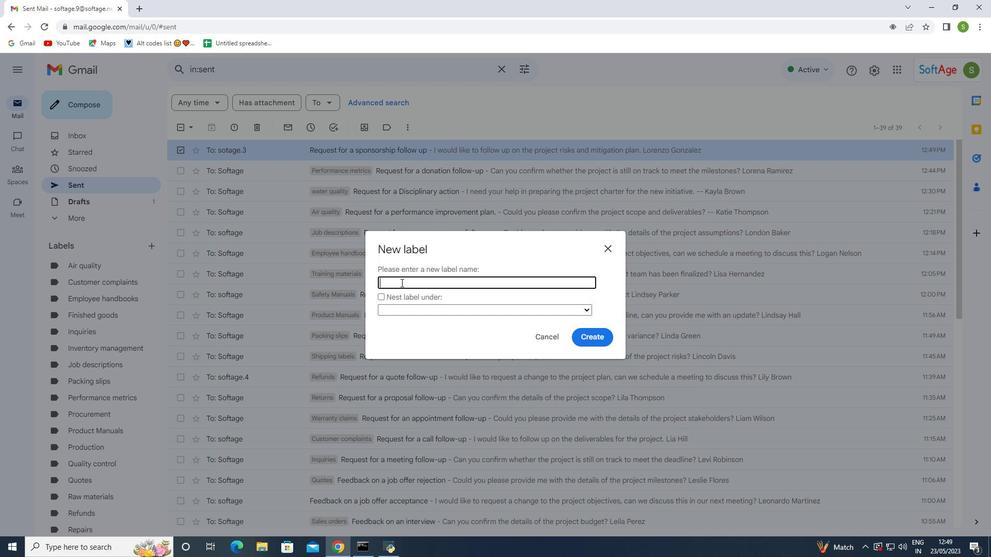 
Action: Mouse pressed left at (403, 285)
Screenshot: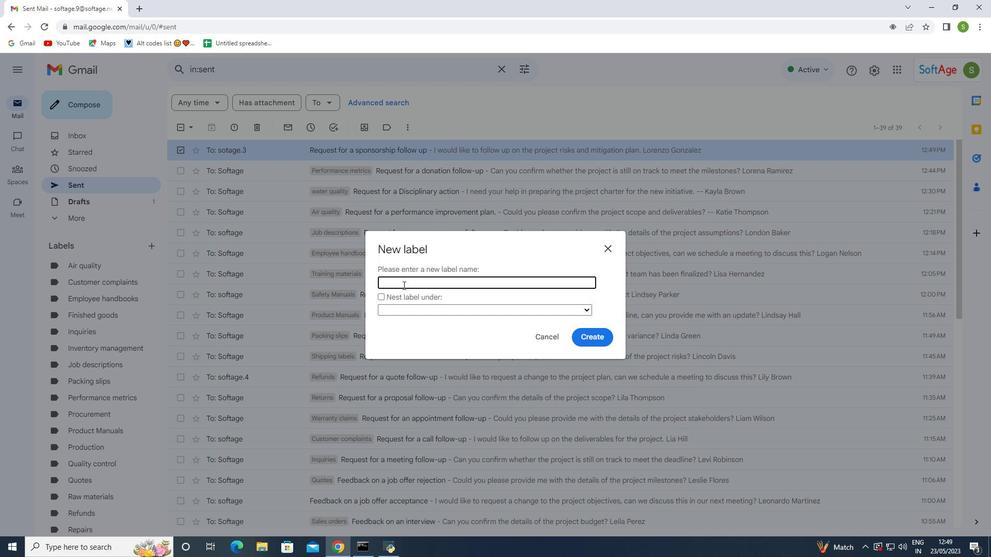 
Action: Mouse moved to (403, 285)
Screenshot: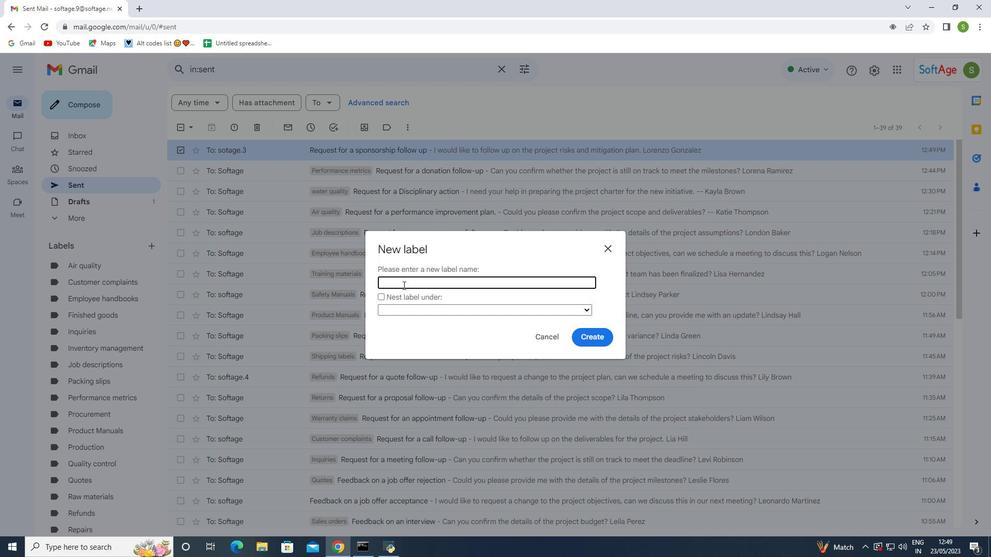 
Action: Key pressed <Key.shift><Key.shift><Key.shift><Key.shift><Key.shift><Key.shift><Key.shift><Key.shift><Key.shift><Key.shift><Key.shift><Key.shift>Business<Key.space><Key.shift><Key.shift><Key.shift><Key.shift><Key.shift><Key.shift><Key.shift><Key.shift><Key.shift>Plans
Screenshot: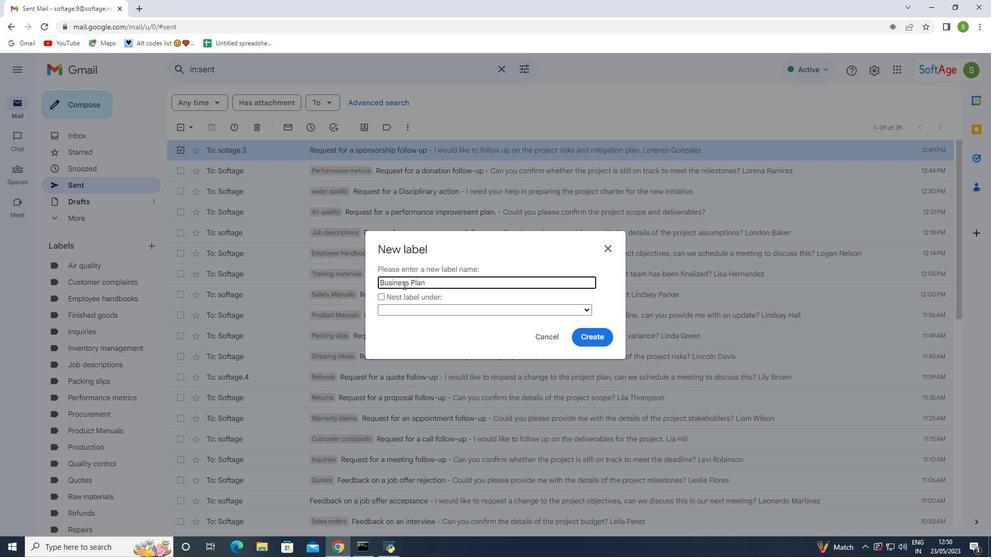 
Action: Mouse moved to (577, 338)
Screenshot: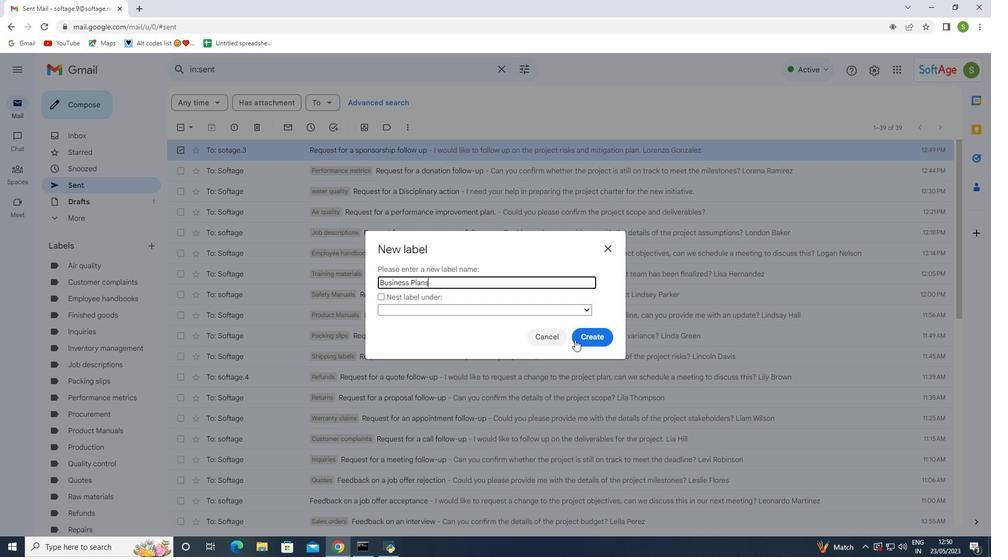 
Action: Mouse pressed left at (577, 338)
Screenshot: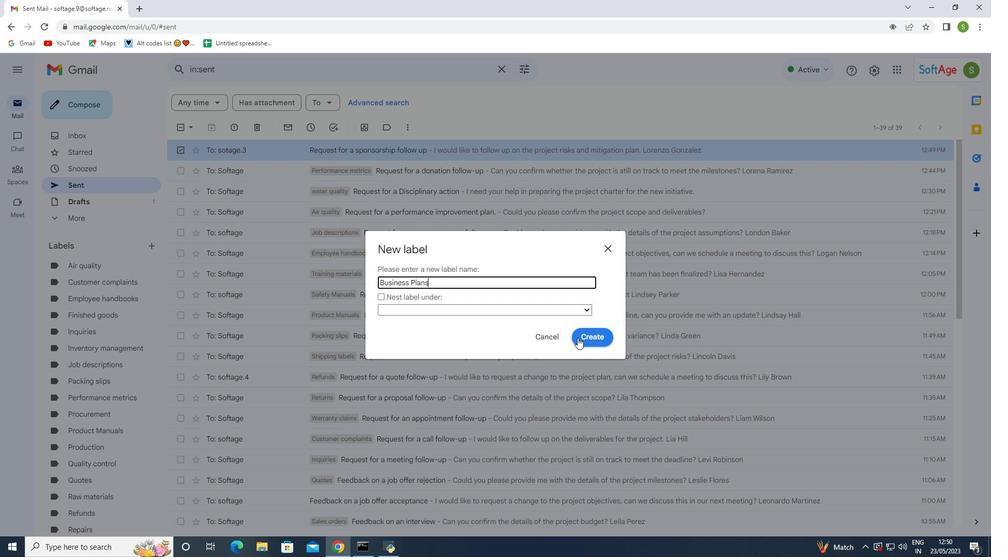 
Action: Mouse moved to (237, 146)
Screenshot: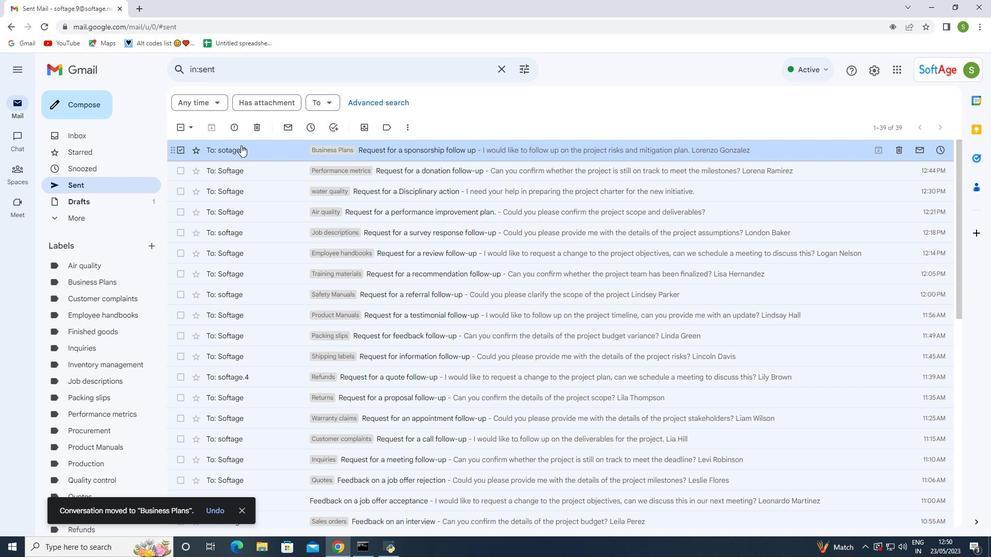 
Action: Mouse pressed right at (237, 146)
Screenshot: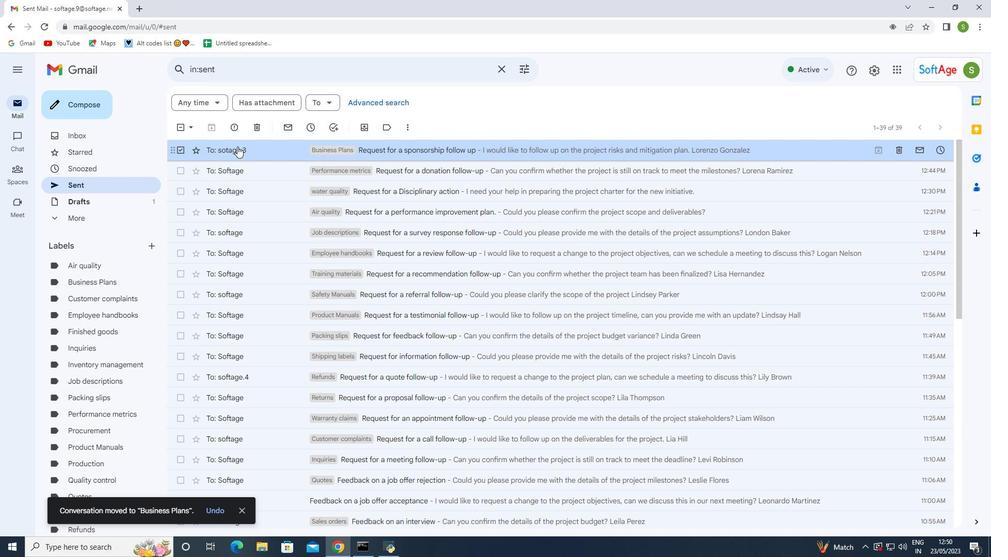 
Action: Mouse moved to (91, 286)
Screenshot: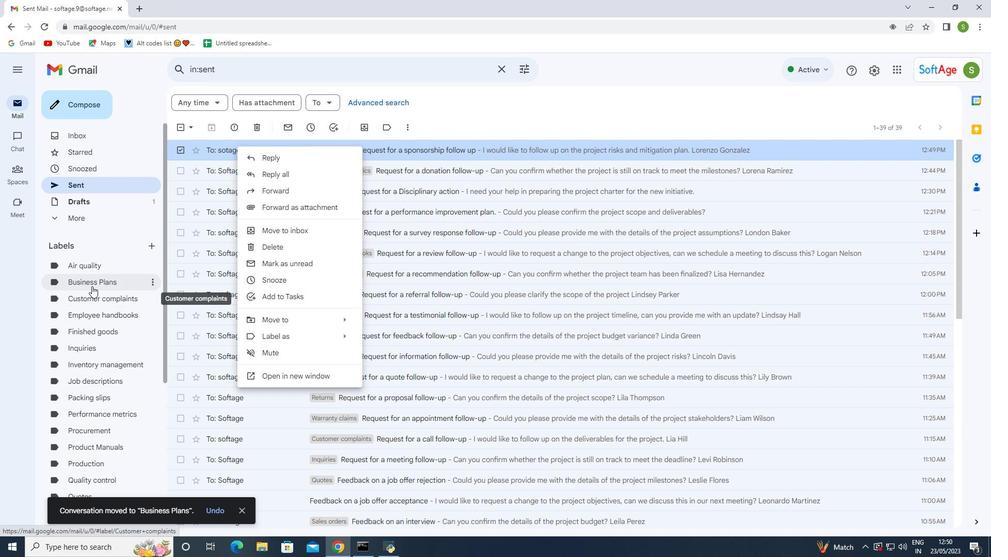 
Action: Mouse pressed left at (91, 286)
Screenshot: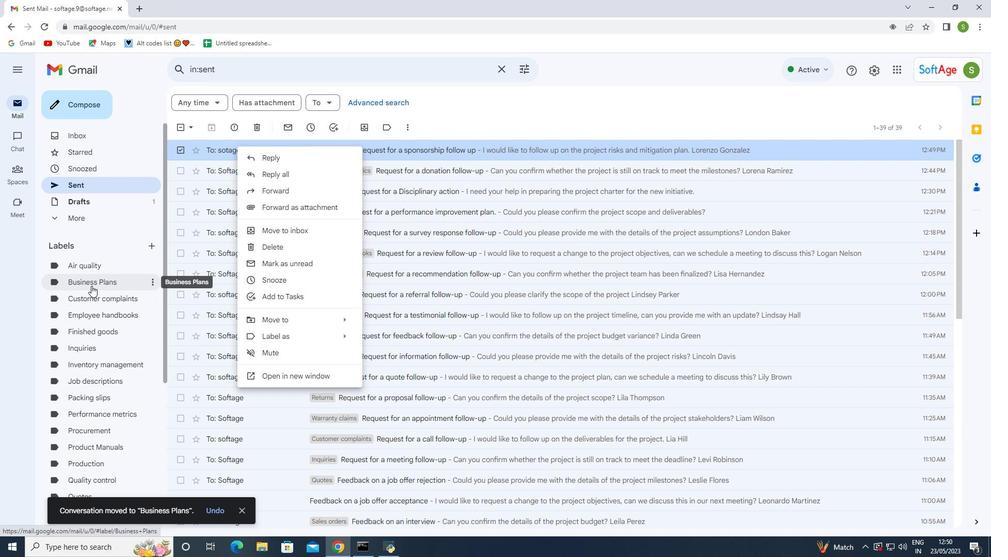 
Action: Mouse moved to (90, 286)
Screenshot: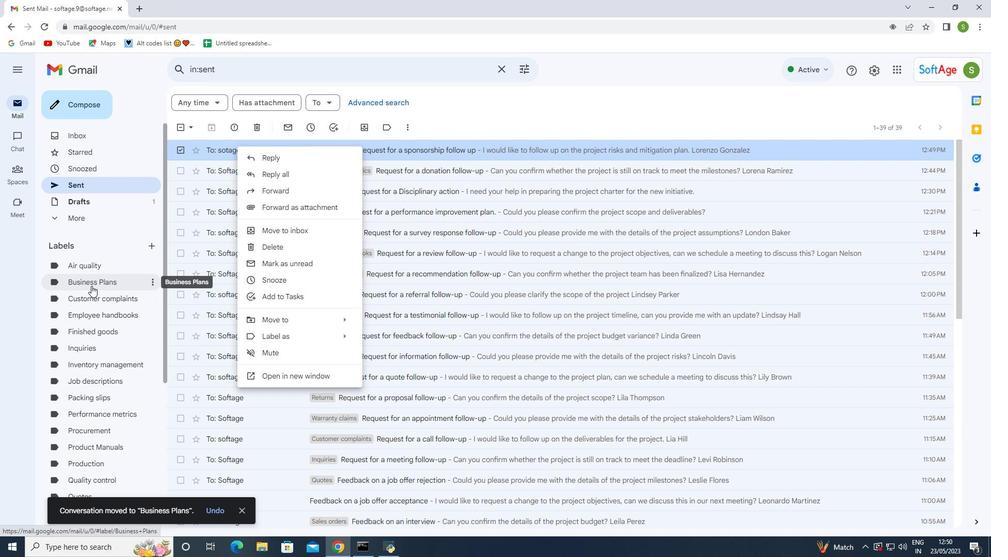 
Action: Mouse pressed left at (90, 286)
Screenshot: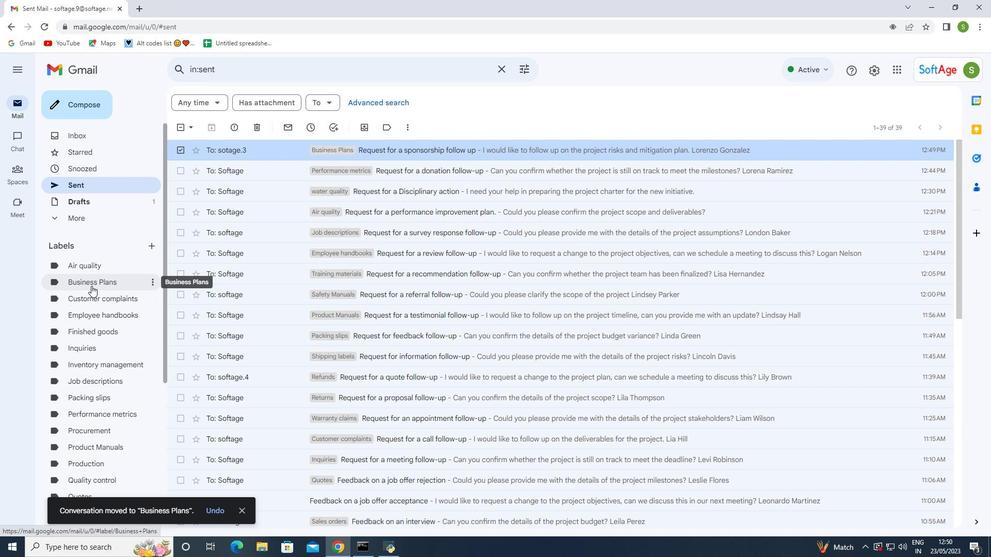 
Action: Mouse moved to (287, 146)
Screenshot: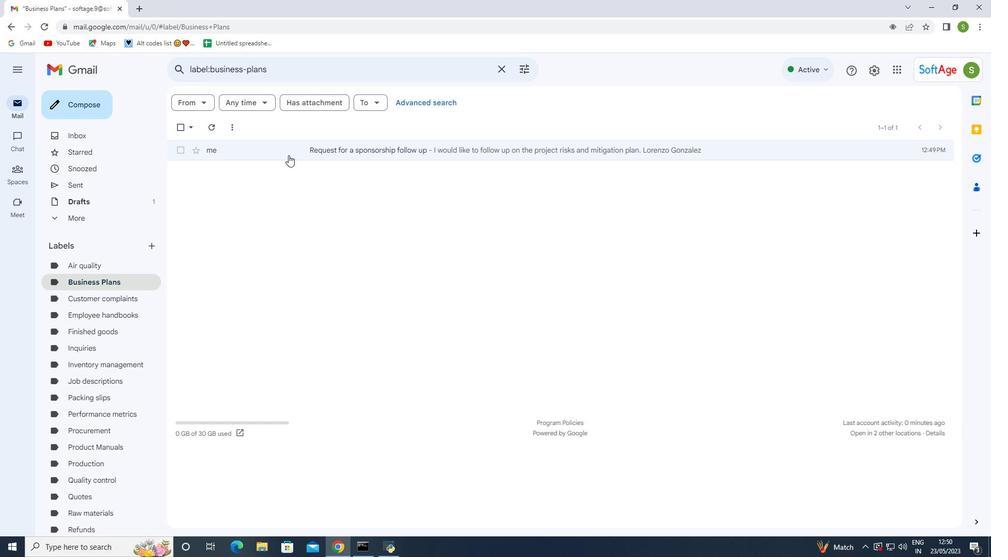 
Action: Mouse pressed left at (287, 146)
Screenshot: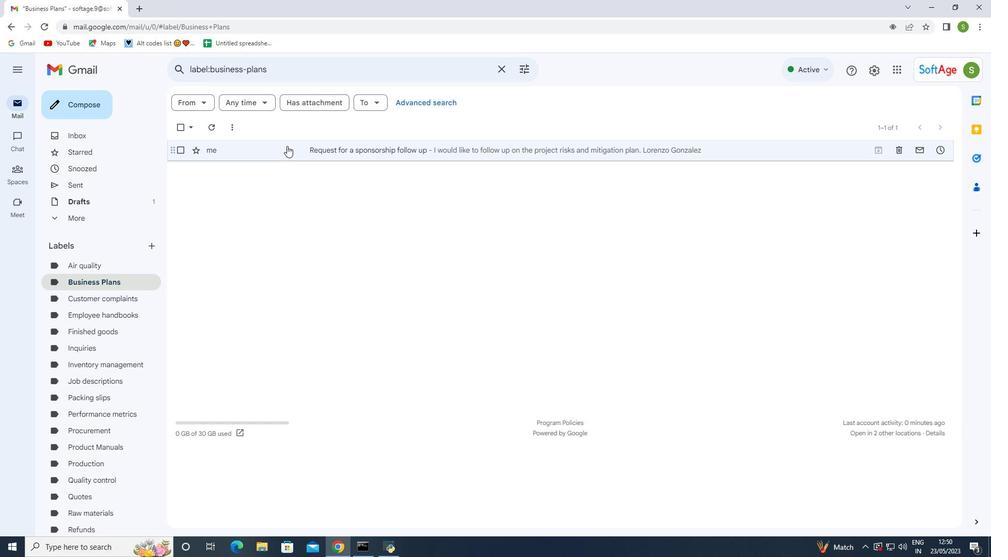 
Action: Mouse pressed left at (287, 146)
Screenshot: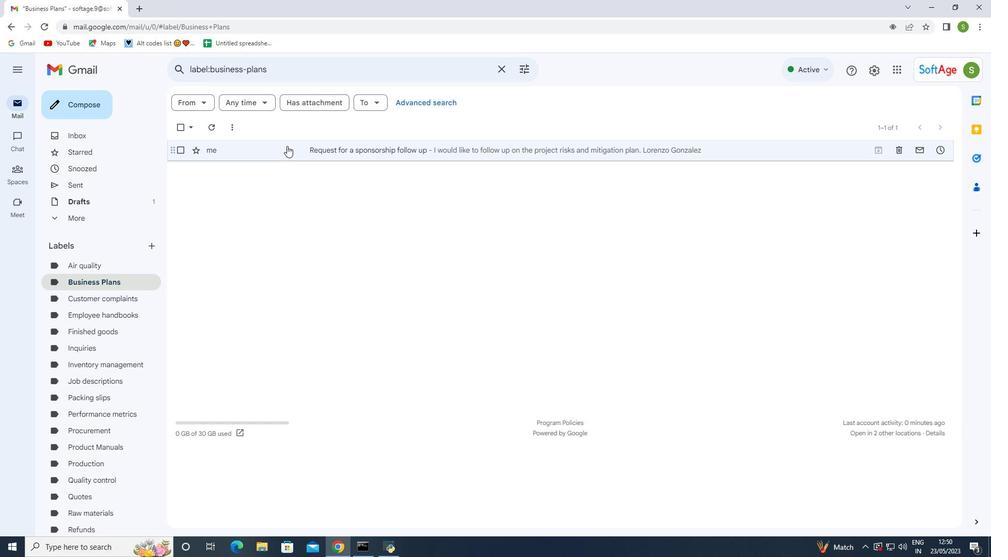 
Action: Mouse moved to (410, 216)
Screenshot: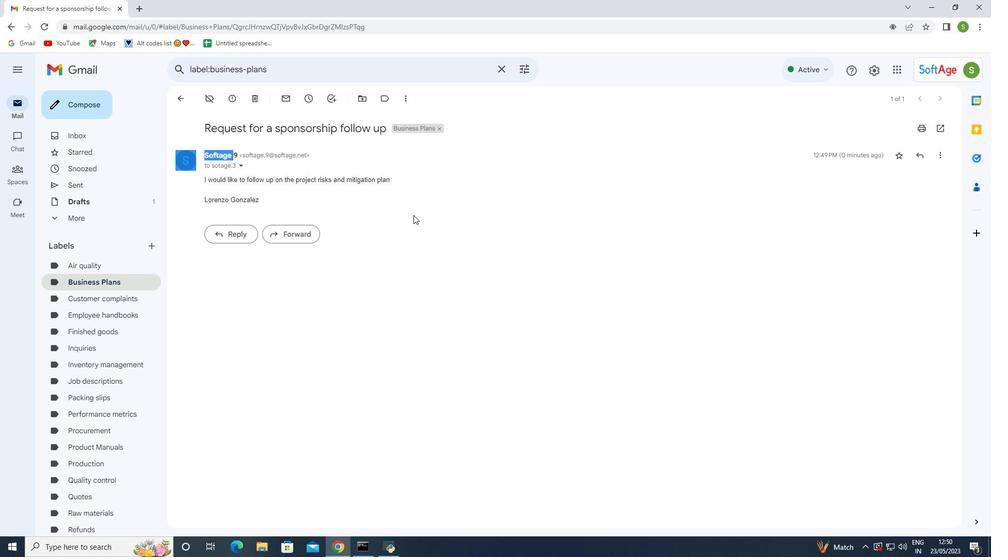 
Action: Mouse pressed left at (410, 216)
Screenshot: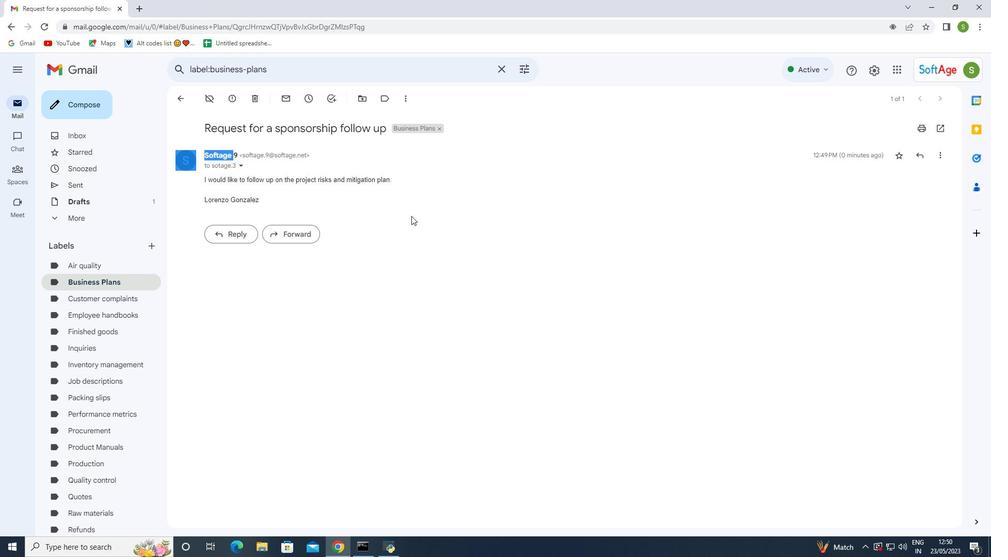 
Action: Mouse moved to (184, 98)
Screenshot: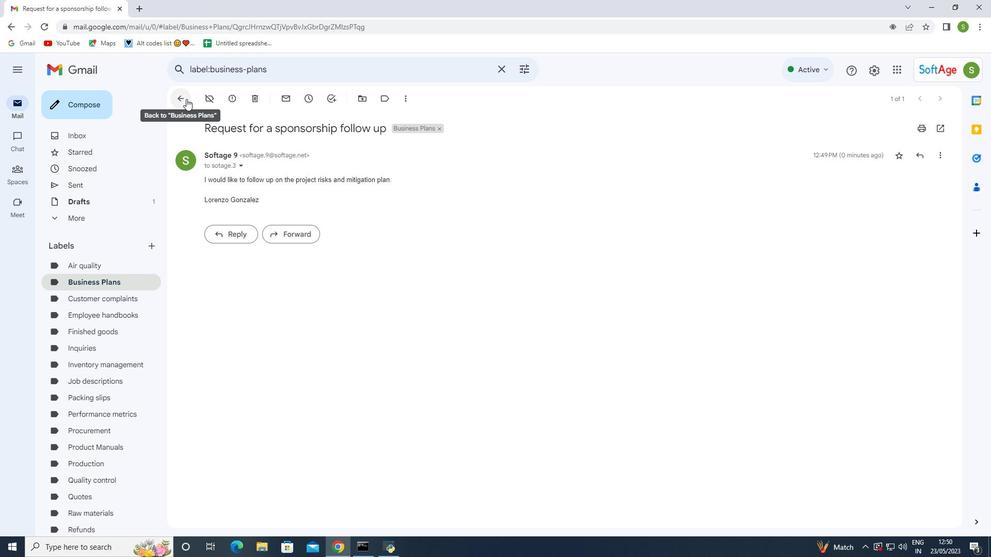 
Action: Mouse pressed left at (184, 98)
Screenshot: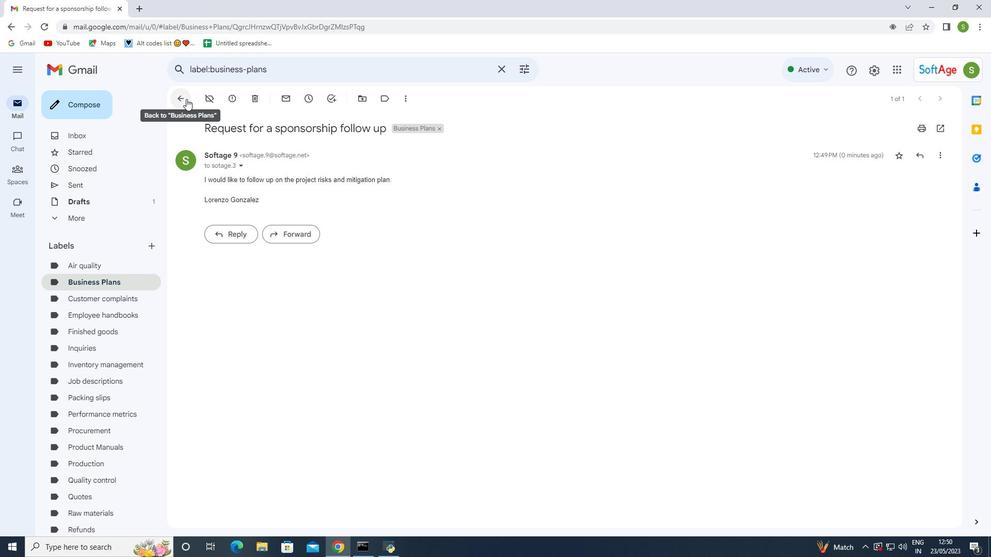 
Action: Mouse moved to (382, 236)
Screenshot: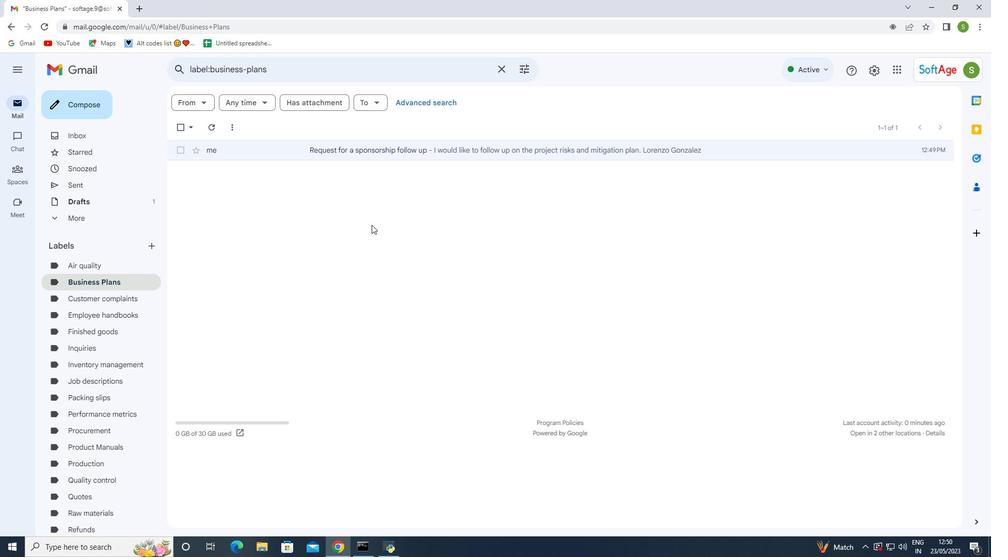 
Action: Mouse pressed left at (382, 236)
Screenshot: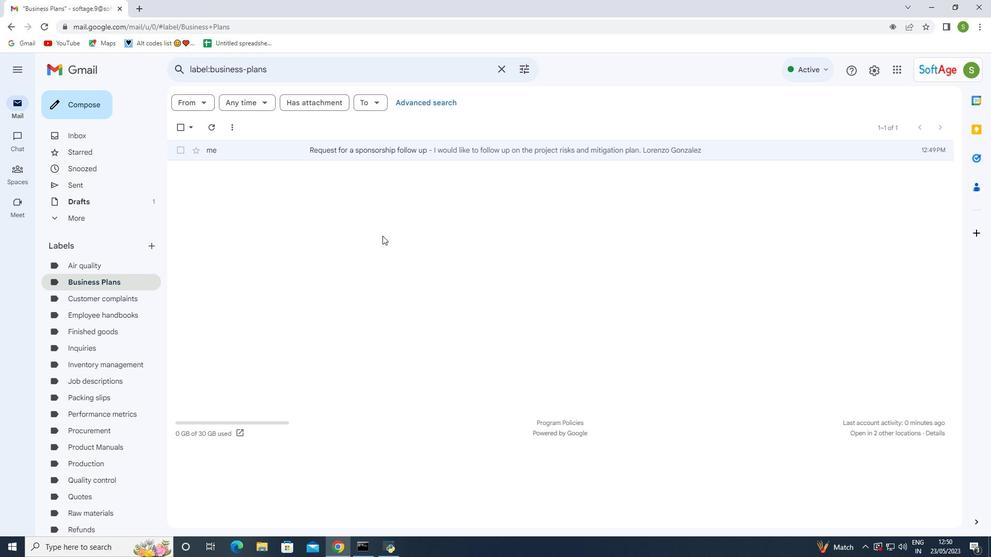 
Action: Mouse moved to (382, 240)
Screenshot: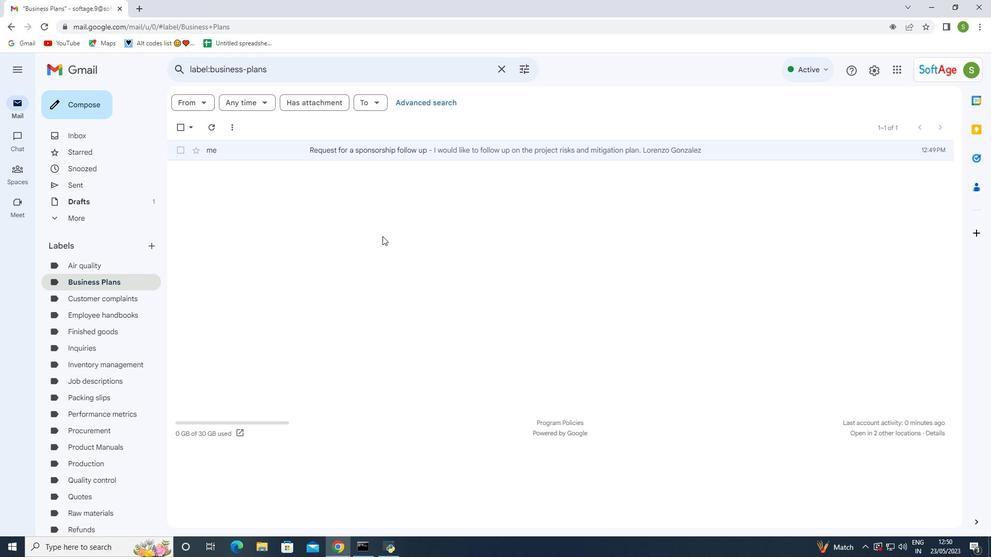 
